 Task: Find connections with filter location Campo Grande with filter topic #Storytellingwith filter profile language Spanish with filter current company OYO with filter school P.S.N.A. College of Engineering and Technology, Dindigul with filter industry Natural Gas Distribution with filter service category Web Design with filter keywords title Sociologist
Action: Mouse moved to (708, 139)
Screenshot: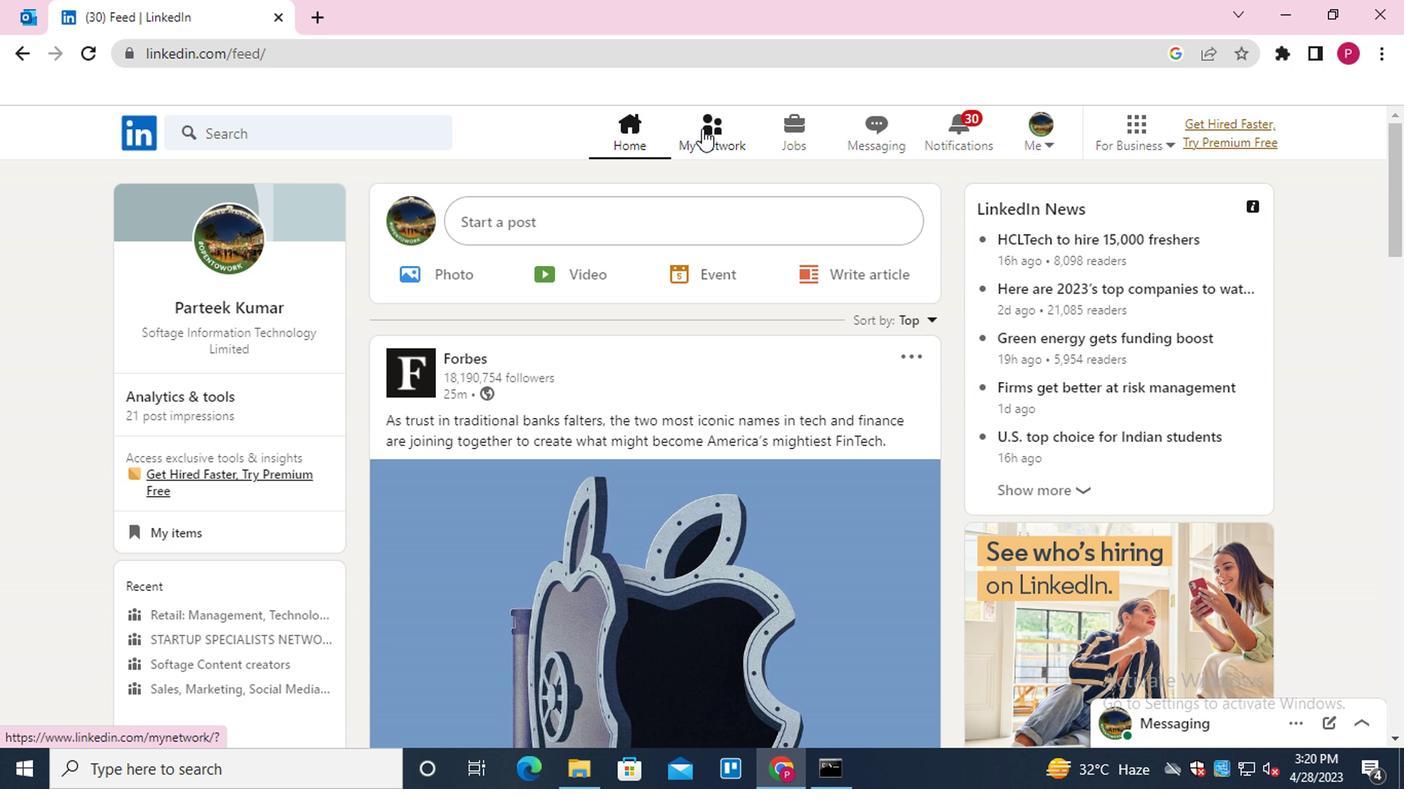 
Action: Mouse pressed left at (708, 139)
Screenshot: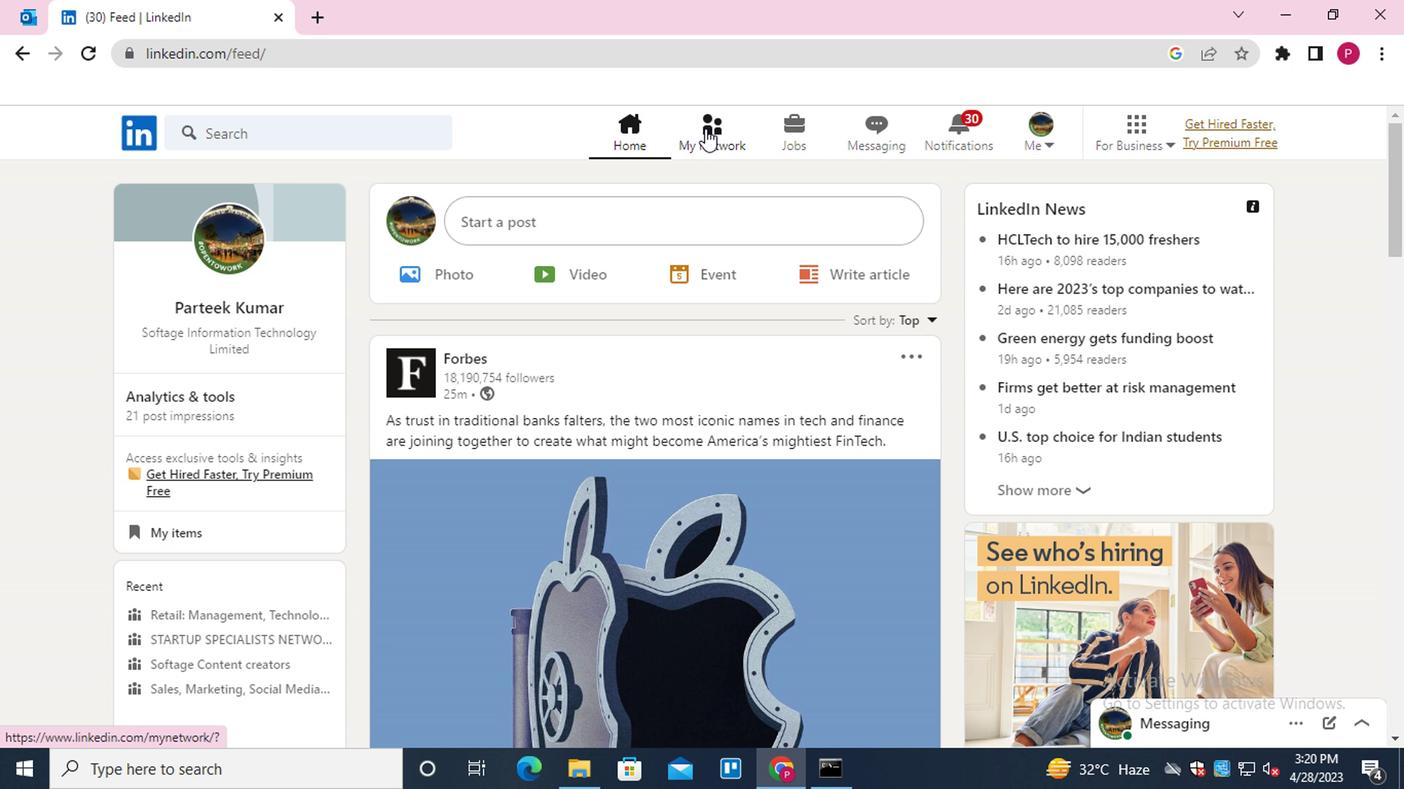 
Action: Mouse moved to (372, 245)
Screenshot: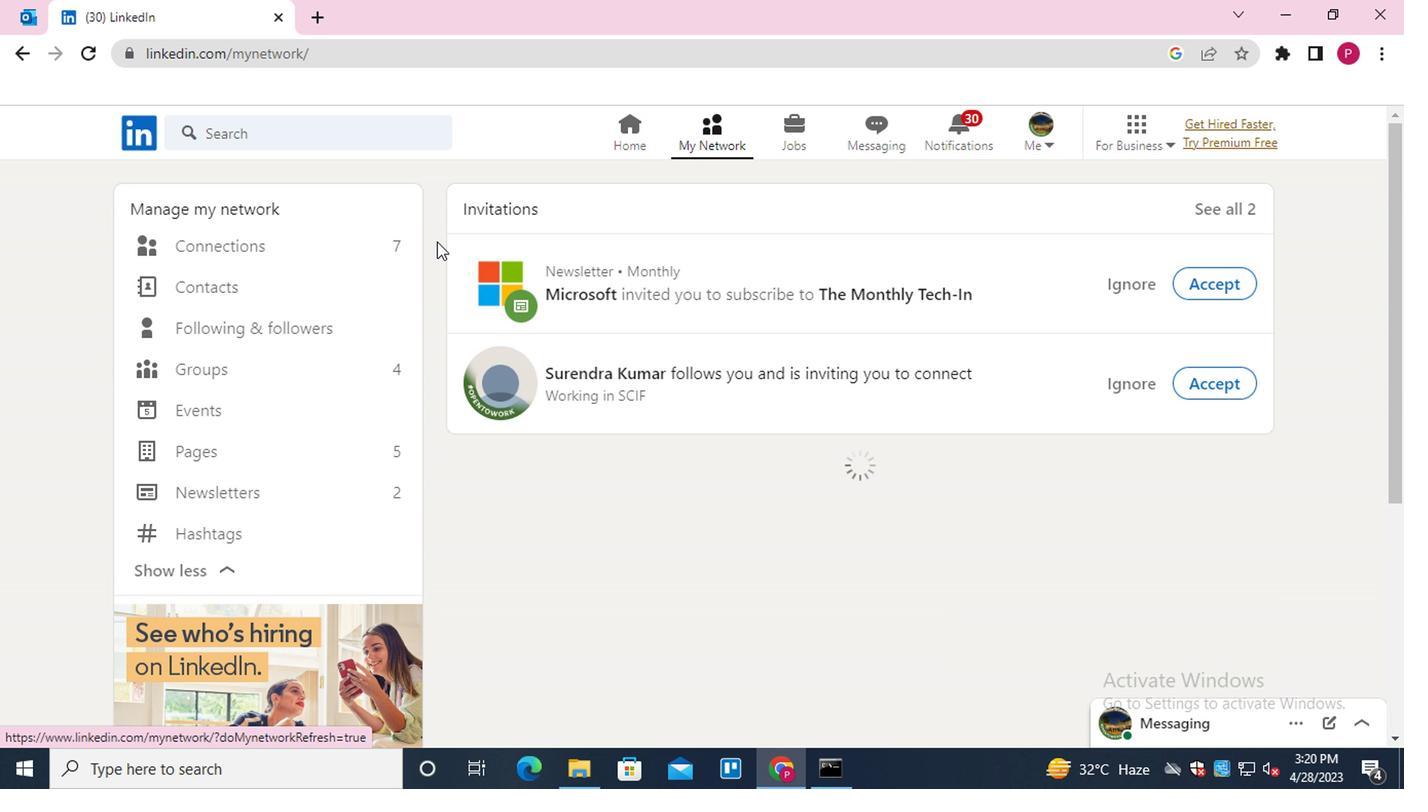 
Action: Mouse pressed left at (372, 245)
Screenshot: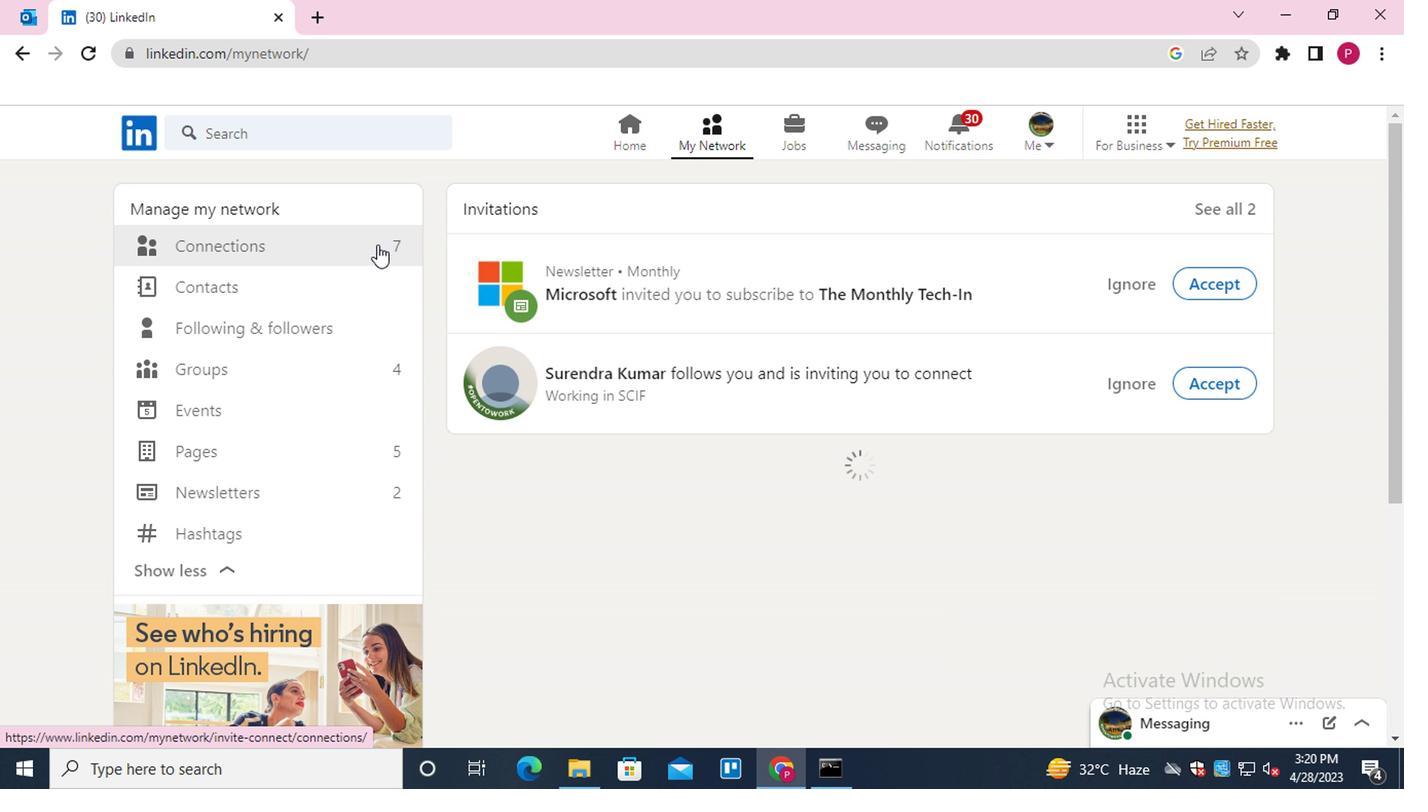 
Action: Mouse moved to (868, 250)
Screenshot: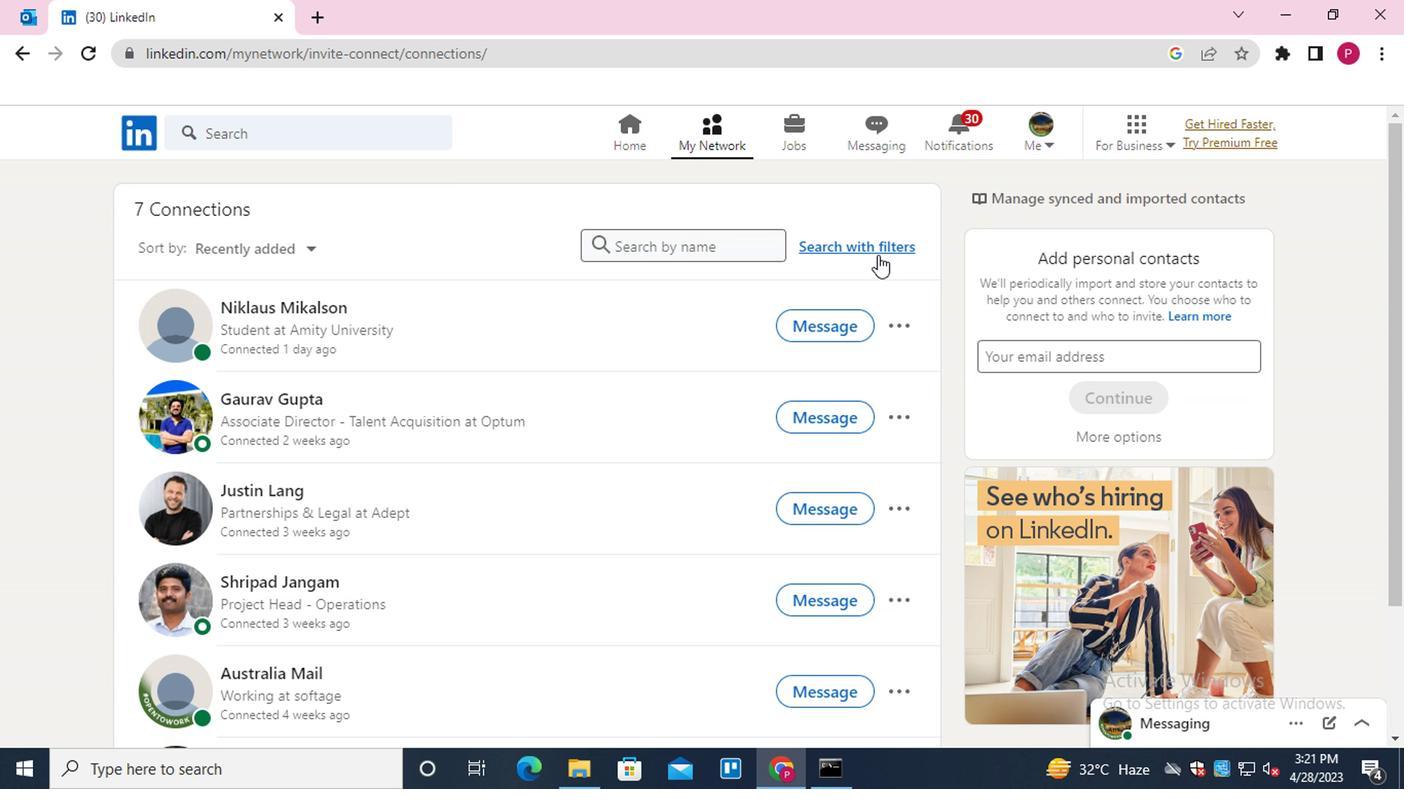 
Action: Mouse pressed left at (868, 250)
Screenshot: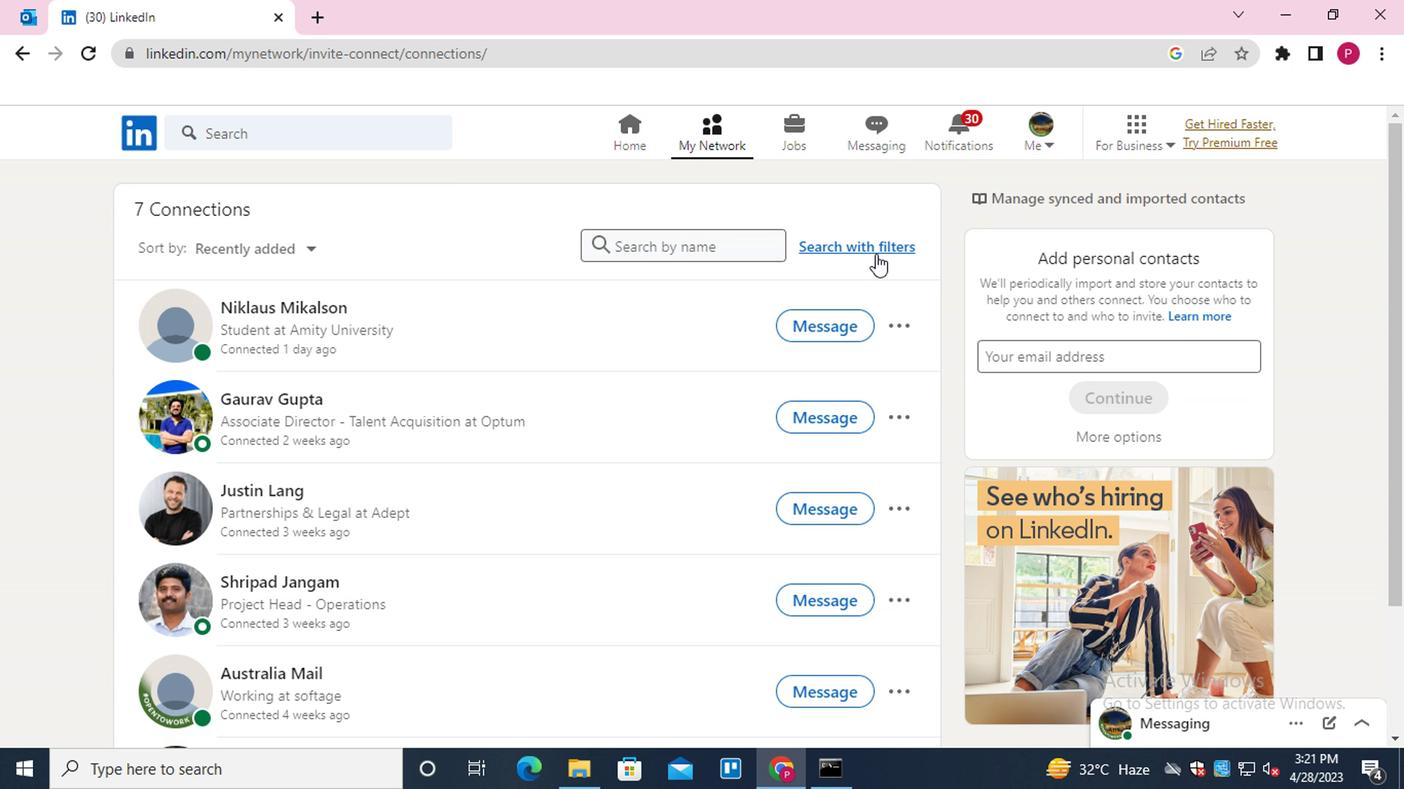 
Action: Mouse moved to (758, 196)
Screenshot: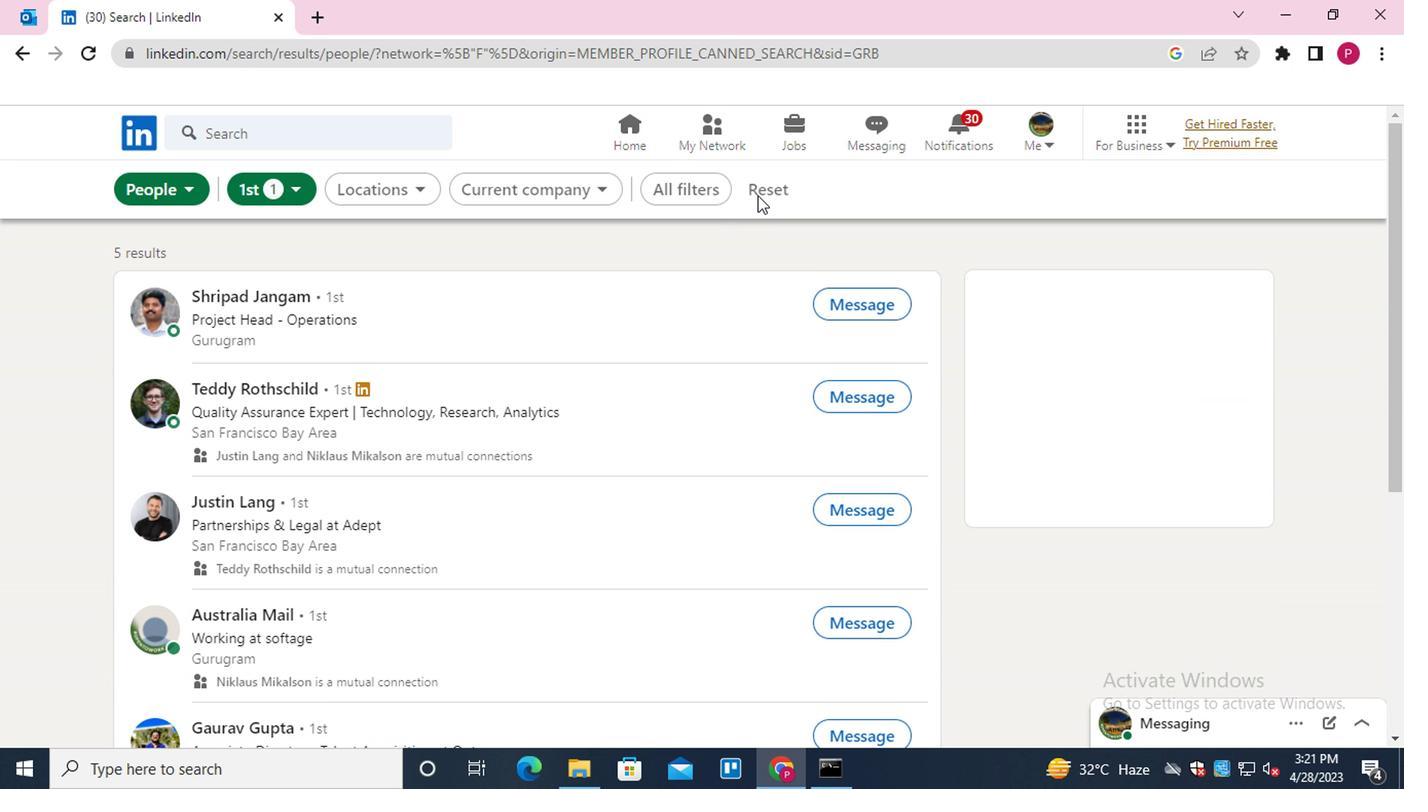 
Action: Mouse pressed left at (758, 196)
Screenshot: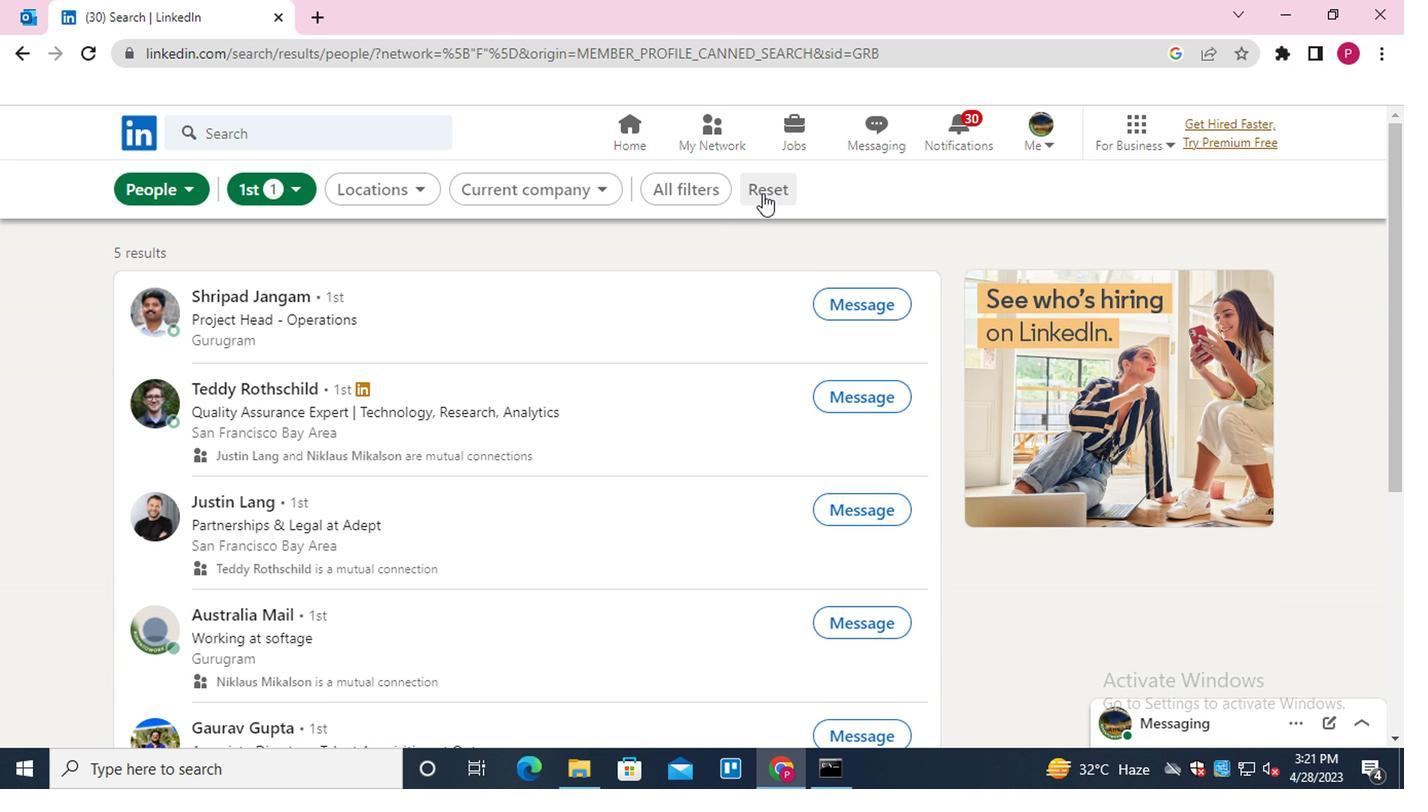 
Action: Mouse moved to (729, 188)
Screenshot: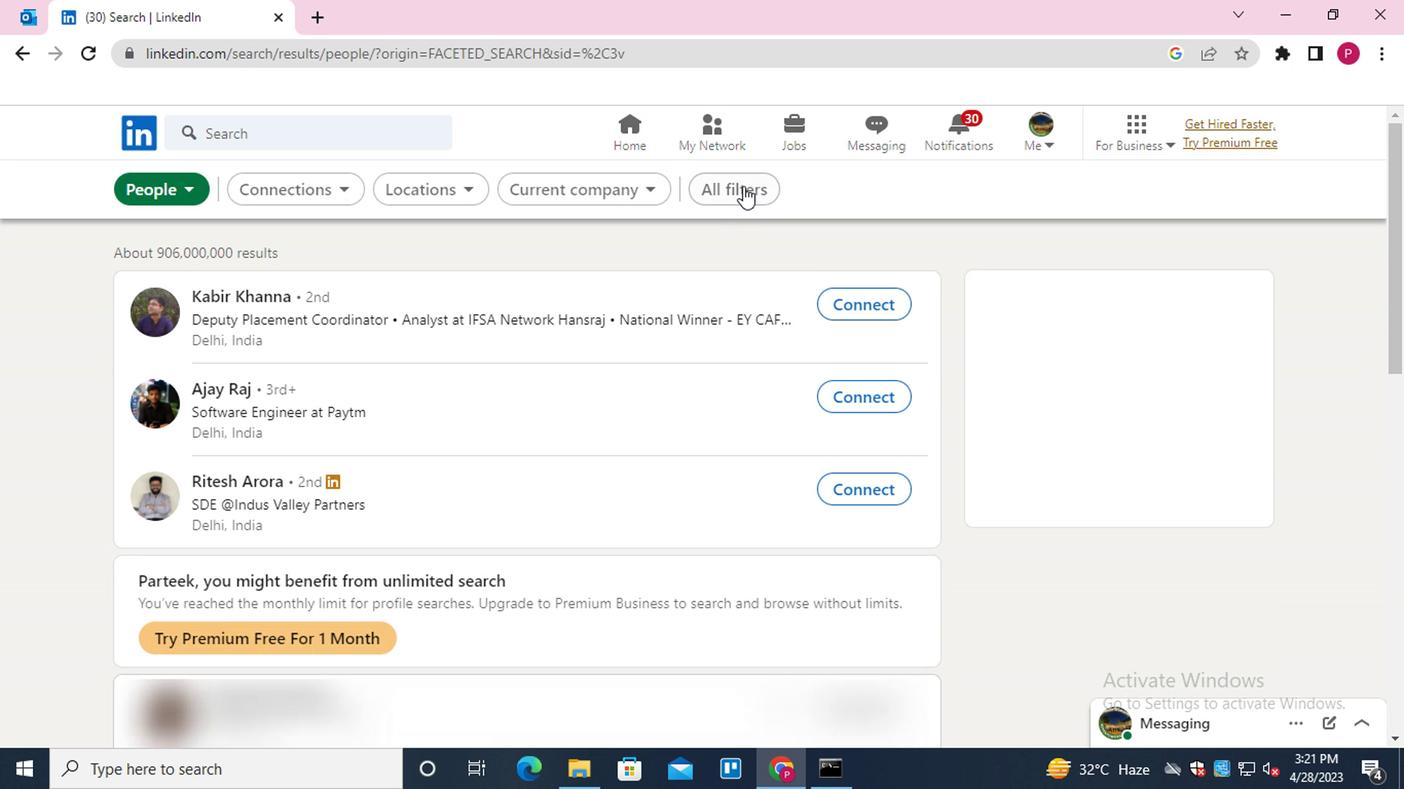
Action: Mouse pressed left at (729, 188)
Screenshot: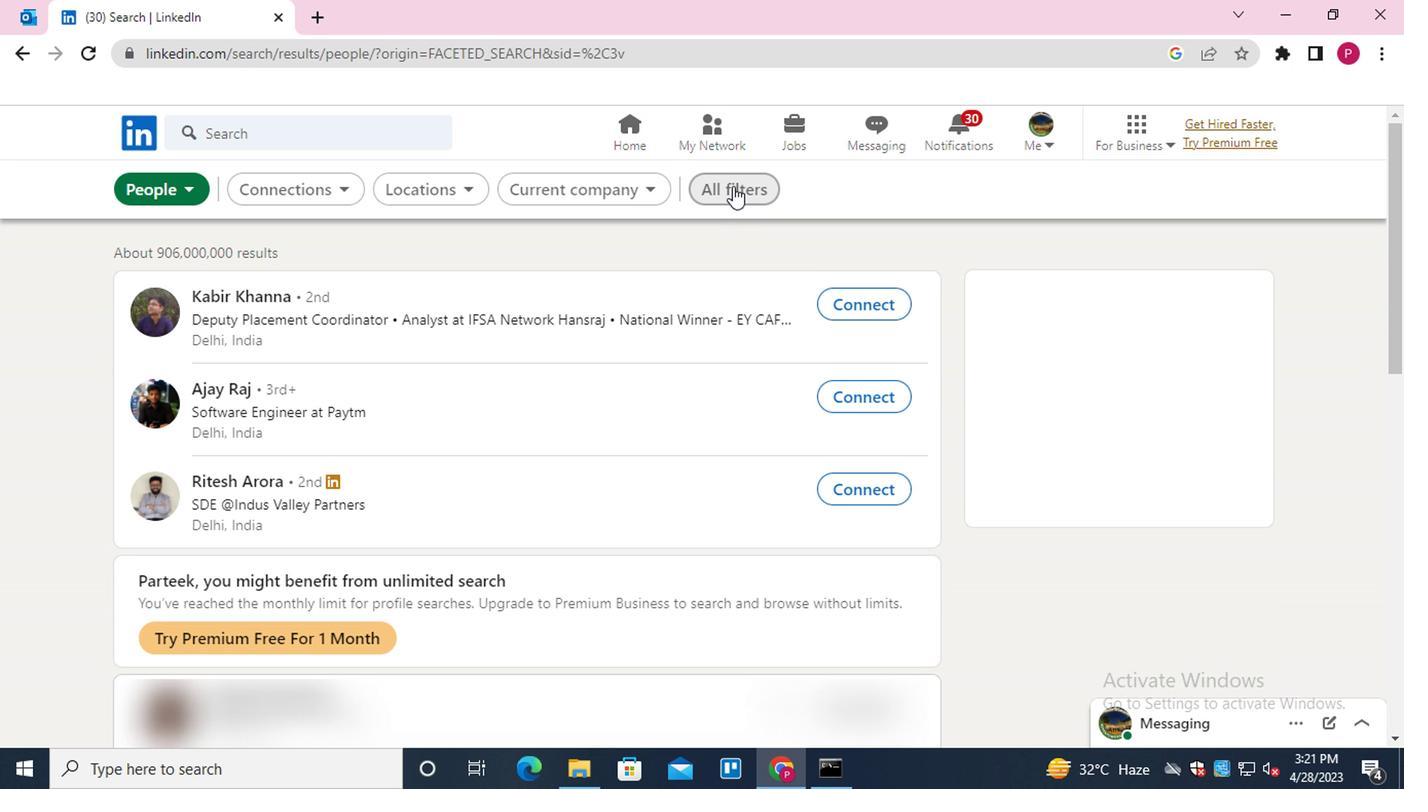 
Action: Mouse moved to (980, 384)
Screenshot: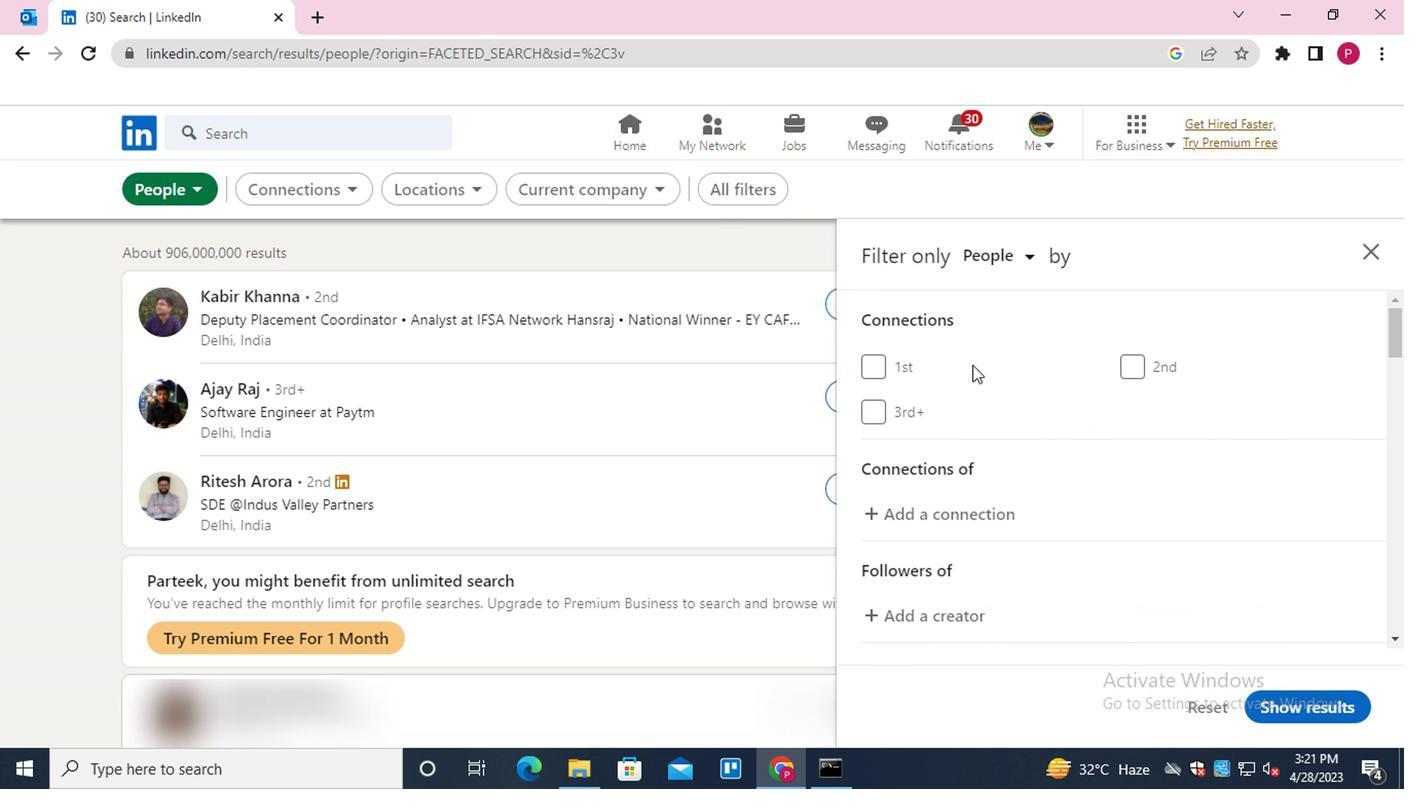 
Action: Mouse scrolled (980, 383) with delta (0, -1)
Screenshot: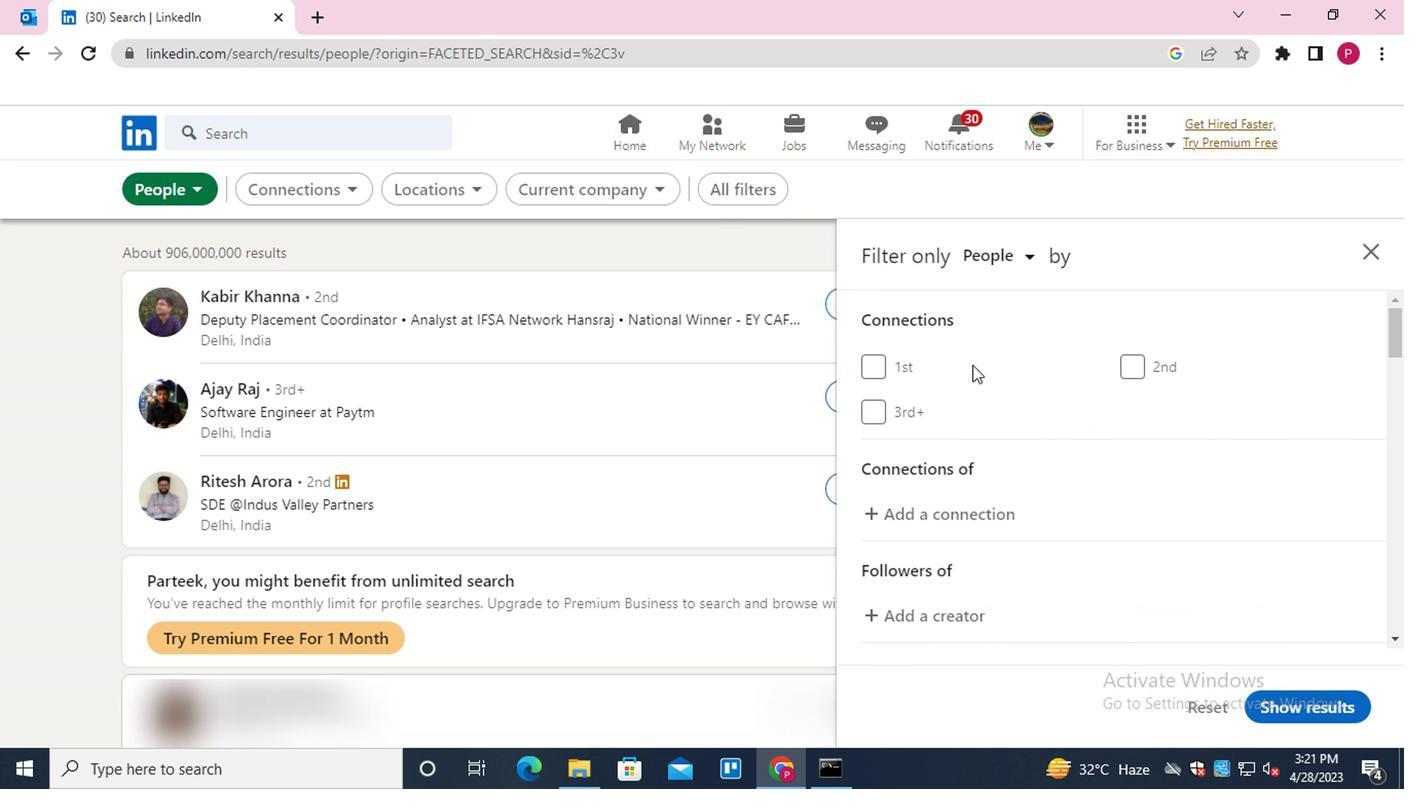 
Action: Mouse moved to (980, 387)
Screenshot: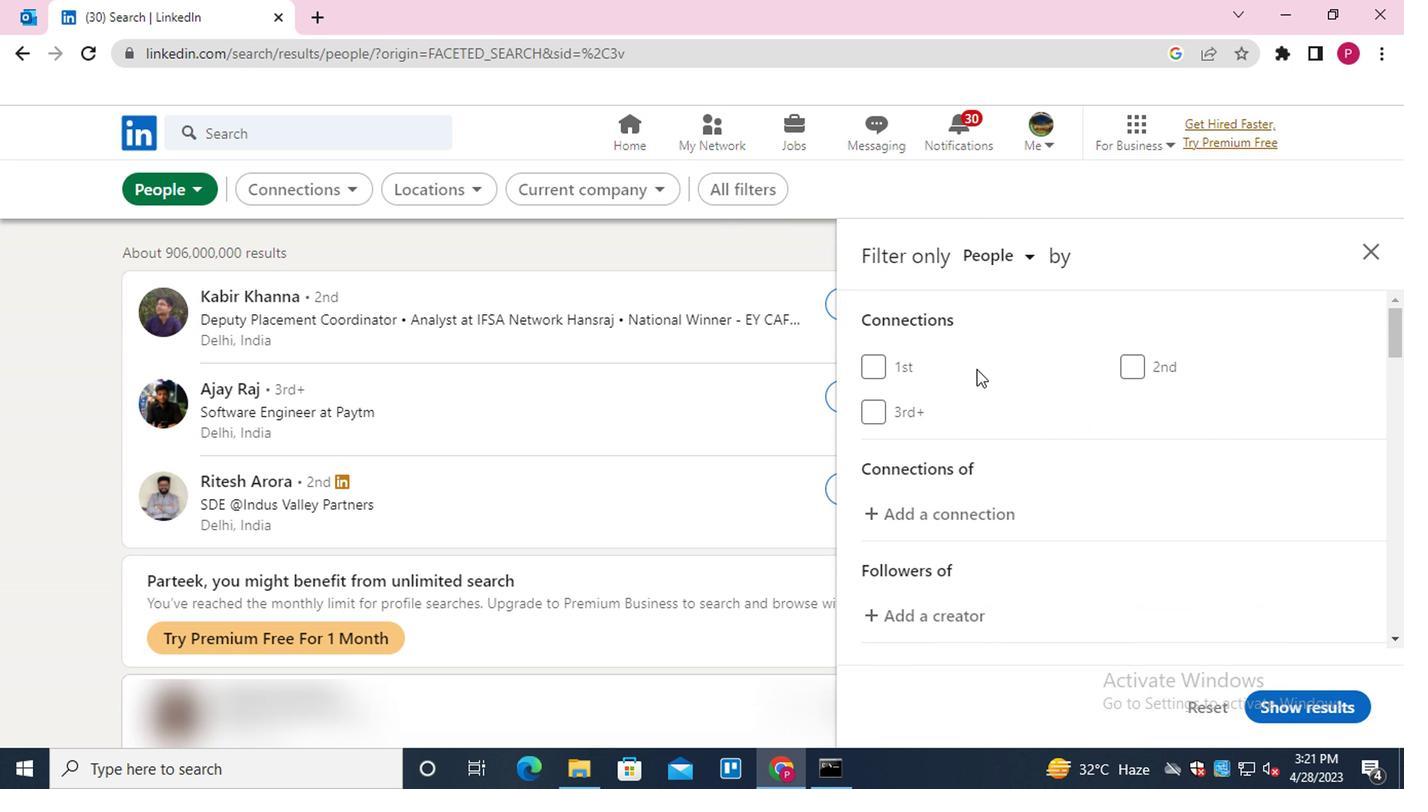 
Action: Mouse scrolled (980, 386) with delta (0, -1)
Screenshot: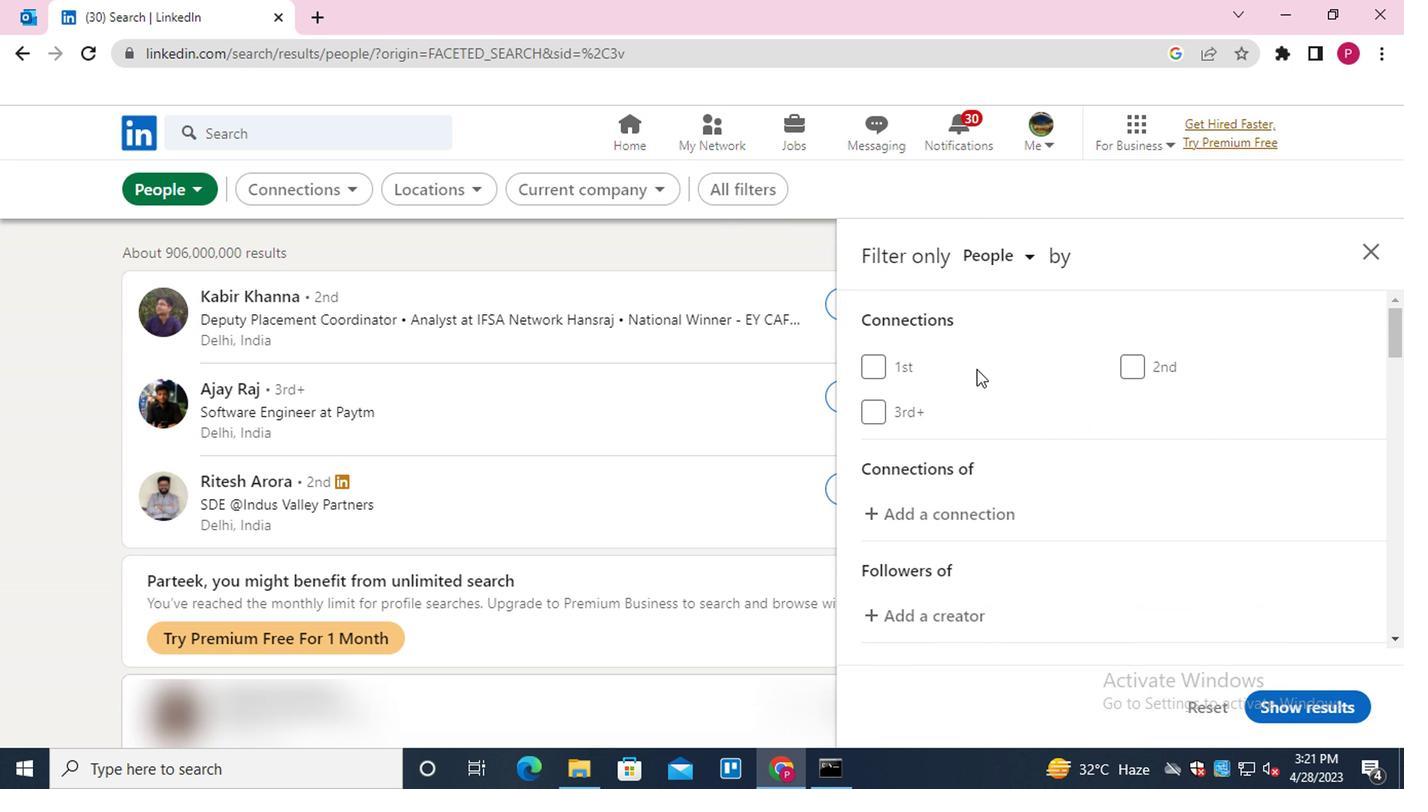 
Action: Mouse moved to (980, 388)
Screenshot: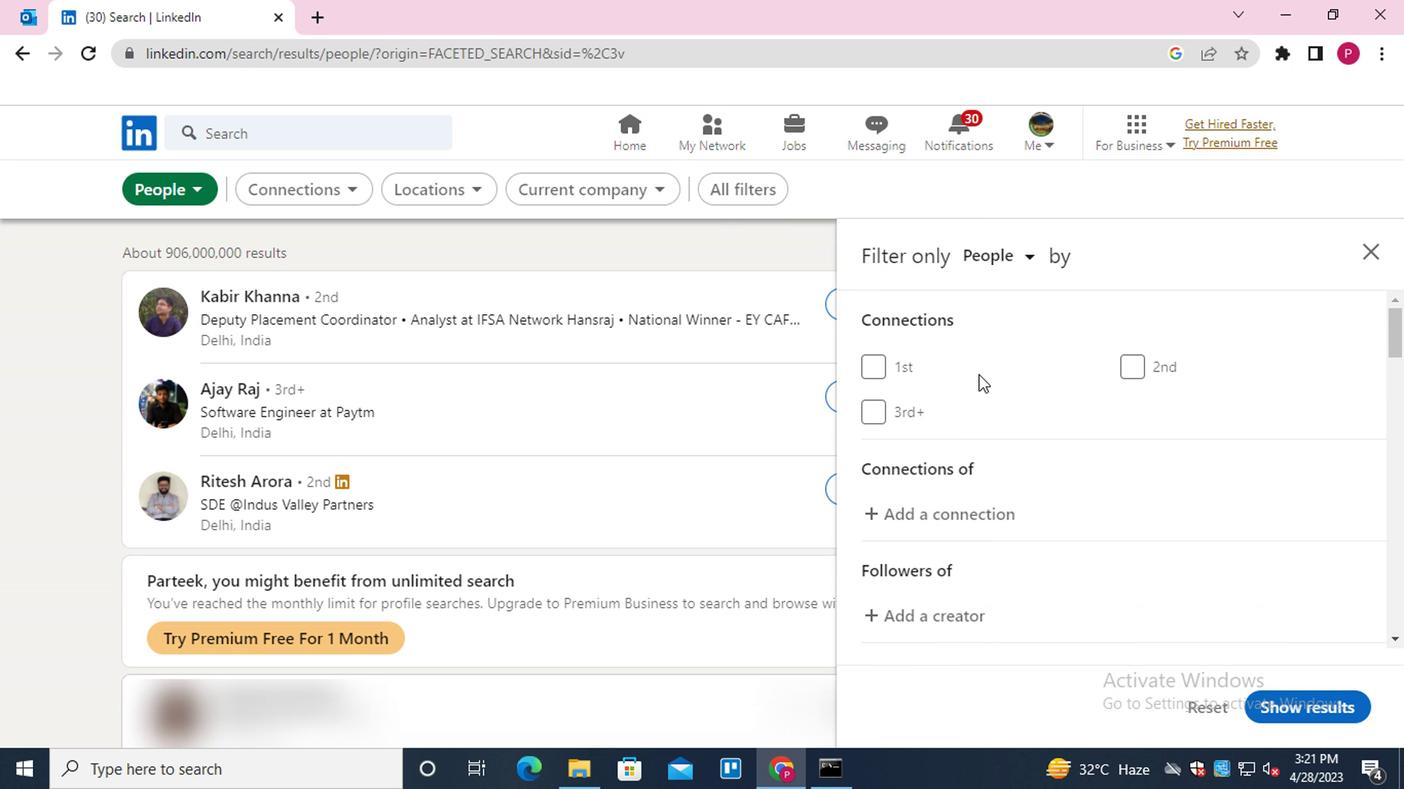 
Action: Mouse scrolled (980, 387) with delta (0, 0)
Screenshot: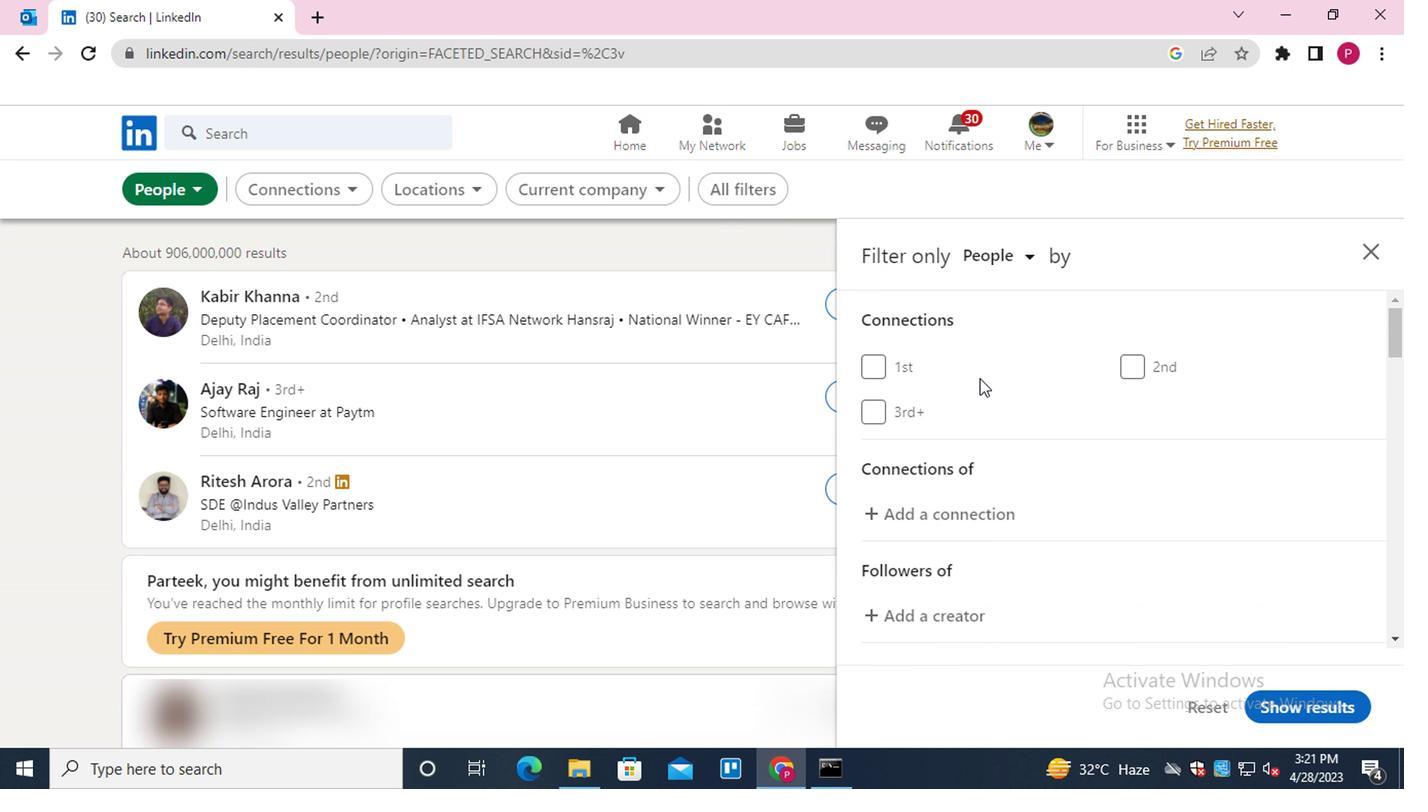 
Action: Mouse moved to (1198, 491)
Screenshot: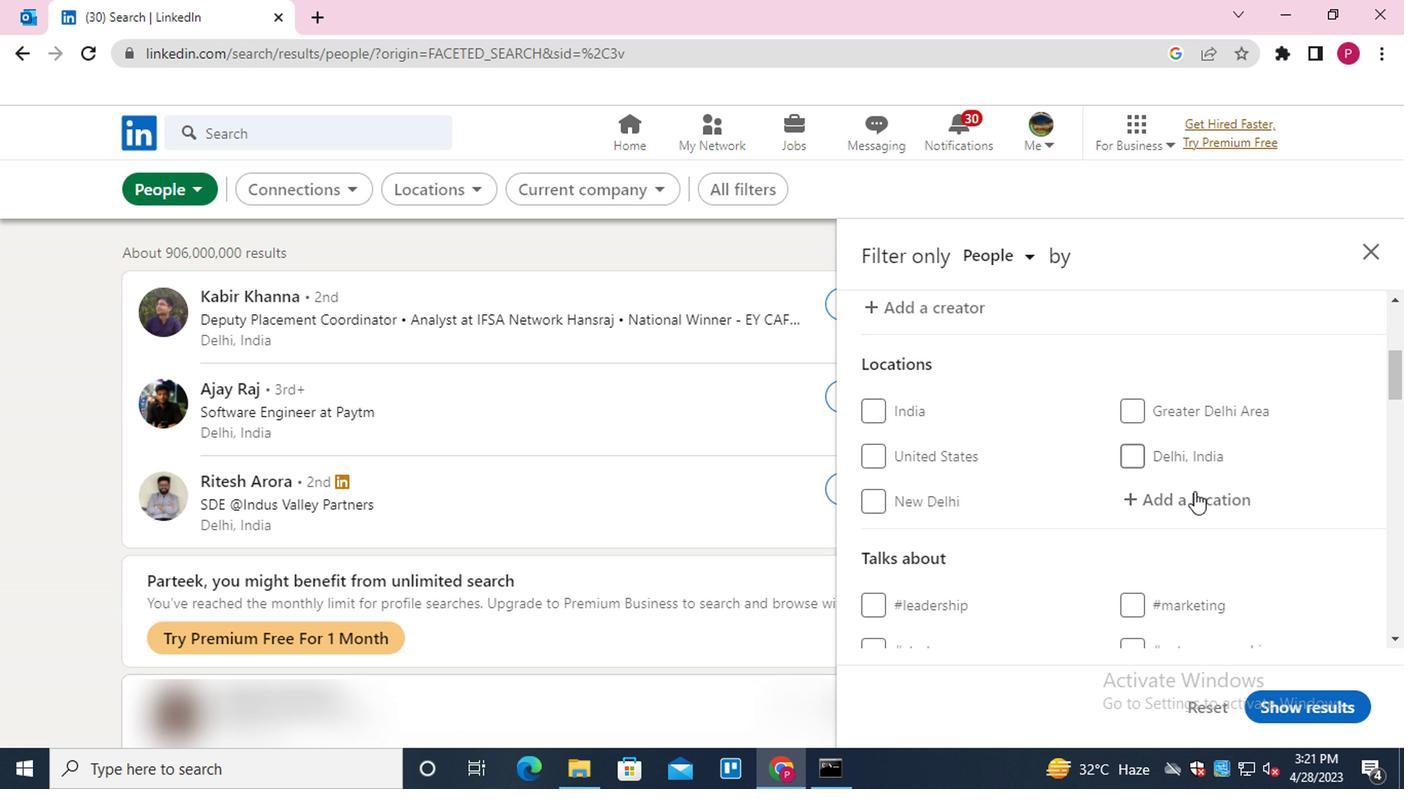 
Action: Mouse pressed left at (1198, 491)
Screenshot: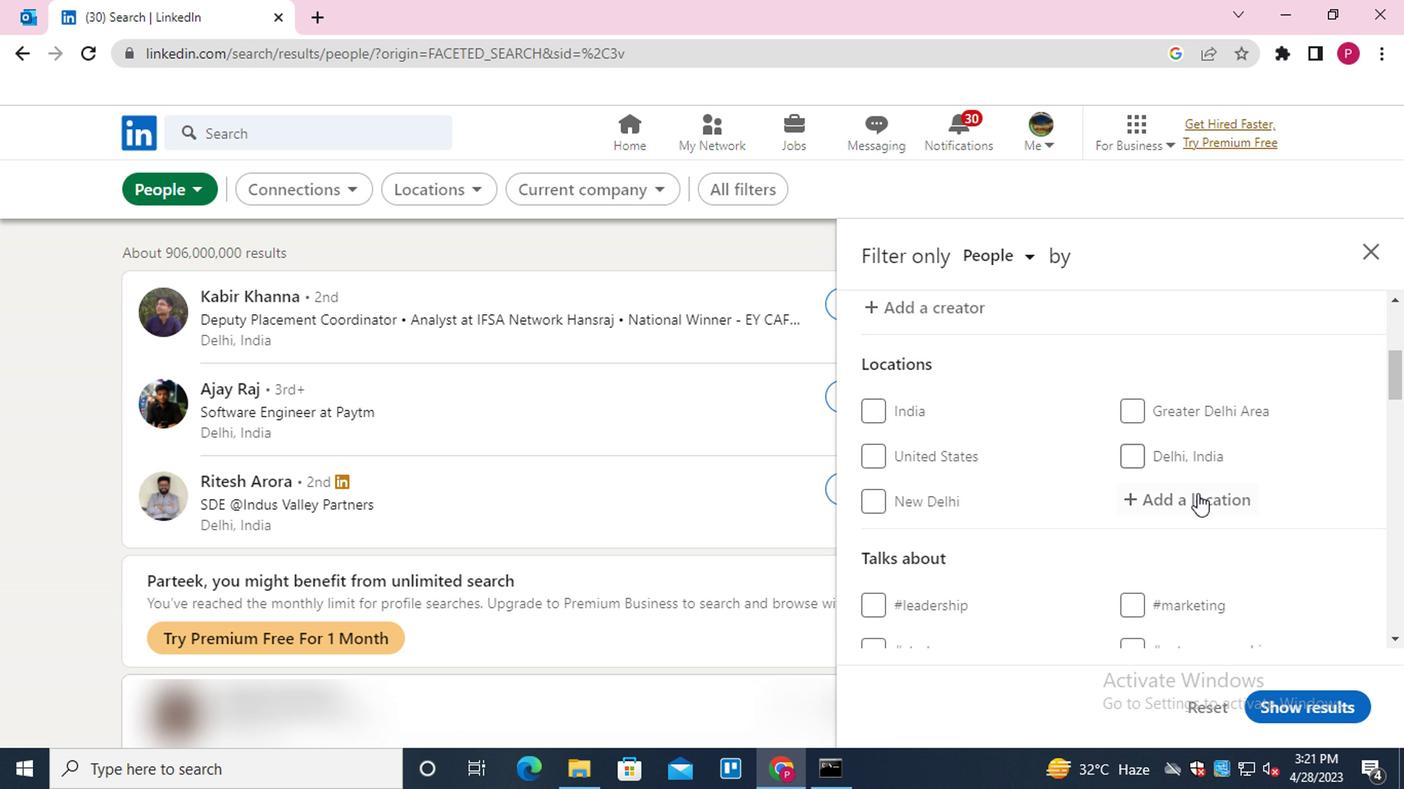 
Action: Key pressed <Key.shift>CAMPO<Key.space><Key.shift><Key.shift><Key.shift><Key.shift><Key.shift><Key.shift><Key.shift><Key.shift><Key.shift><Key.shift><Key.shift><Key.shift>GRANDE<Key.down><Key.enter>
Screenshot: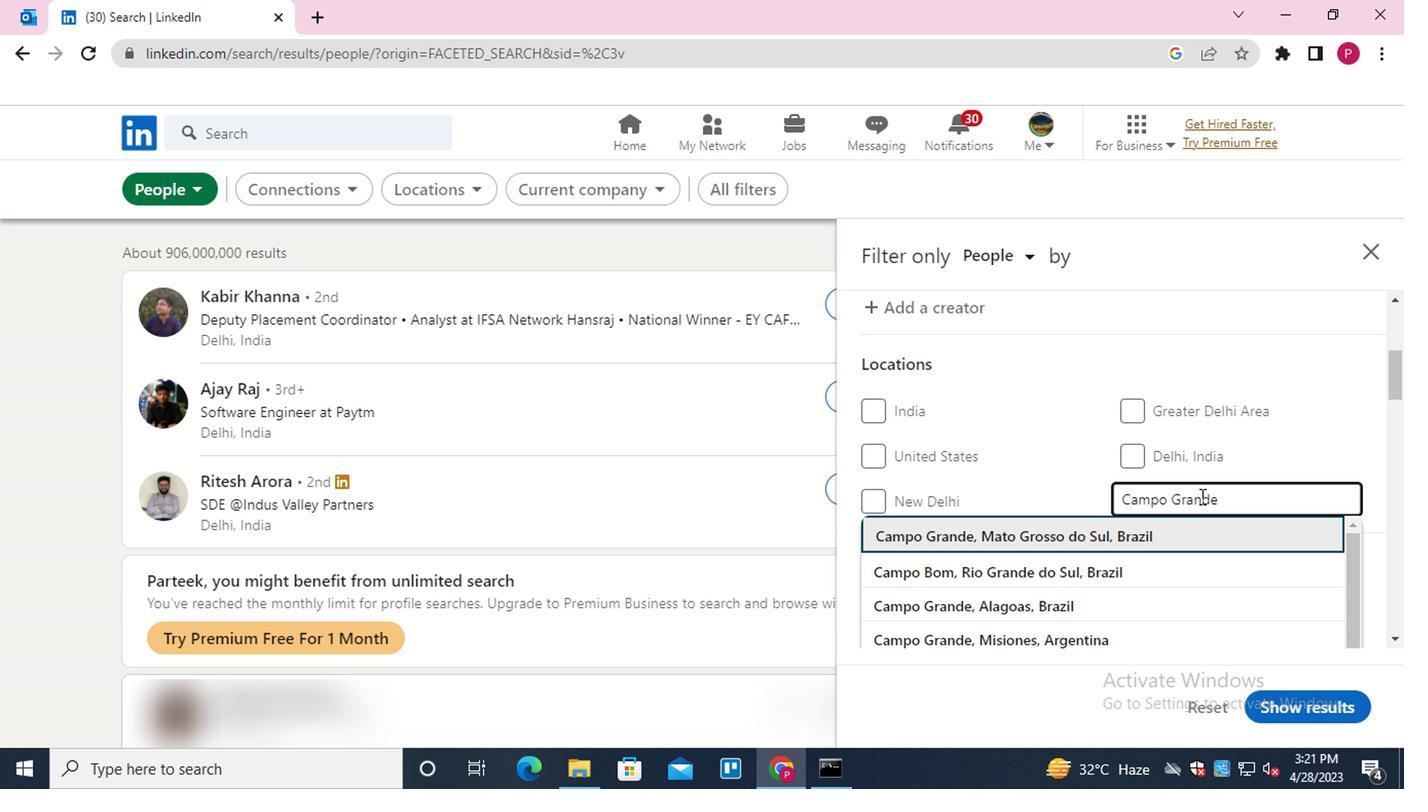 
Action: Mouse moved to (1195, 495)
Screenshot: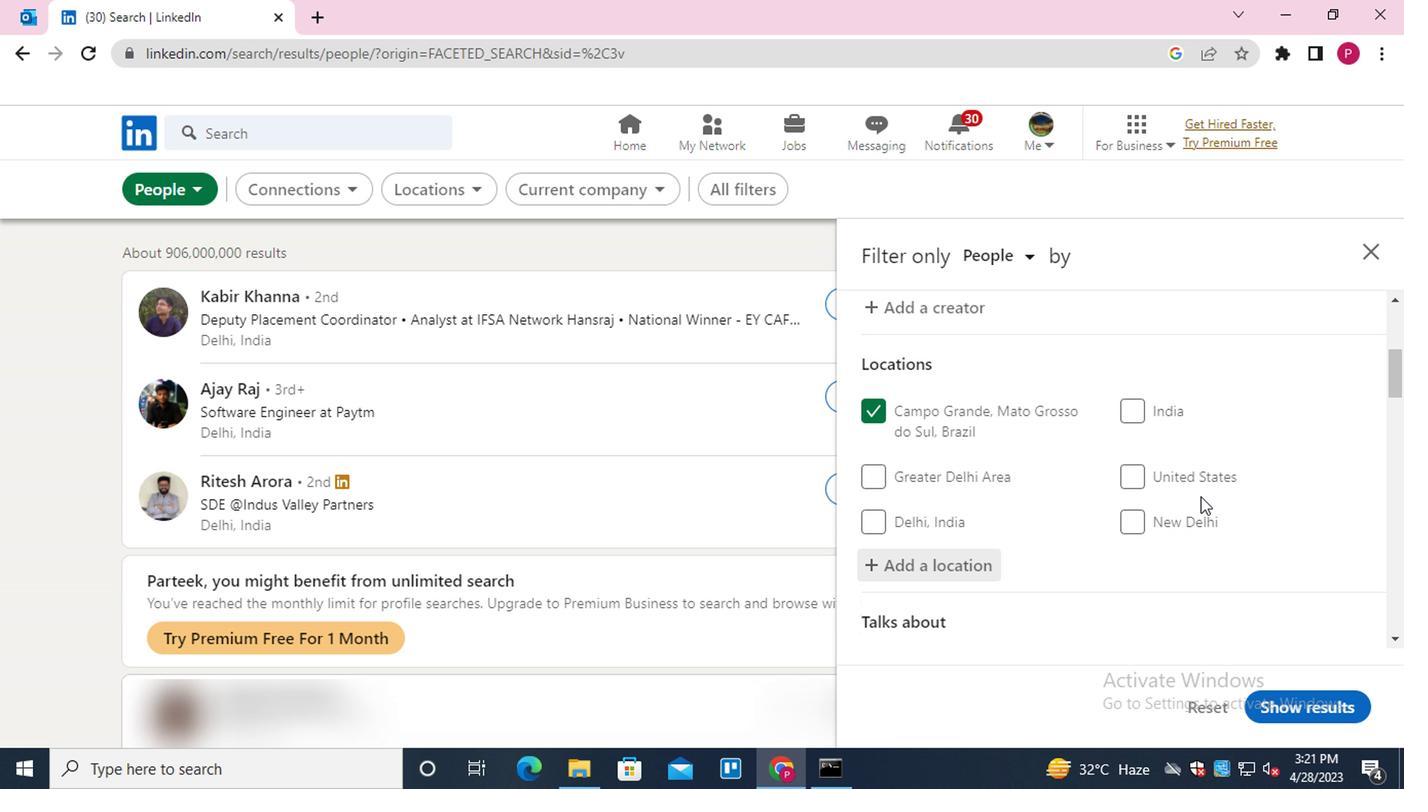 
Action: Mouse scrolled (1195, 494) with delta (0, -1)
Screenshot: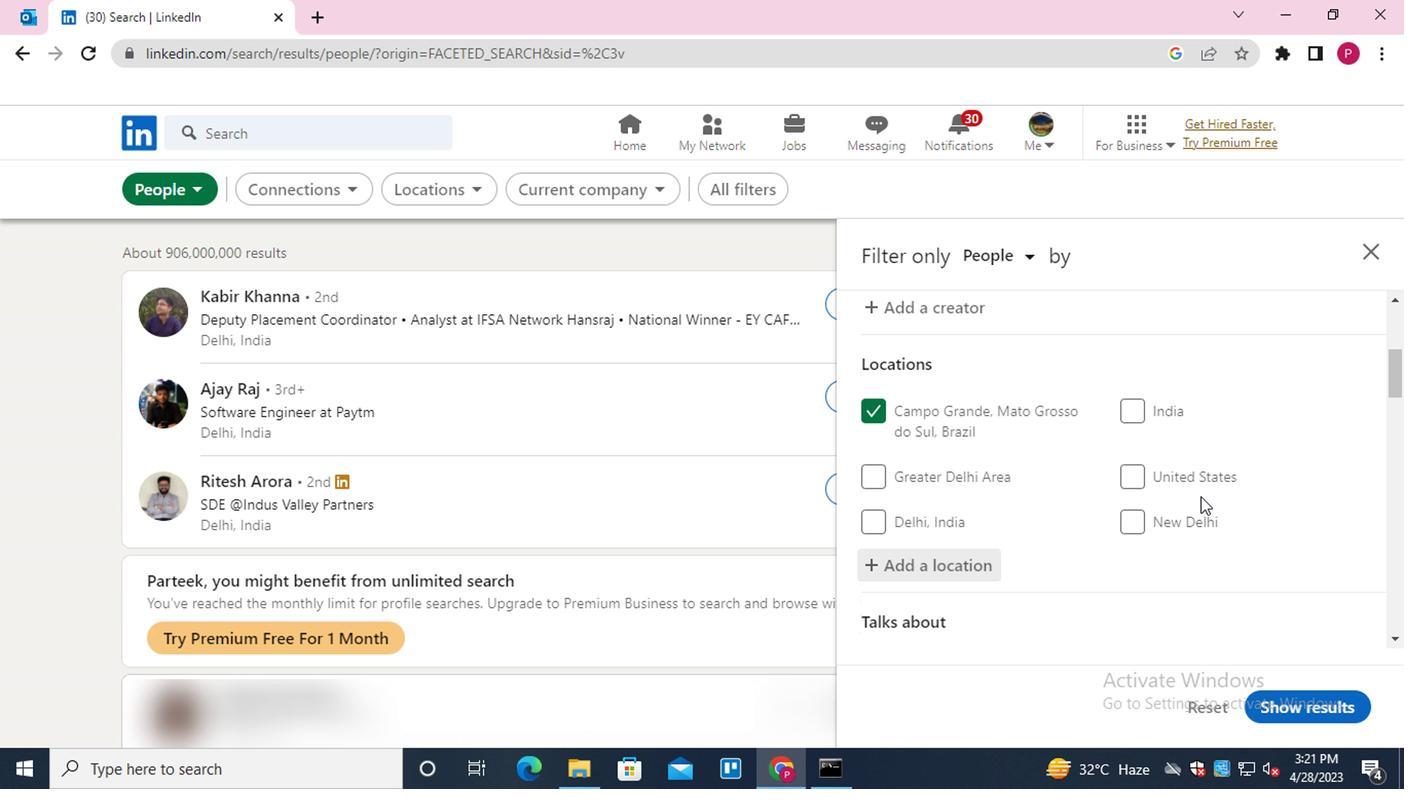 
Action: Mouse scrolled (1195, 494) with delta (0, -1)
Screenshot: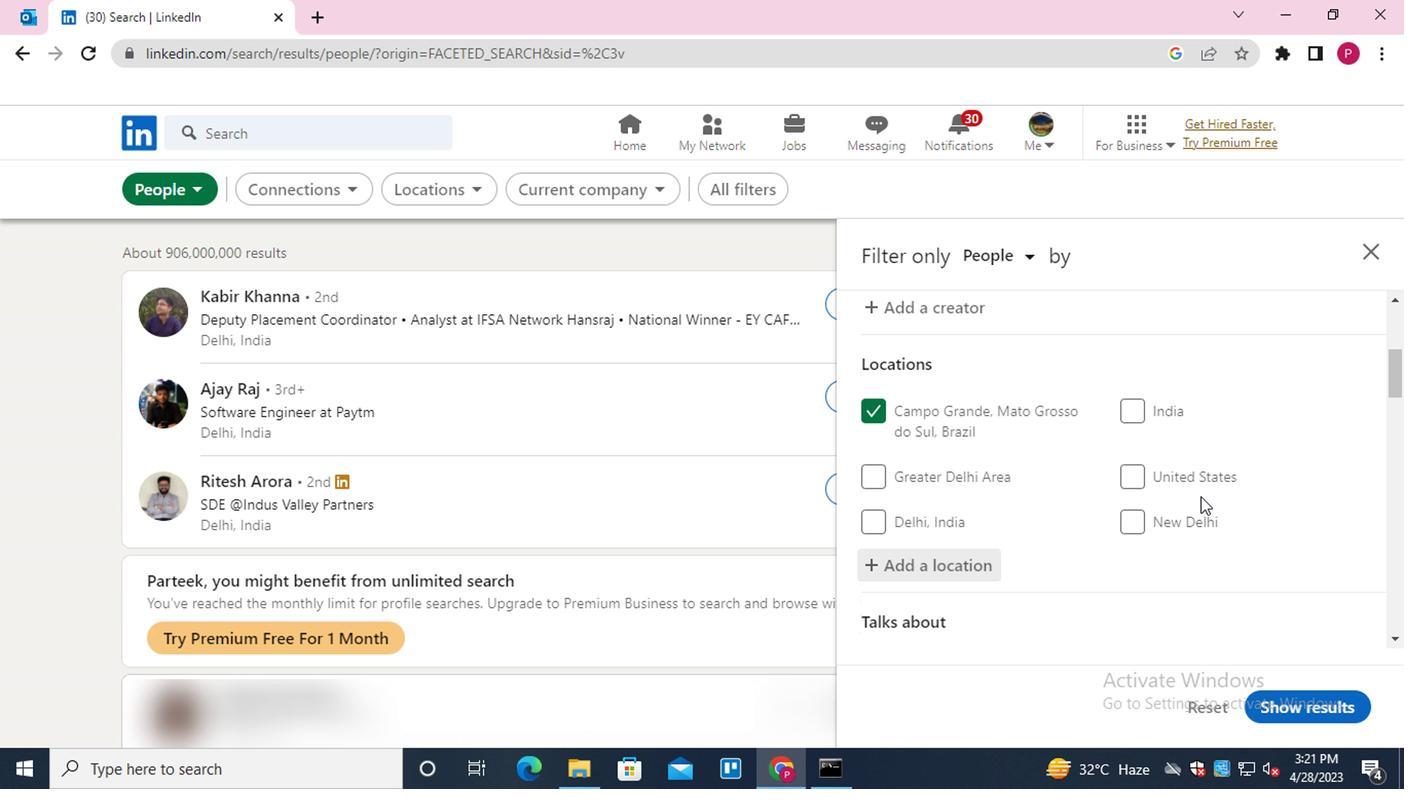 
Action: Mouse scrolled (1195, 494) with delta (0, -1)
Screenshot: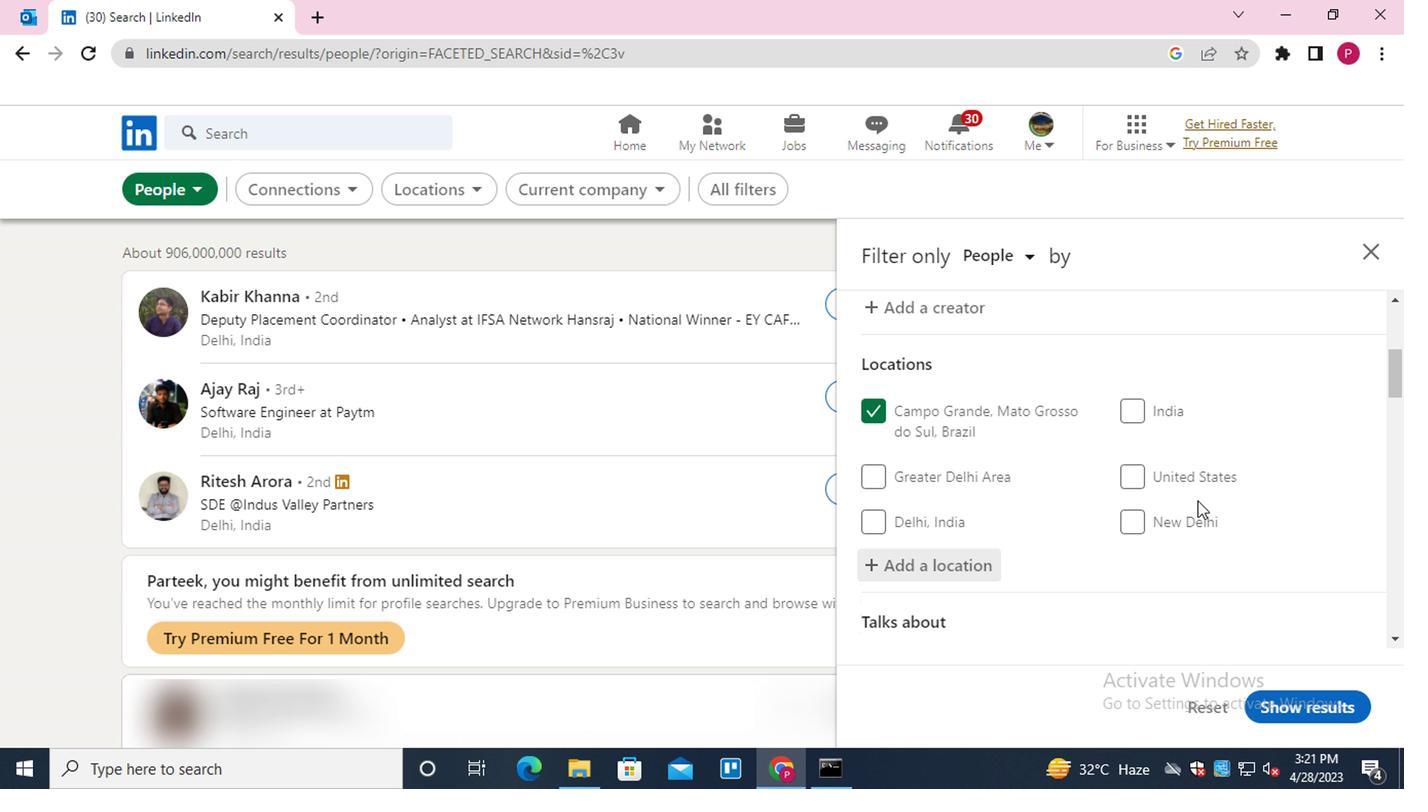 
Action: Mouse moved to (1180, 447)
Screenshot: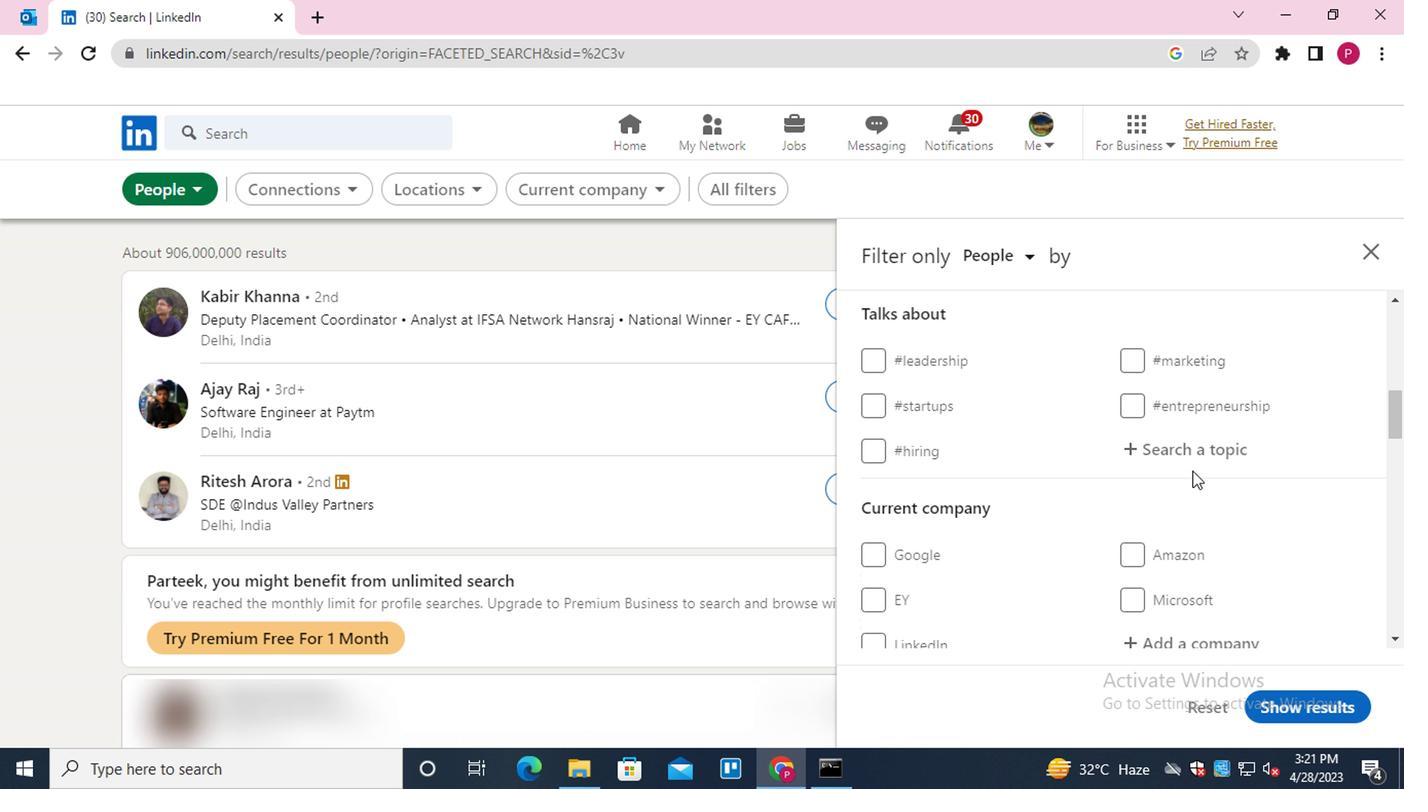 
Action: Mouse pressed left at (1180, 447)
Screenshot: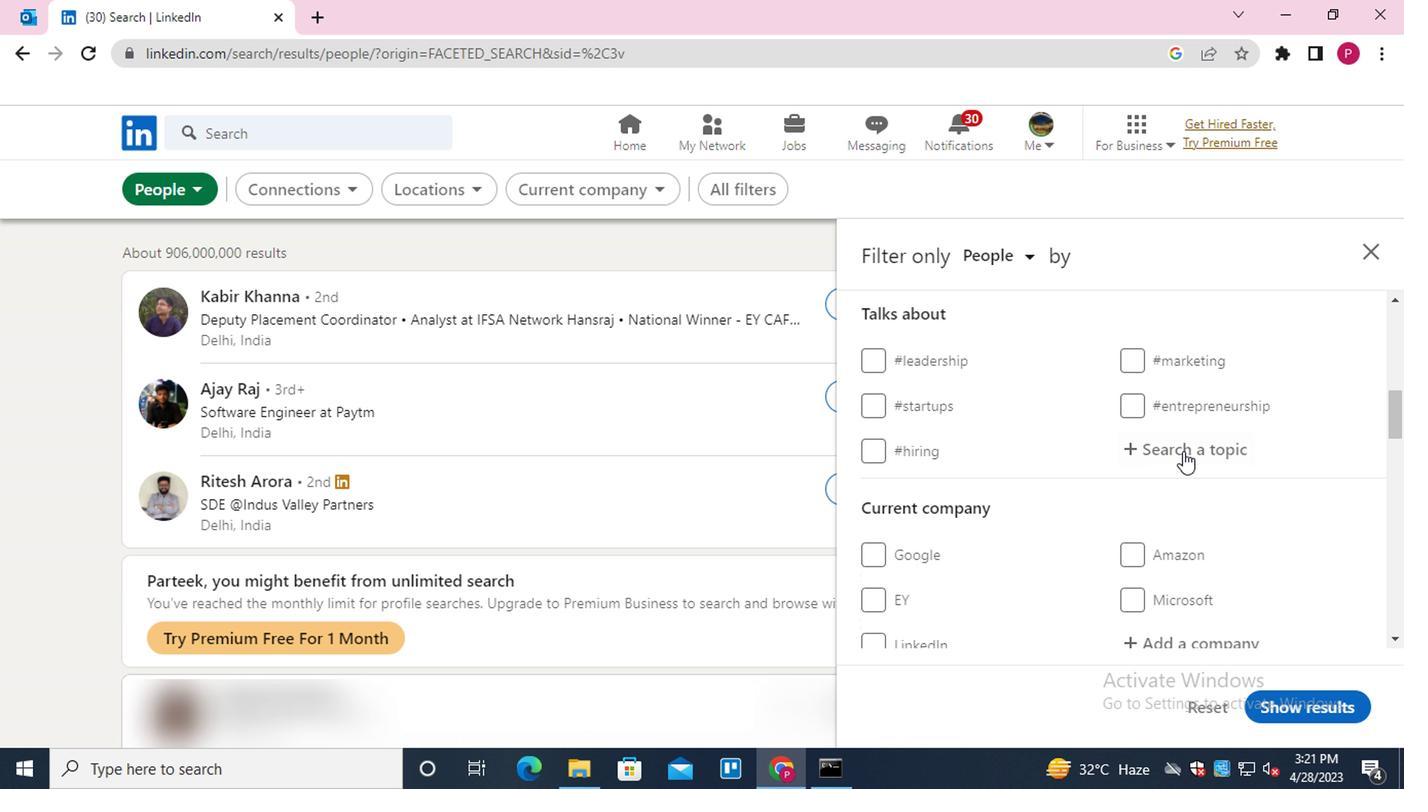 
Action: Key pressed STORYTELLING<Key.down><Key.enter>
Screenshot: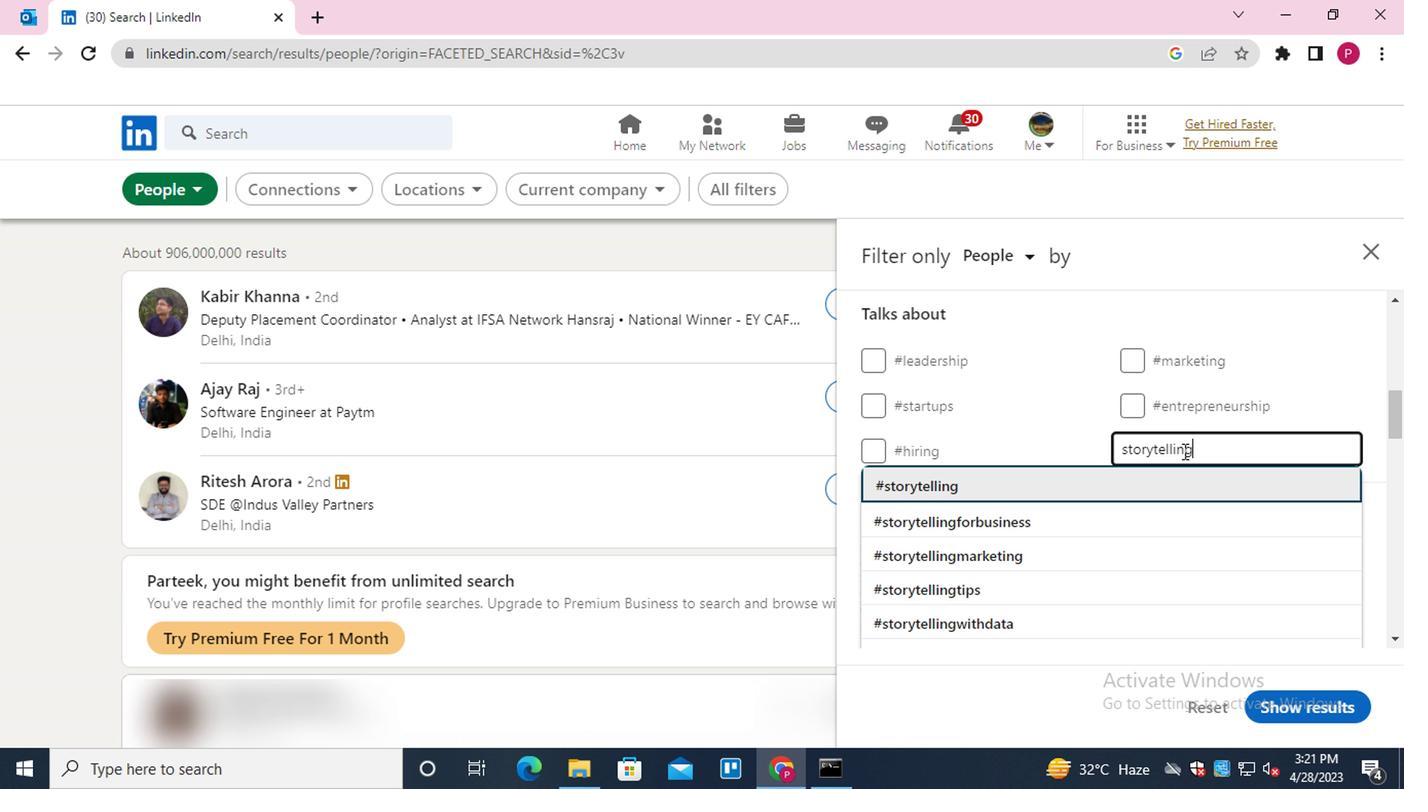 
Action: Mouse scrolled (1180, 446) with delta (0, 0)
Screenshot: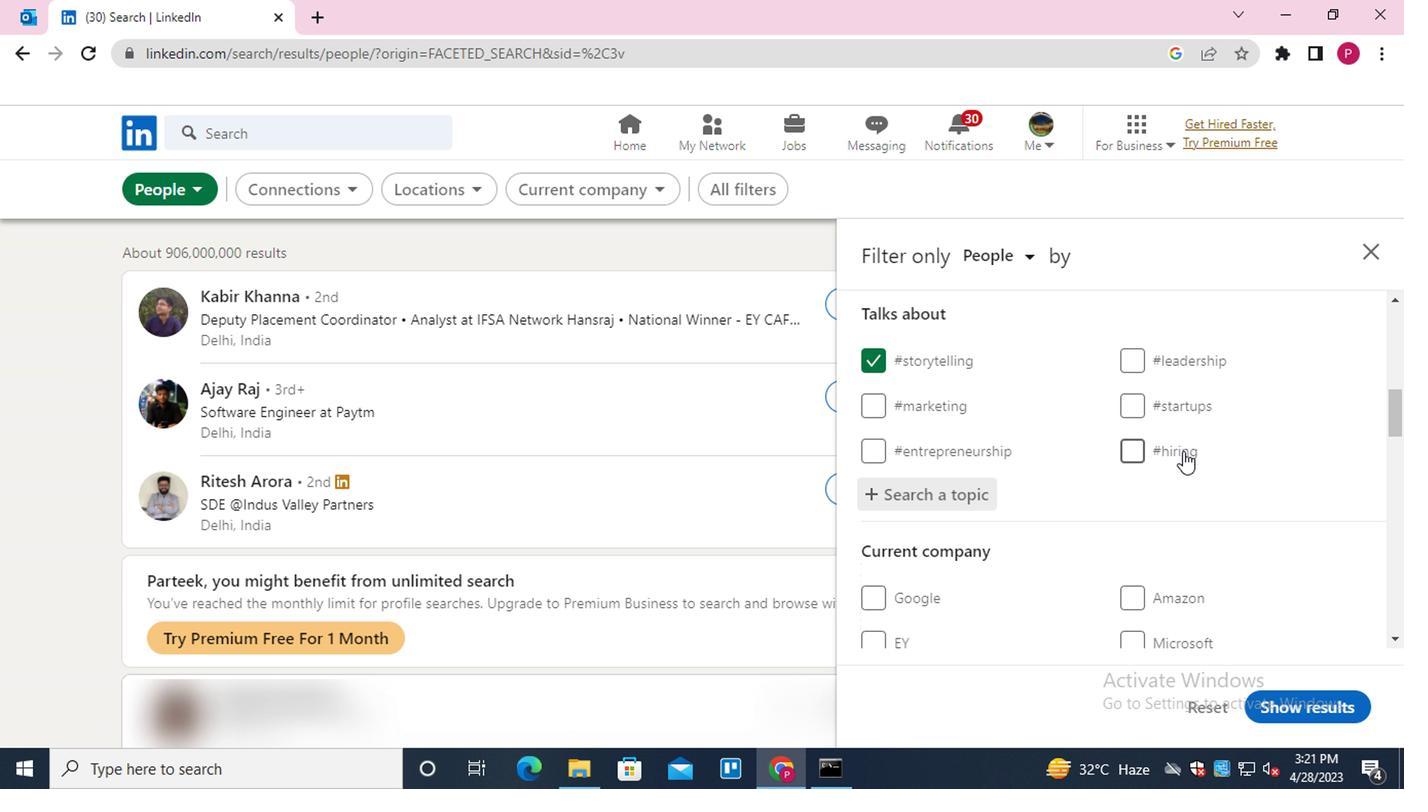 
Action: Mouse scrolled (1180, 446) with delta (0, 0)
Screenshot: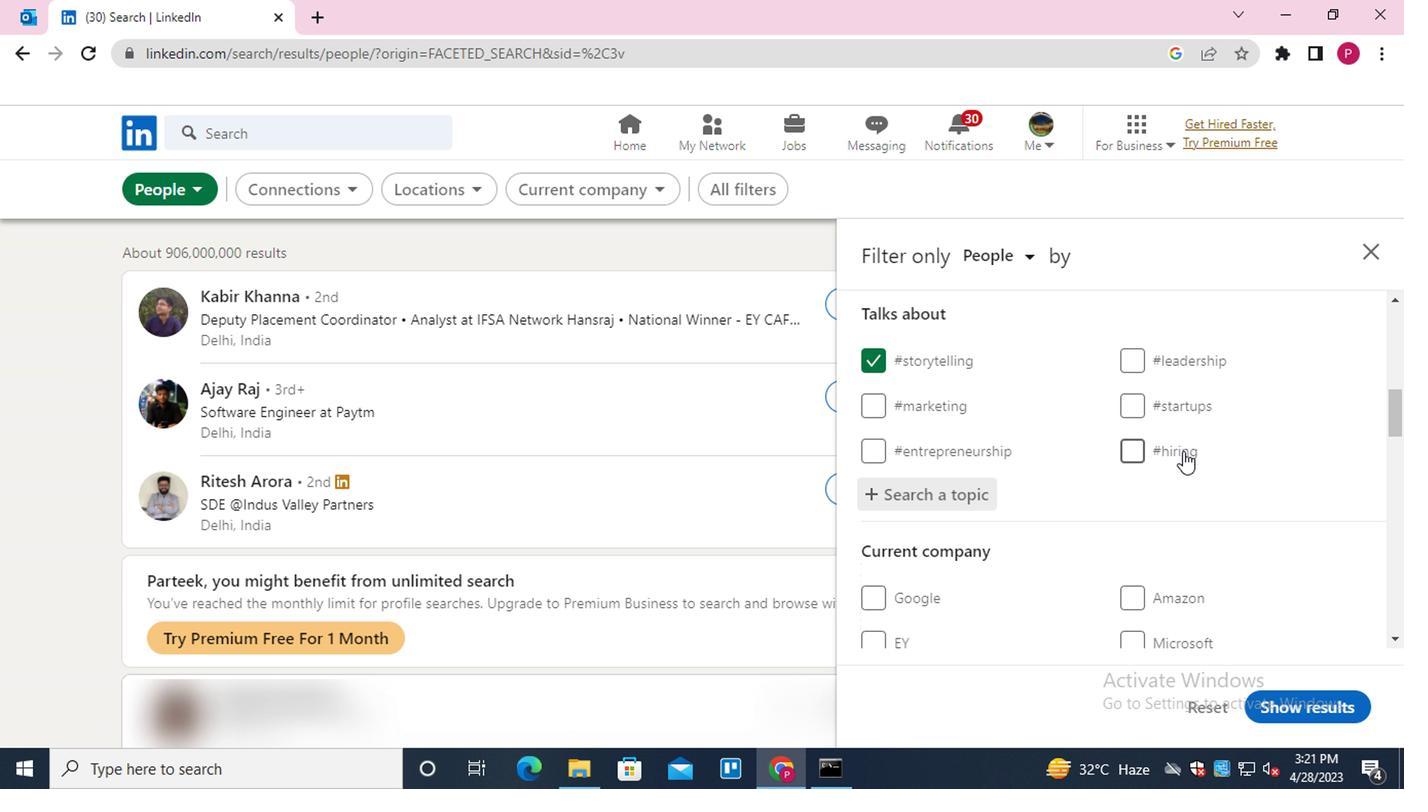 
Action: Mouse scrolled (1180, 446) with delta (0, 0)
Screenshot: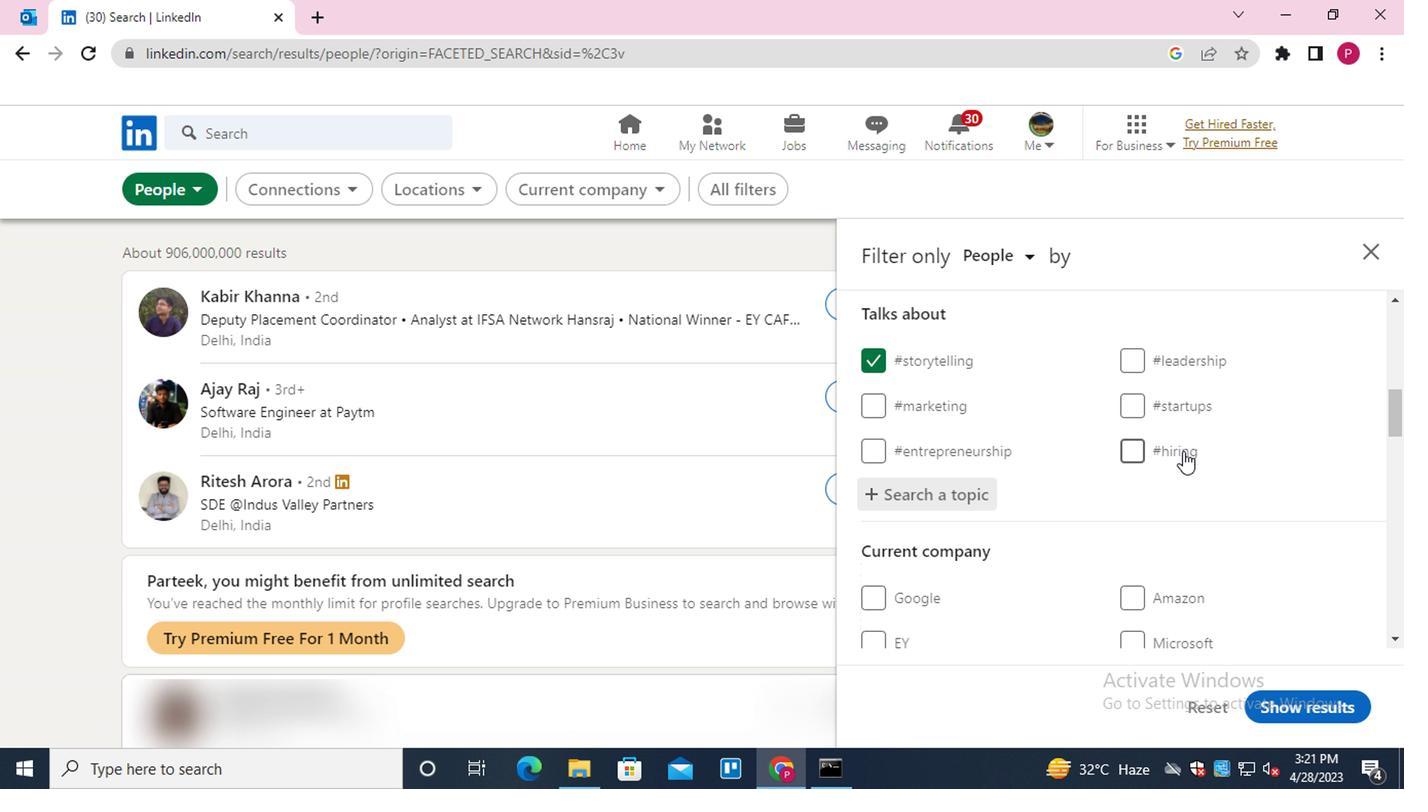 
Action: Mouse moved to (1130, 486)
Screenshot: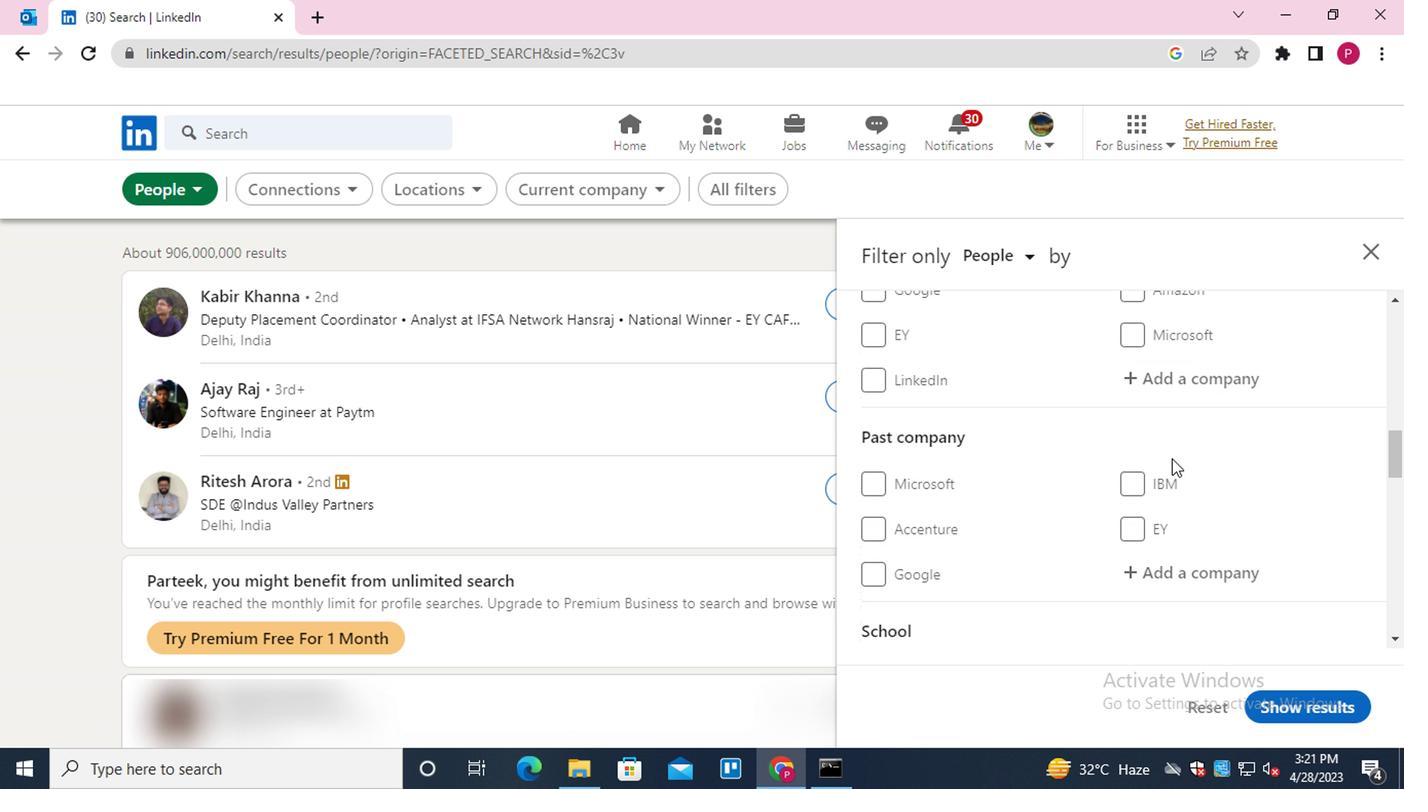 
Action: Mouse scrolled (1130, 485) with delta (0, 0)
Screenshot: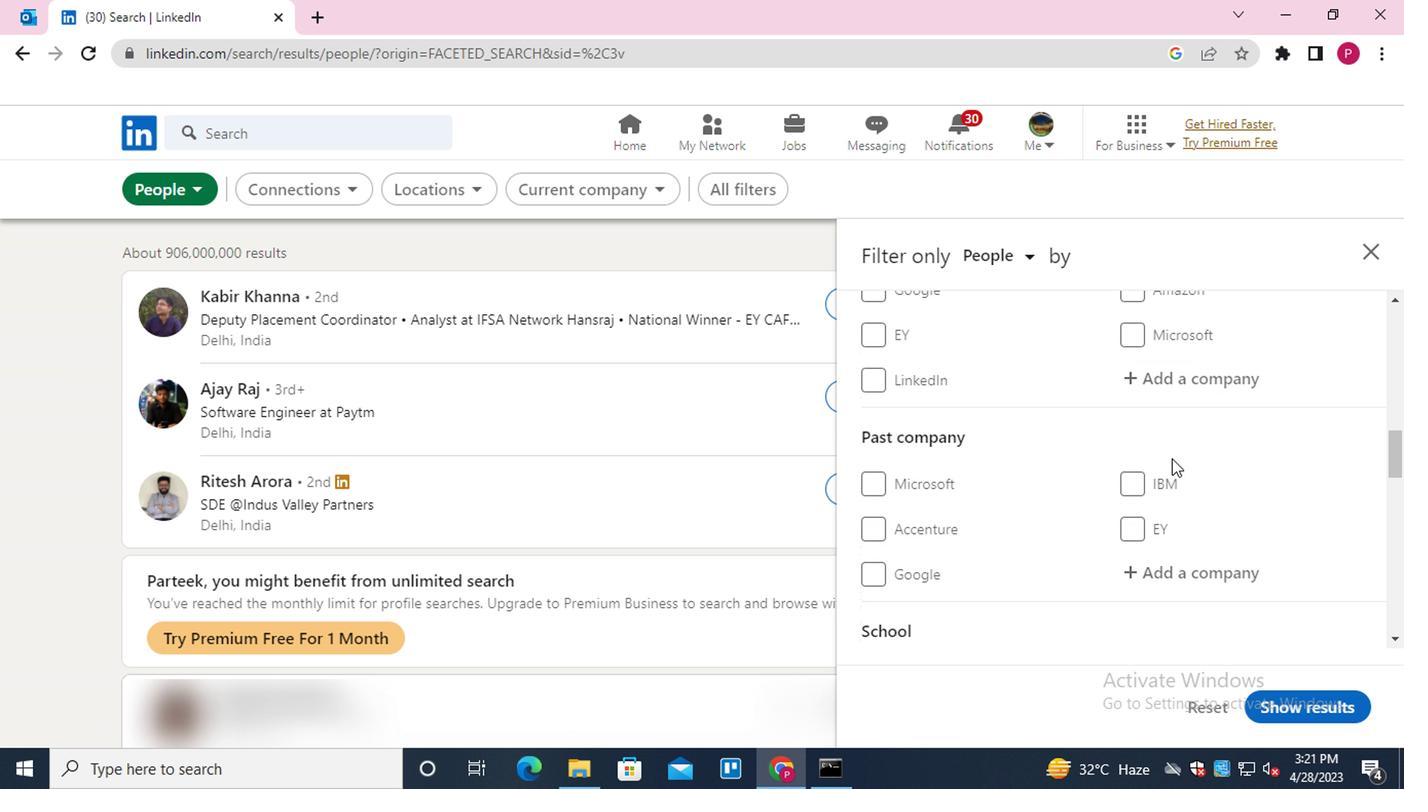 
Action: Mouse moved to (1117, 498)
Screenshot: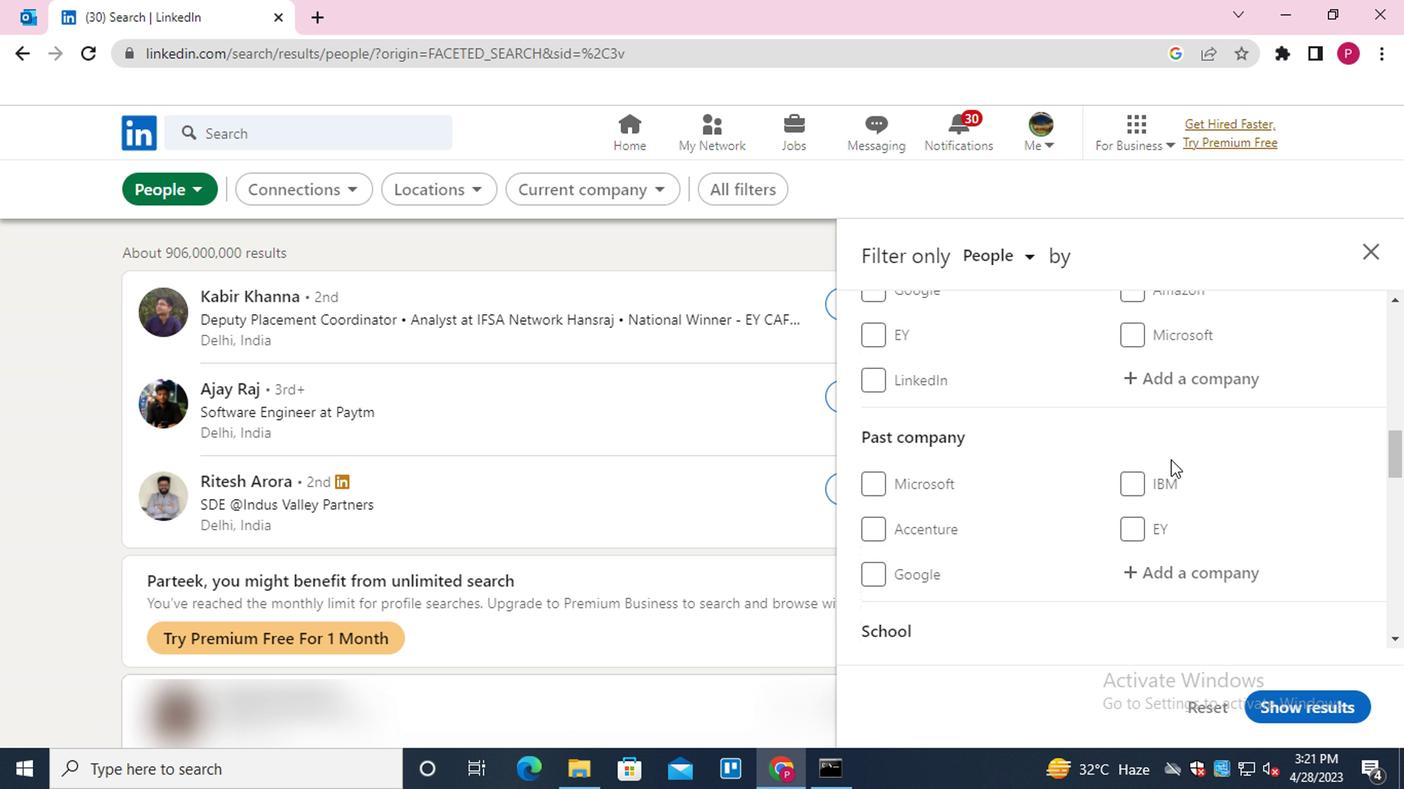 
Action: Mouse scrolled (1117, 496) with delta (0, -1)
Screenshot: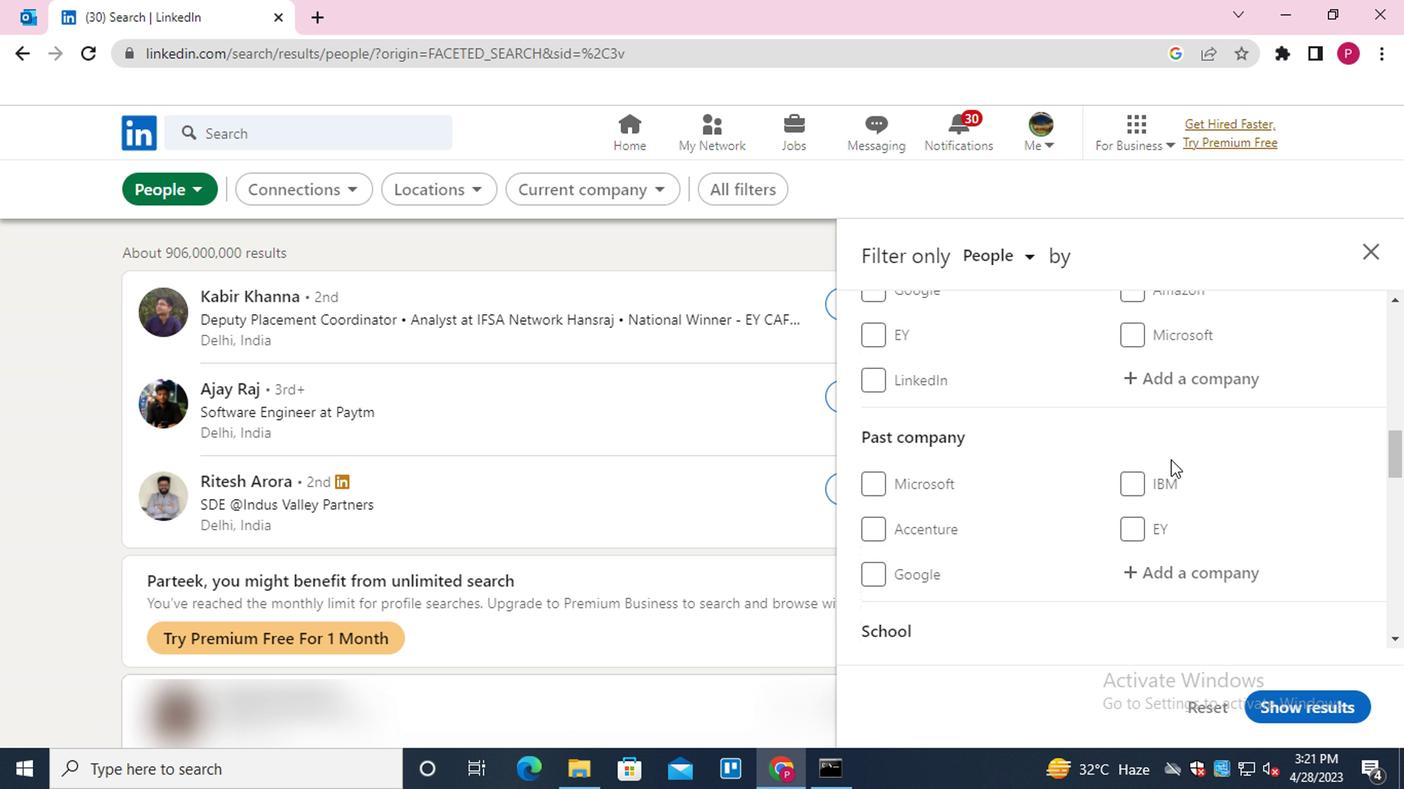 
Action: Mouse moved to (1108, 506)
Screenshot: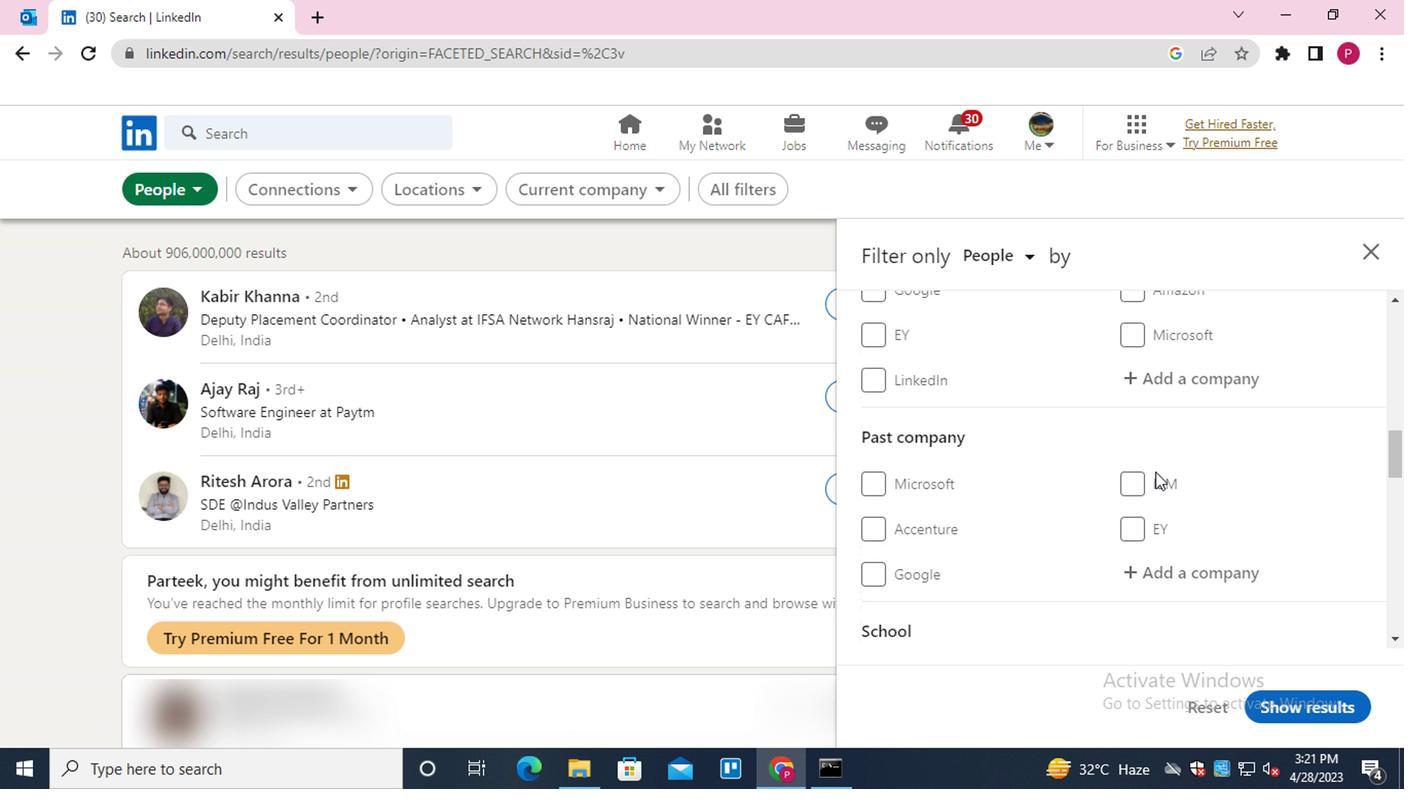 
Action: Mouse scrolled (1108, 504) with delta (0, -1)
Screenshot: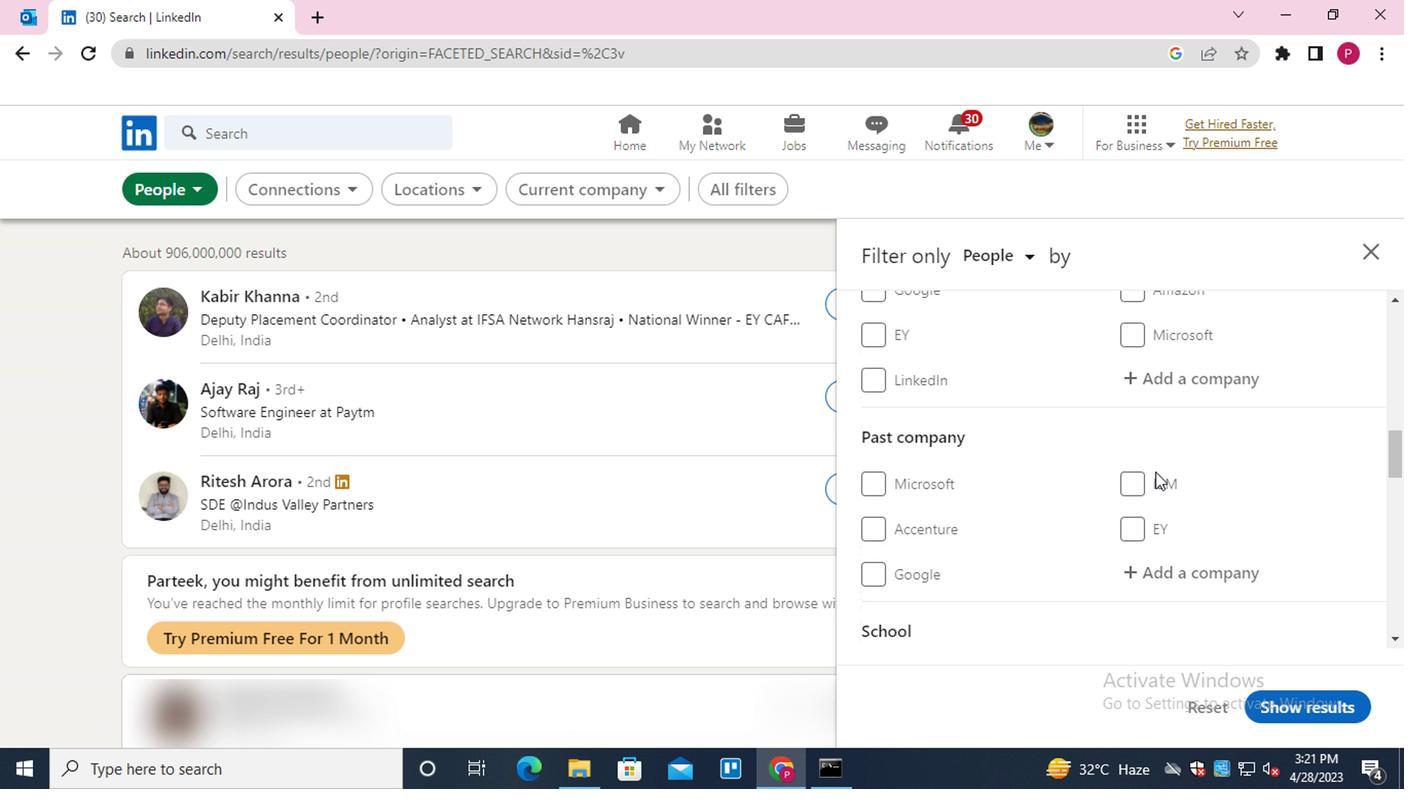 
Action: Mouse moved to (1104, 509)
Screenshot: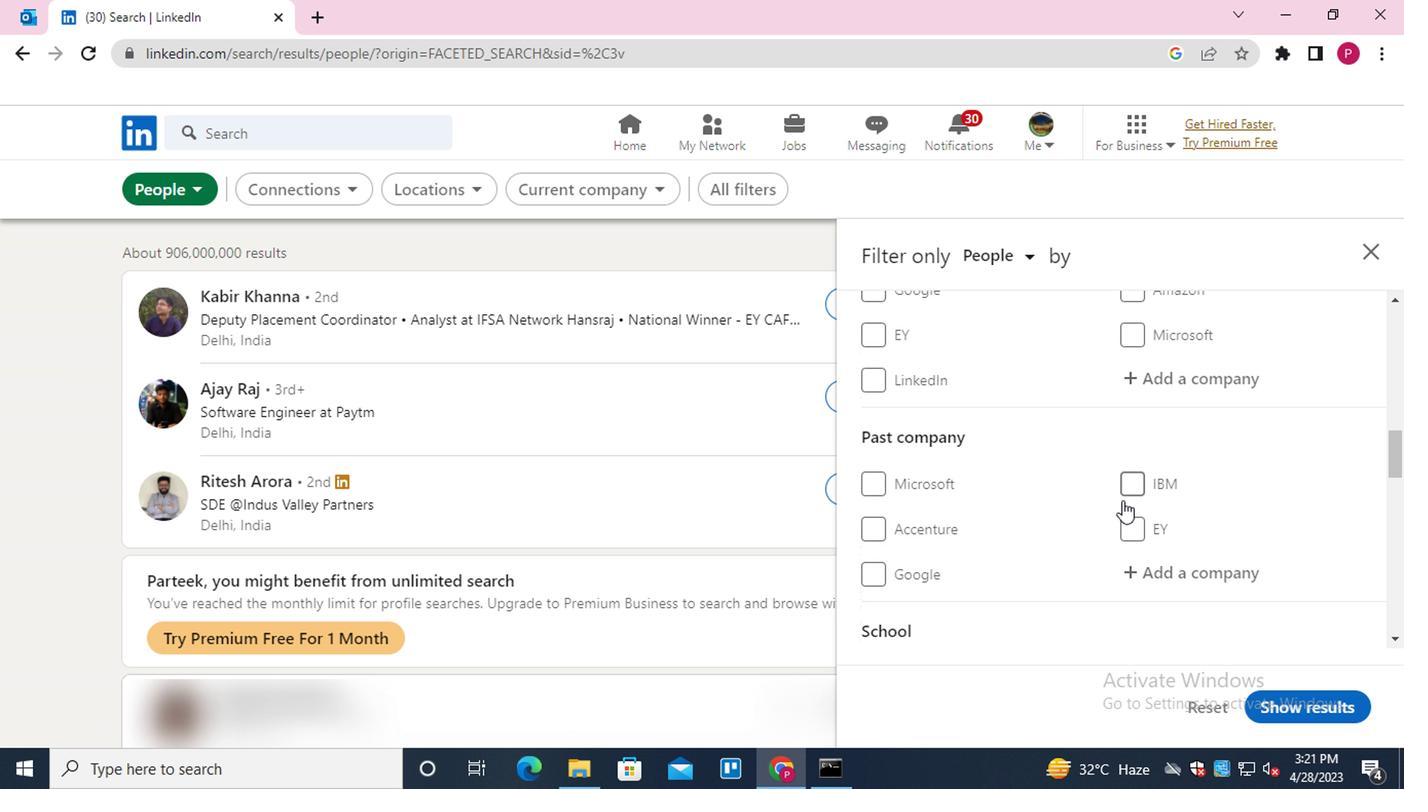 
Action: Mouse scrolled (1104, 509) with delta (0, 0)
Screenshot: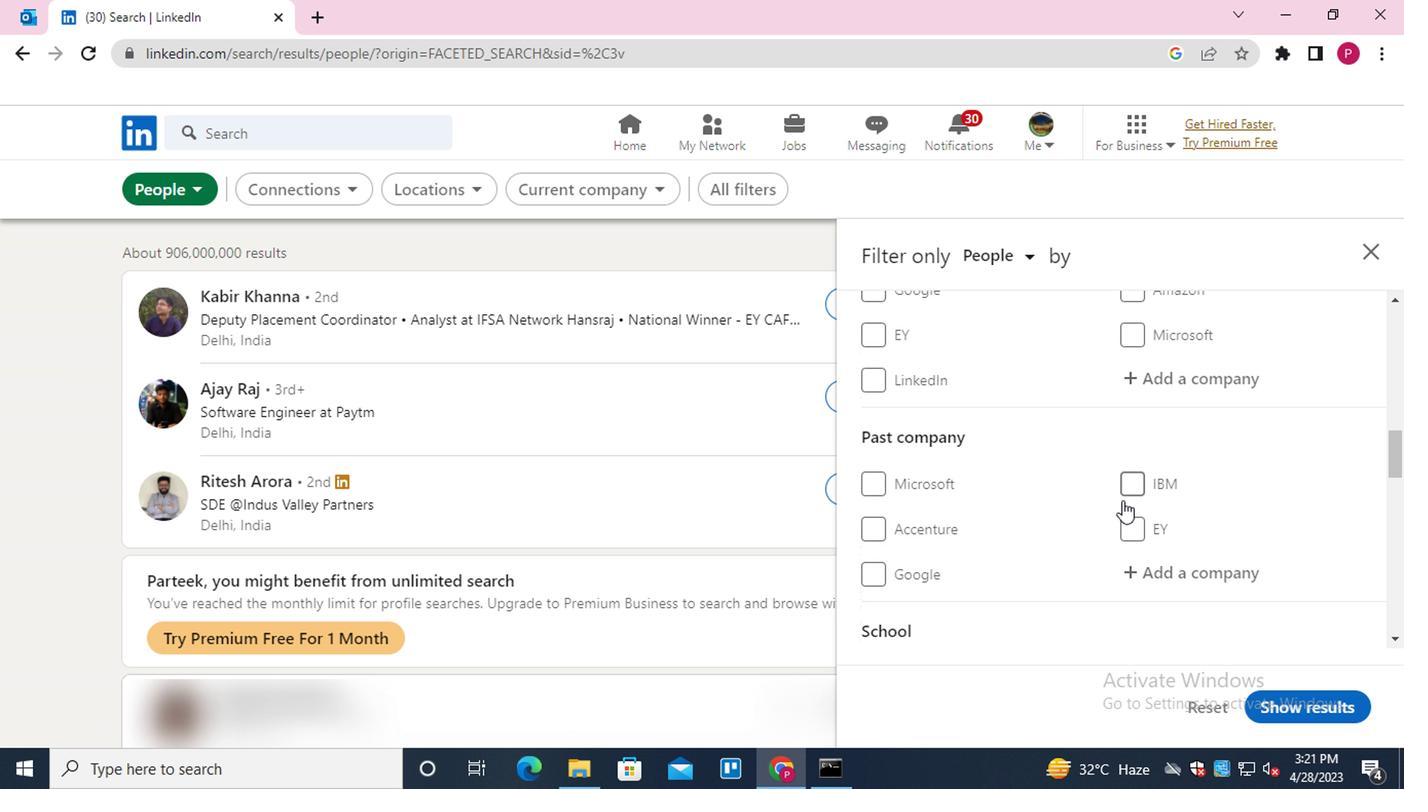 
Action: Mouse moved to (1089, 520)
Screenshot: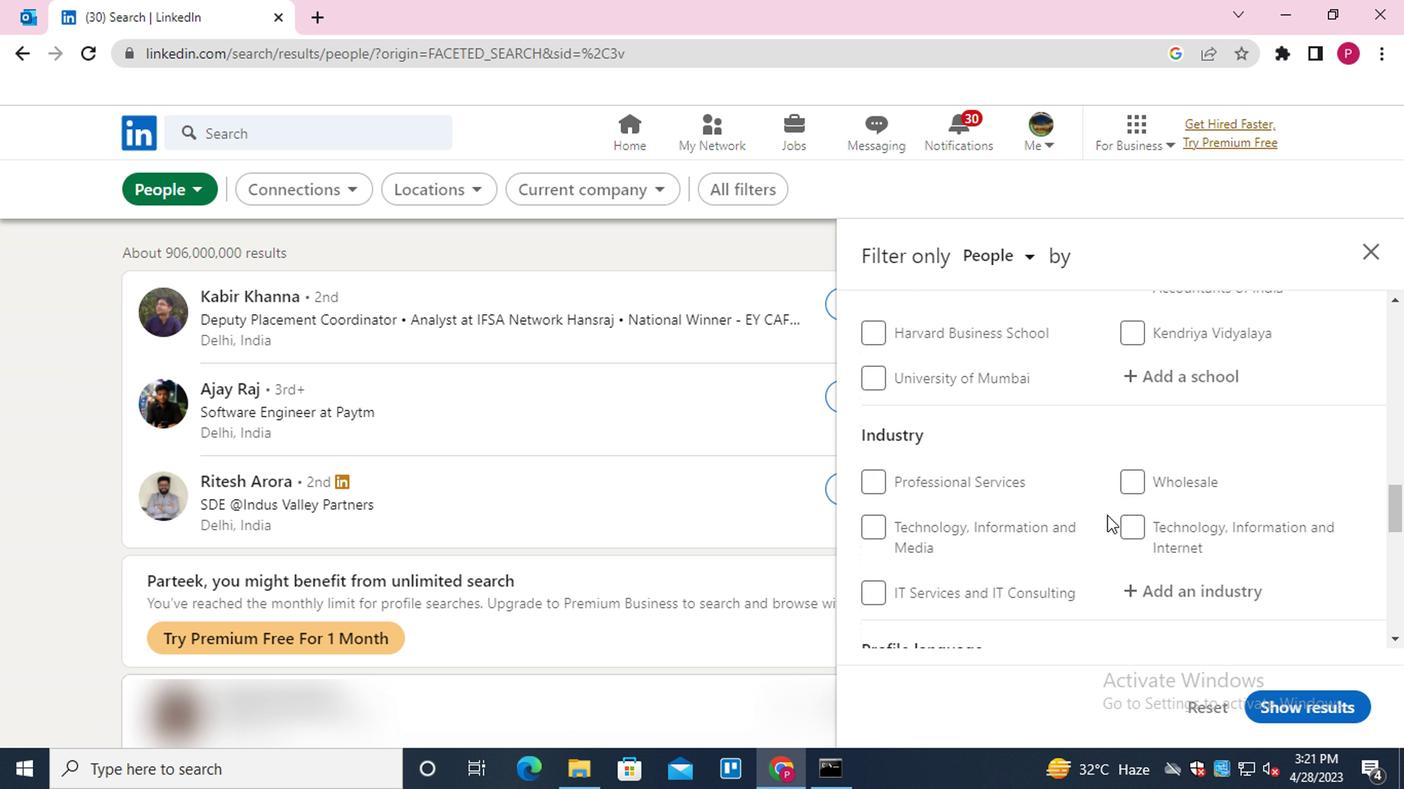 
Action: Mouse scrolled (1089, 520) with delta (0, 0)
Screenshot: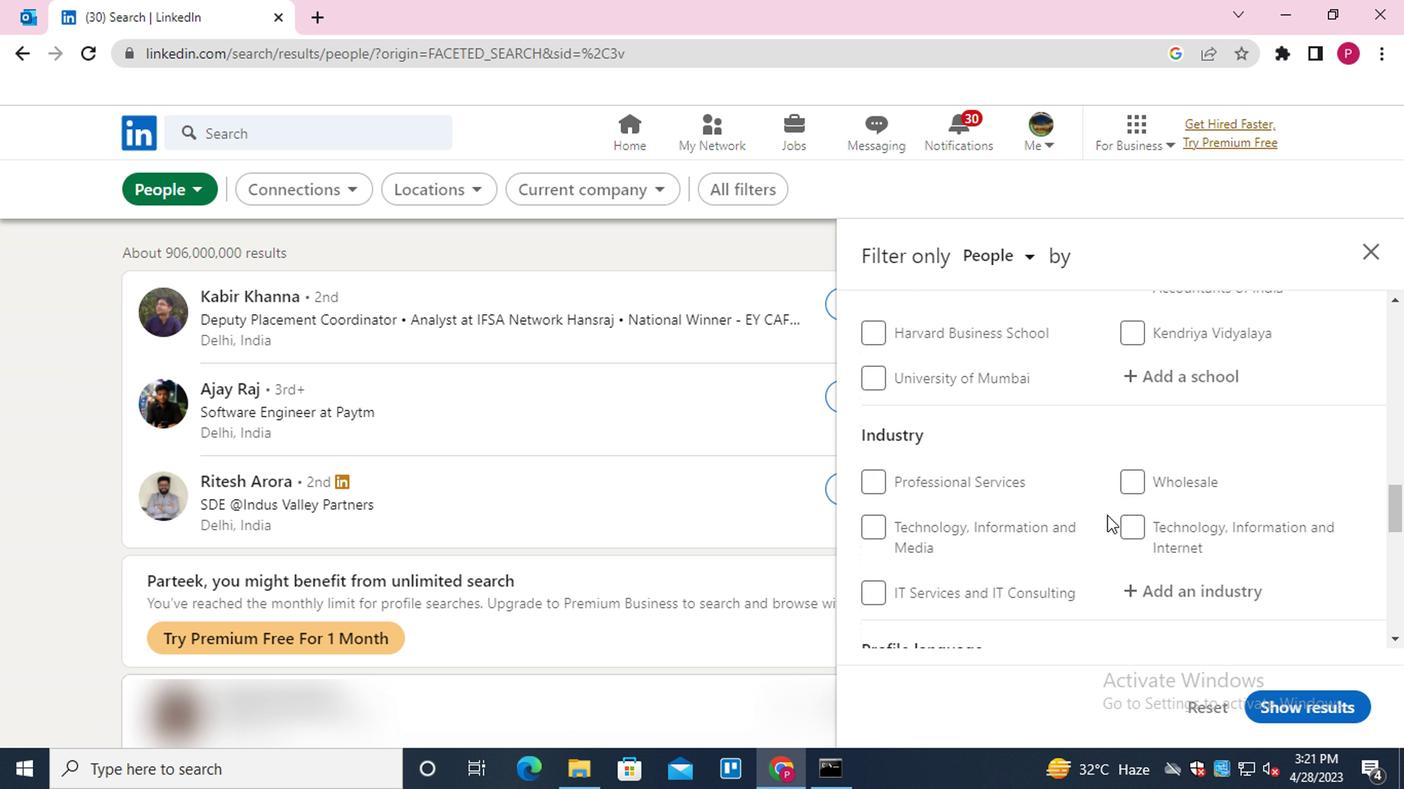 
Action: Mouse moved to (1087, 521)
Screenshot: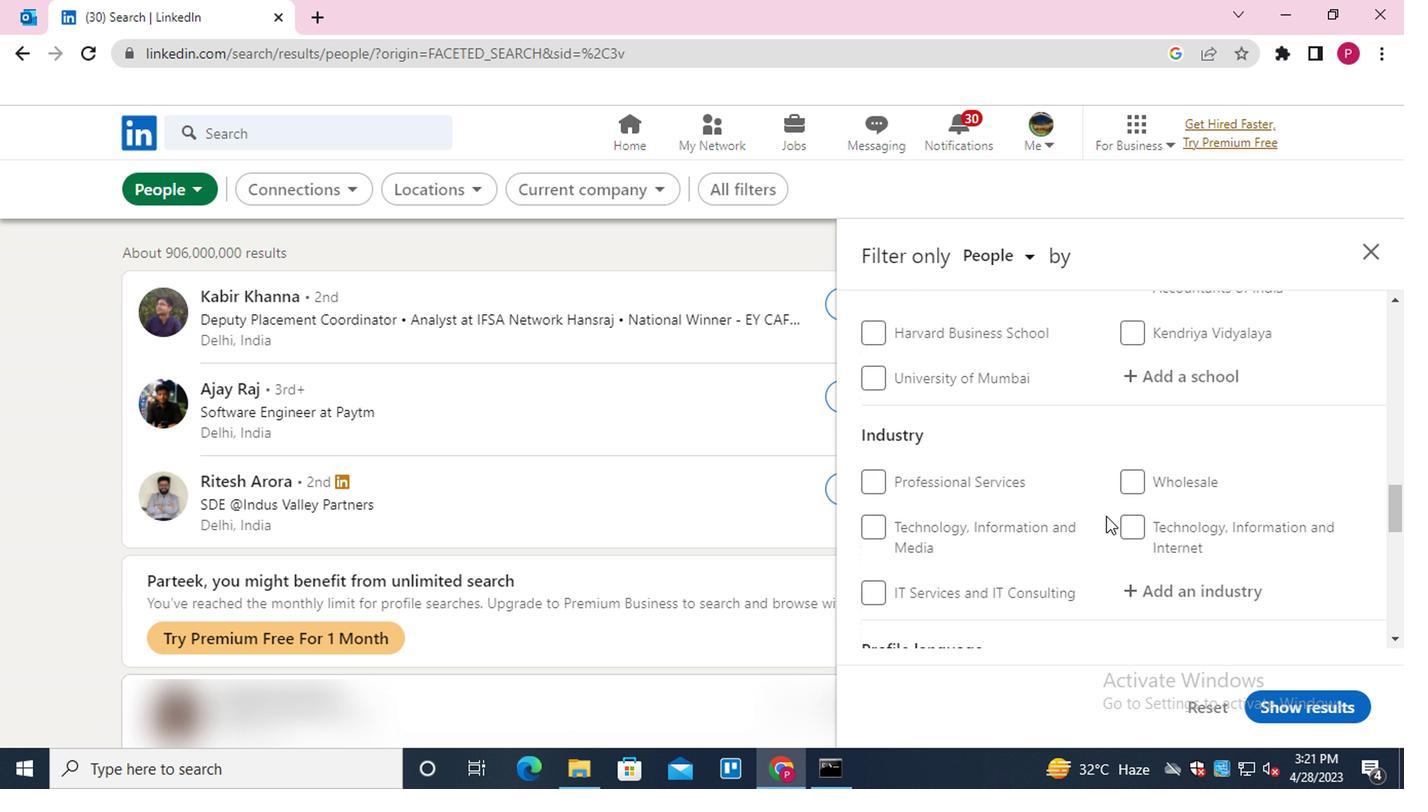 
Action: Mouse scrolled (1087, 520) with delta (0, 0)
Screenshot: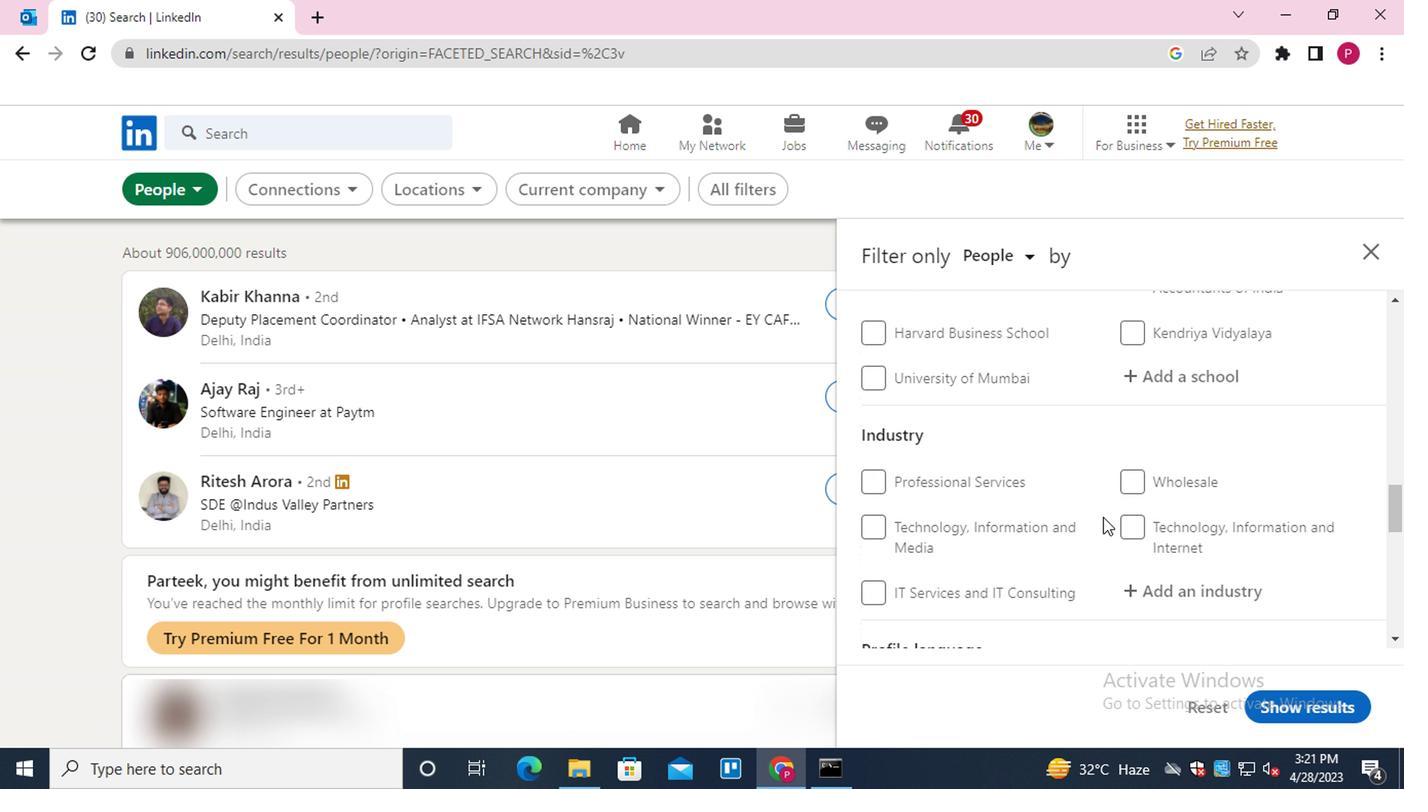 
Action: Mouse moved to (1087, 522)
Screenshot: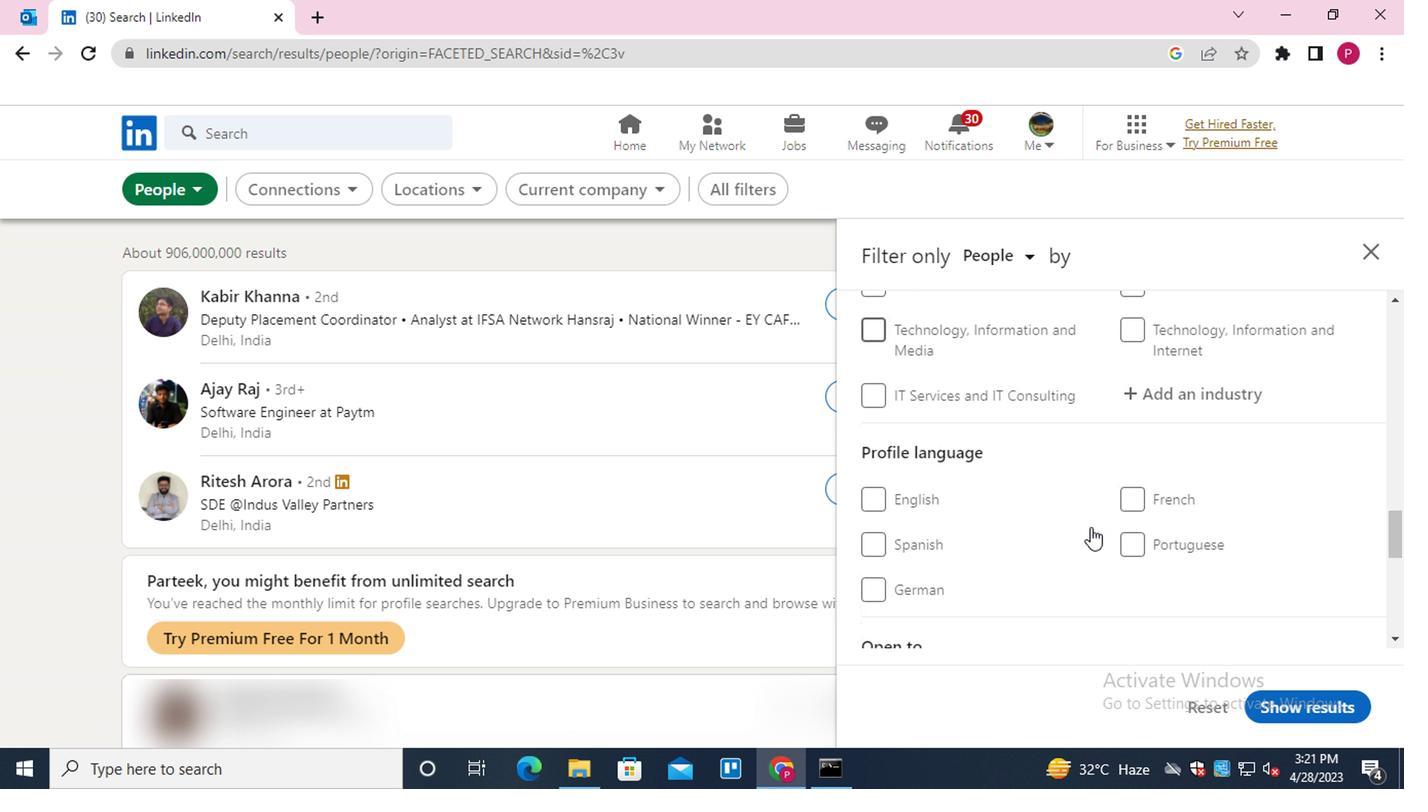 
Action: Mouse scrolled (1087, 521) with delta (0, -1)
Screenshot: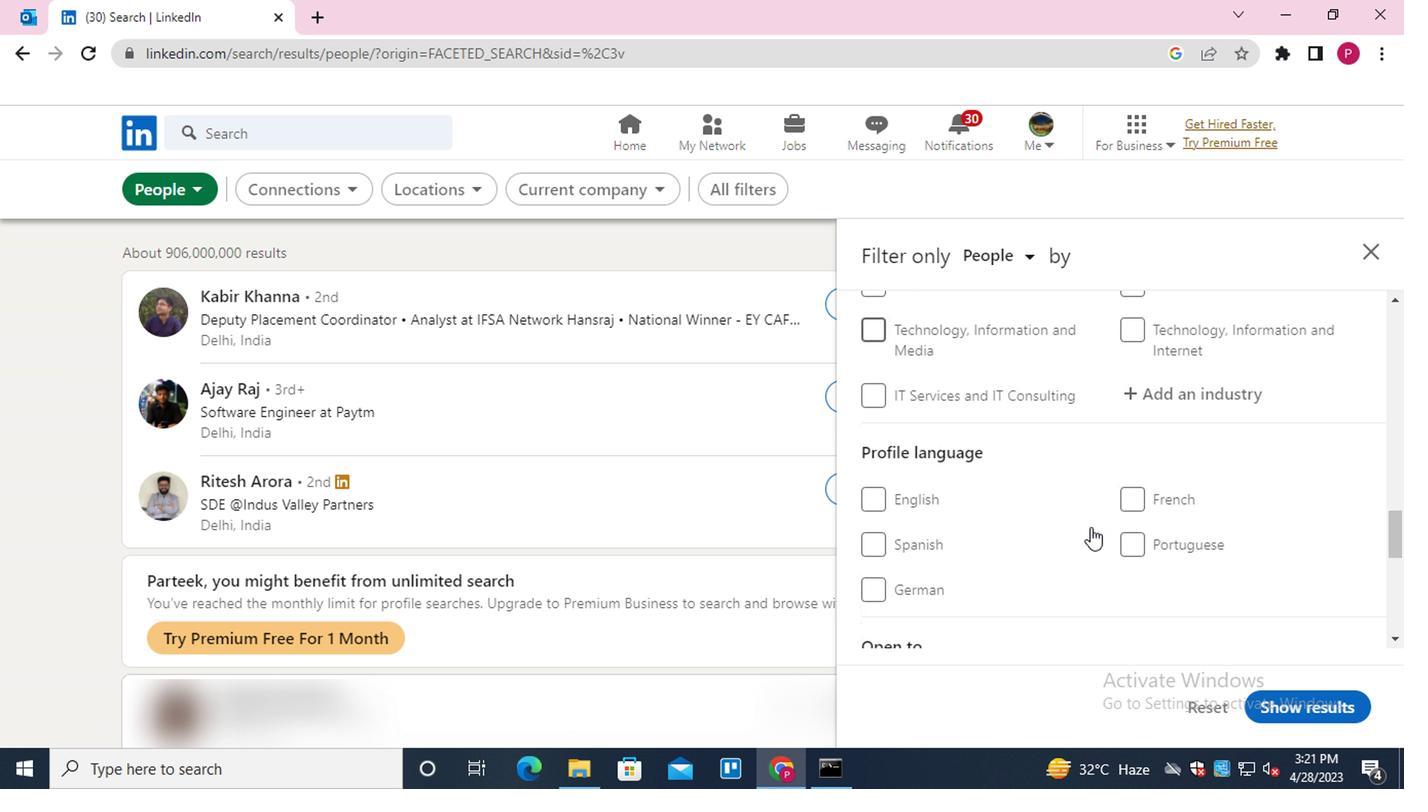 
Action: Mouse moved to (876, 431)
Screenshot: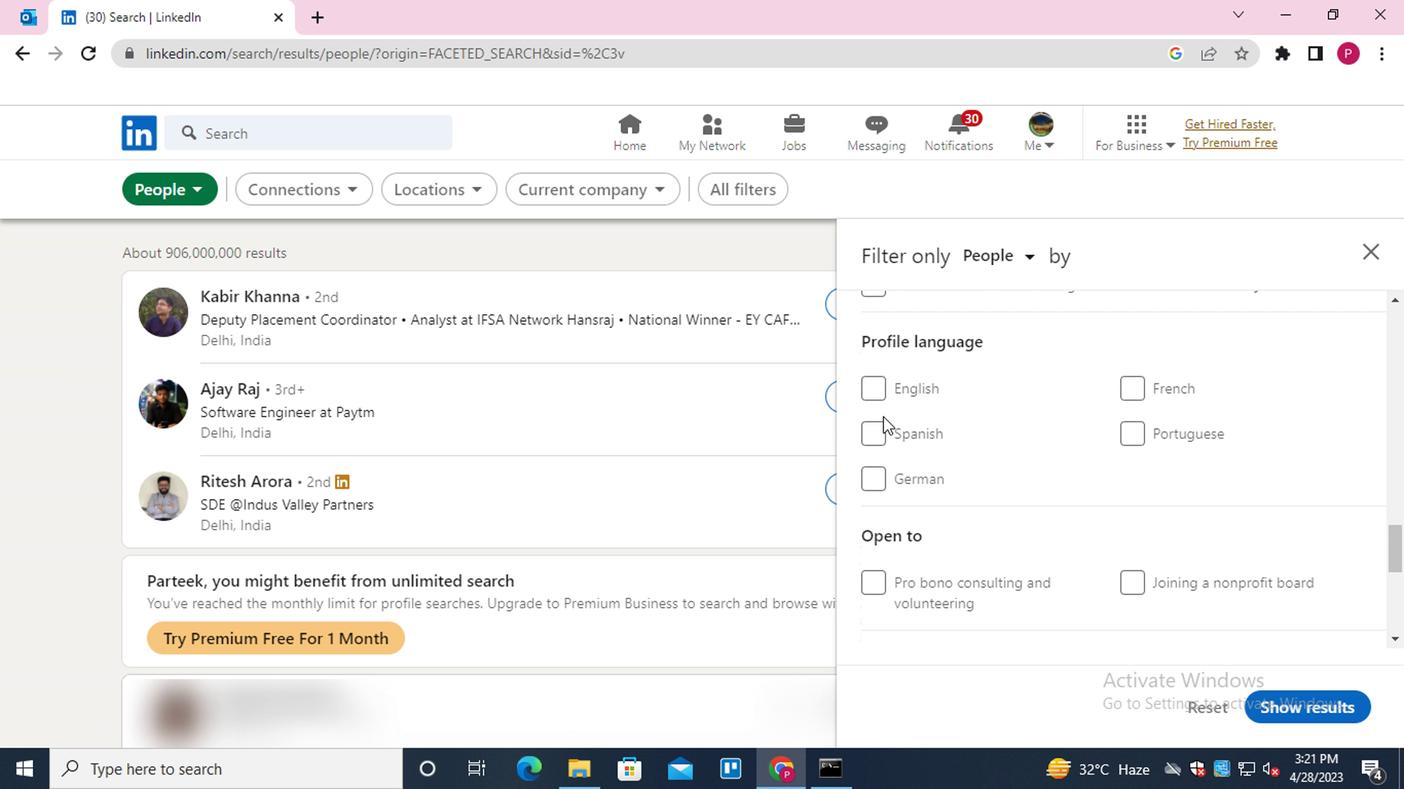 
Action: Mouse pressed left at (876, 431)
Screenshot: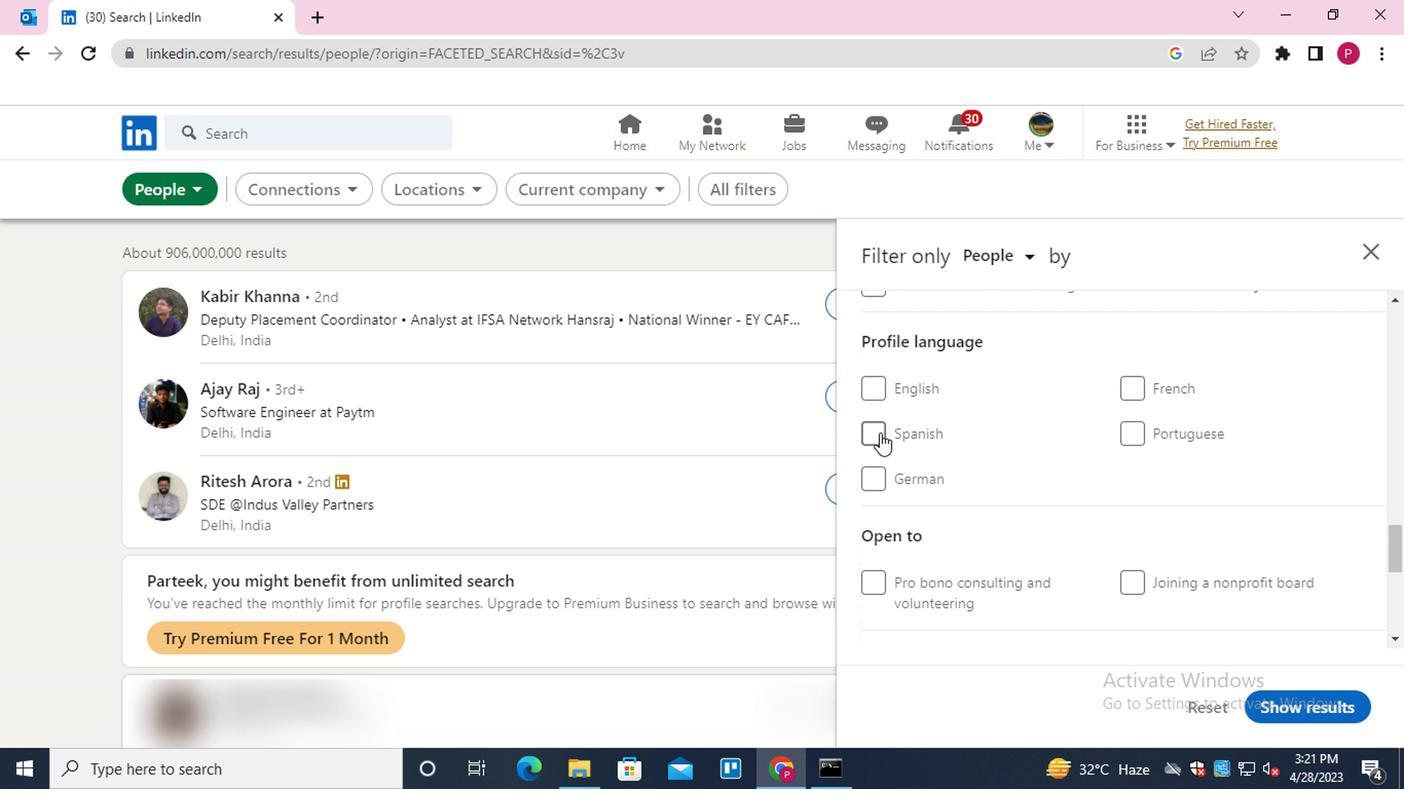 
Action: Mouse moved to (906, 443)
Screenshot: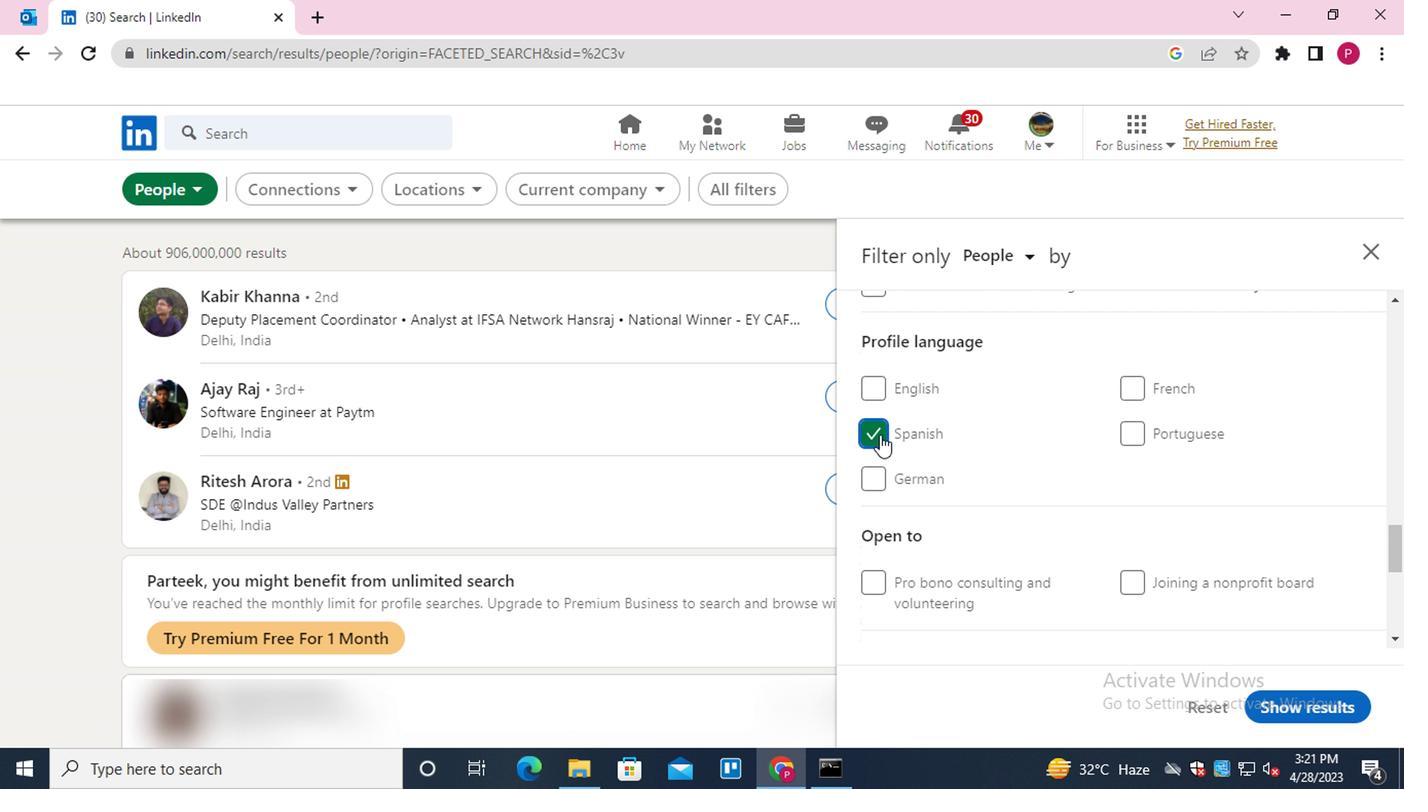 
Action: Mouse scrolled (906, 444) with delta (0, 0)
Screenshot: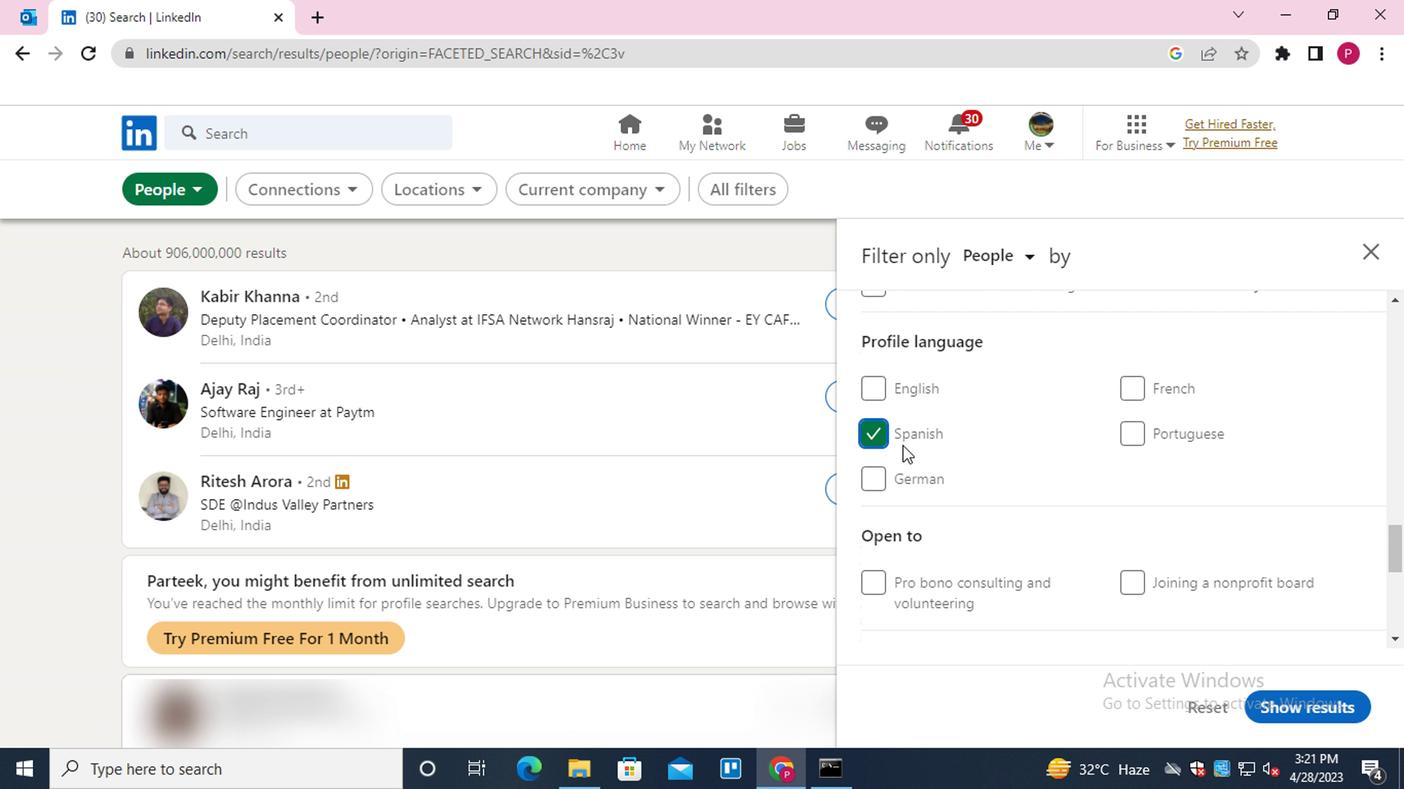 
Action: Mouse scrolled (906, 444) with delta (0, 0)
Screenshot: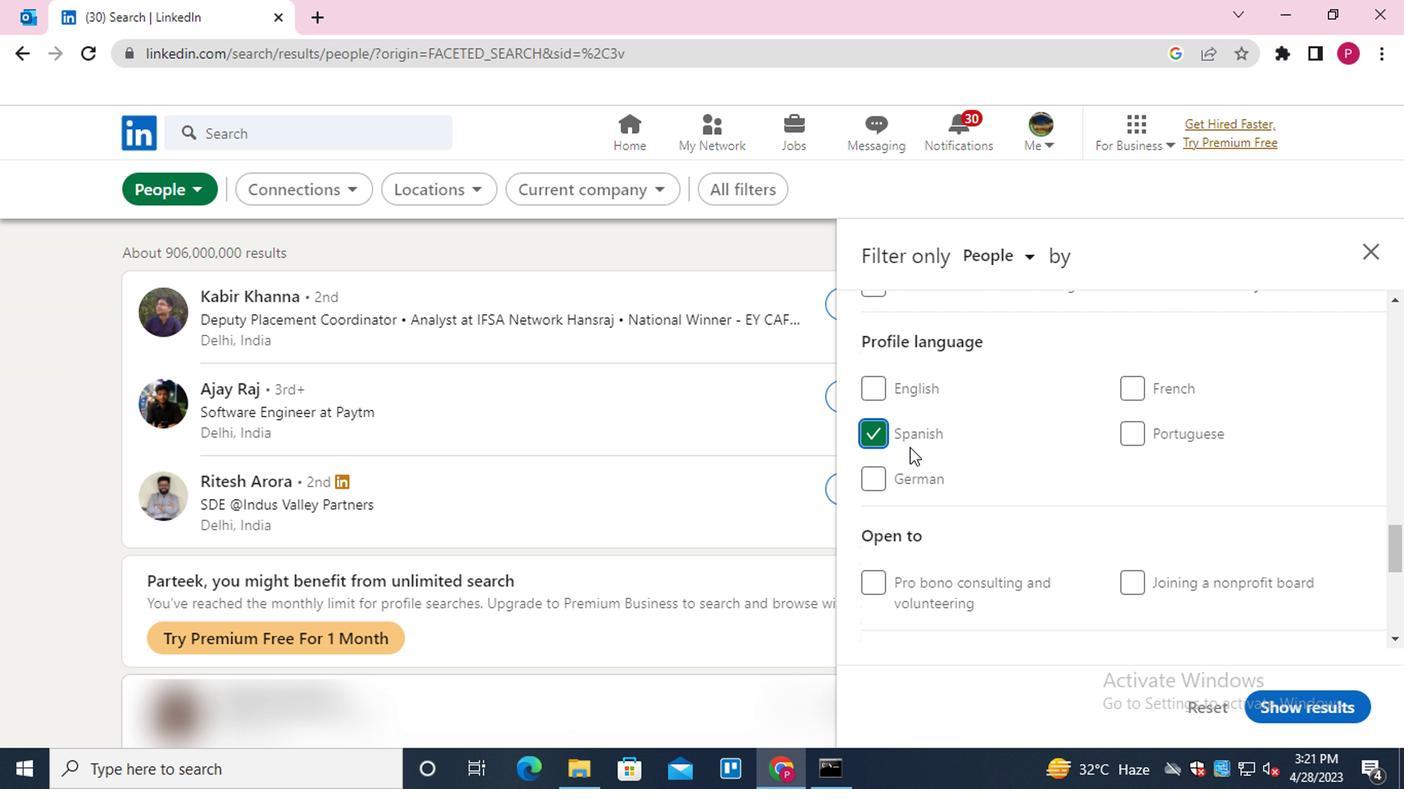 
Action: Mouse scrolled (906, 444) with delta (0, 0)
Screenshot: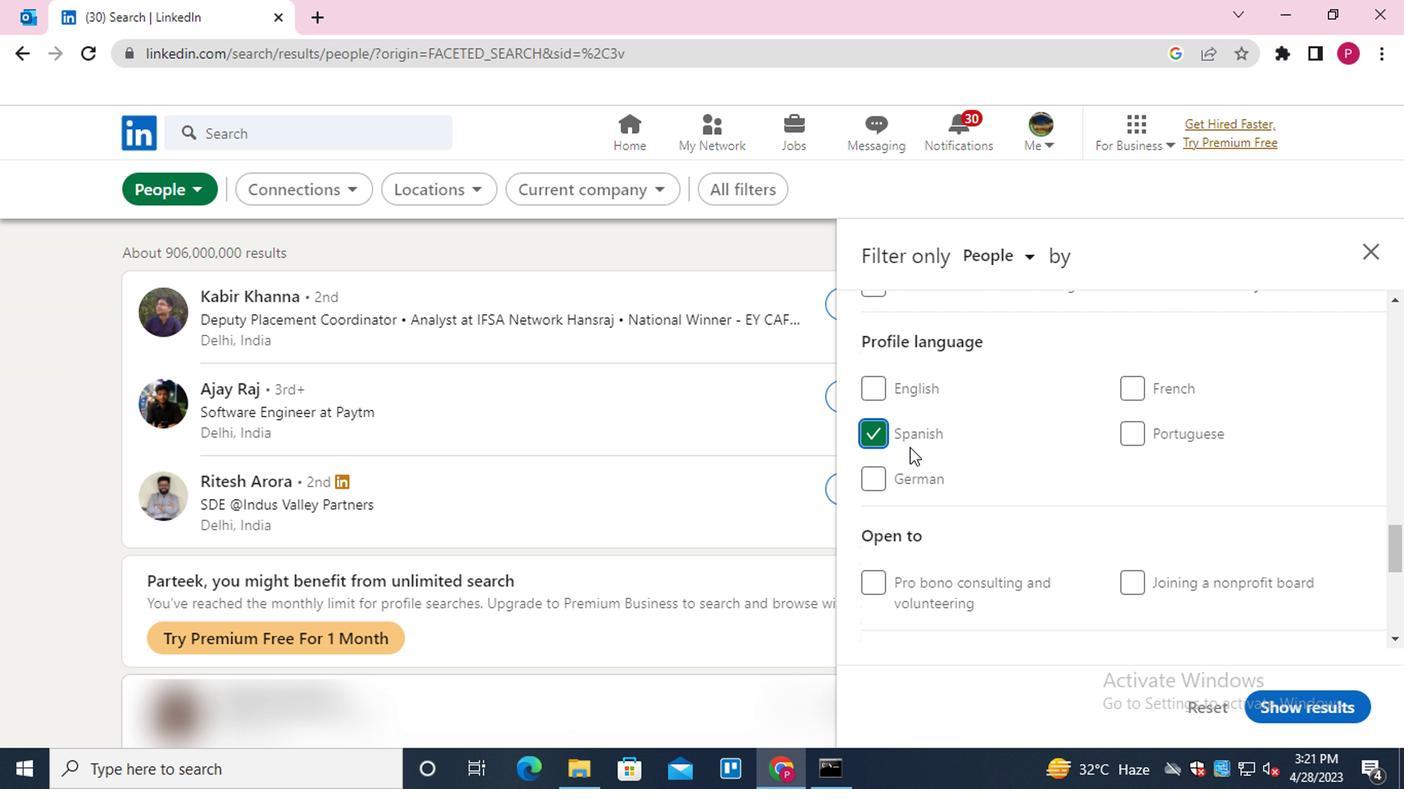 
Action: Mouse scrolled (906, 444) with delta (0, 0)
Screenshot: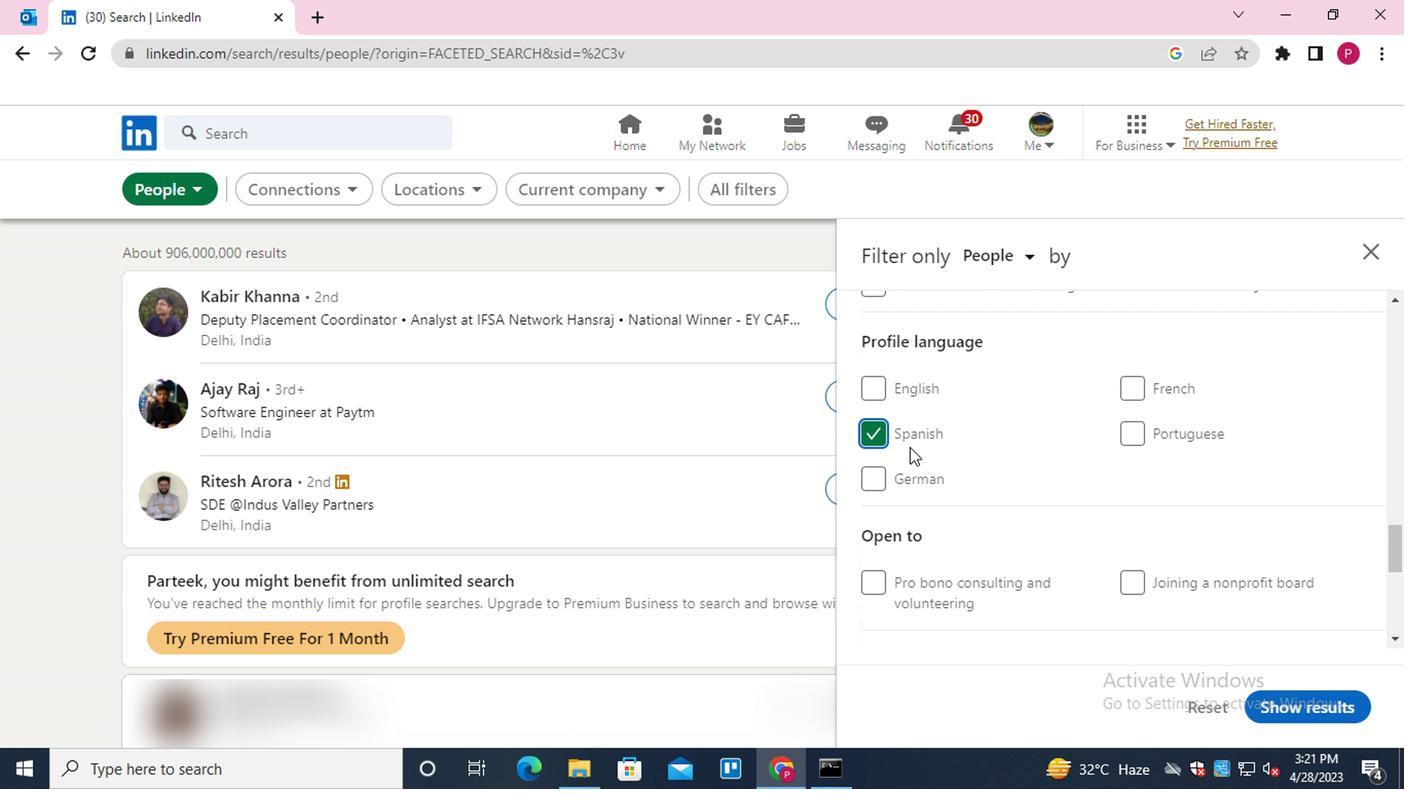 
Action: Mouse scrolled (906, 444) with delta (0, 0)
Screenshot: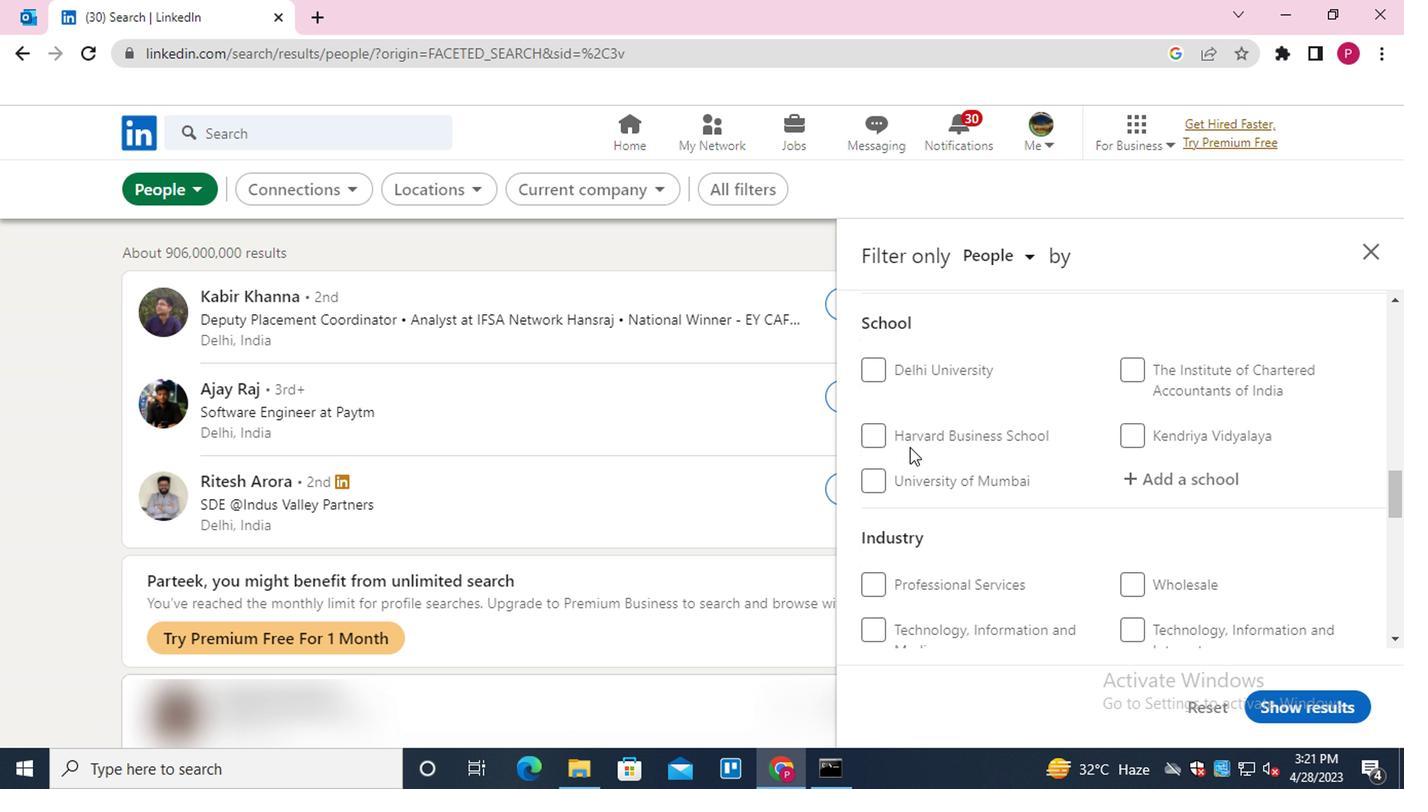 
Action: Mouse scrolled (906, 444) with delta (0, 0)
Screenshot: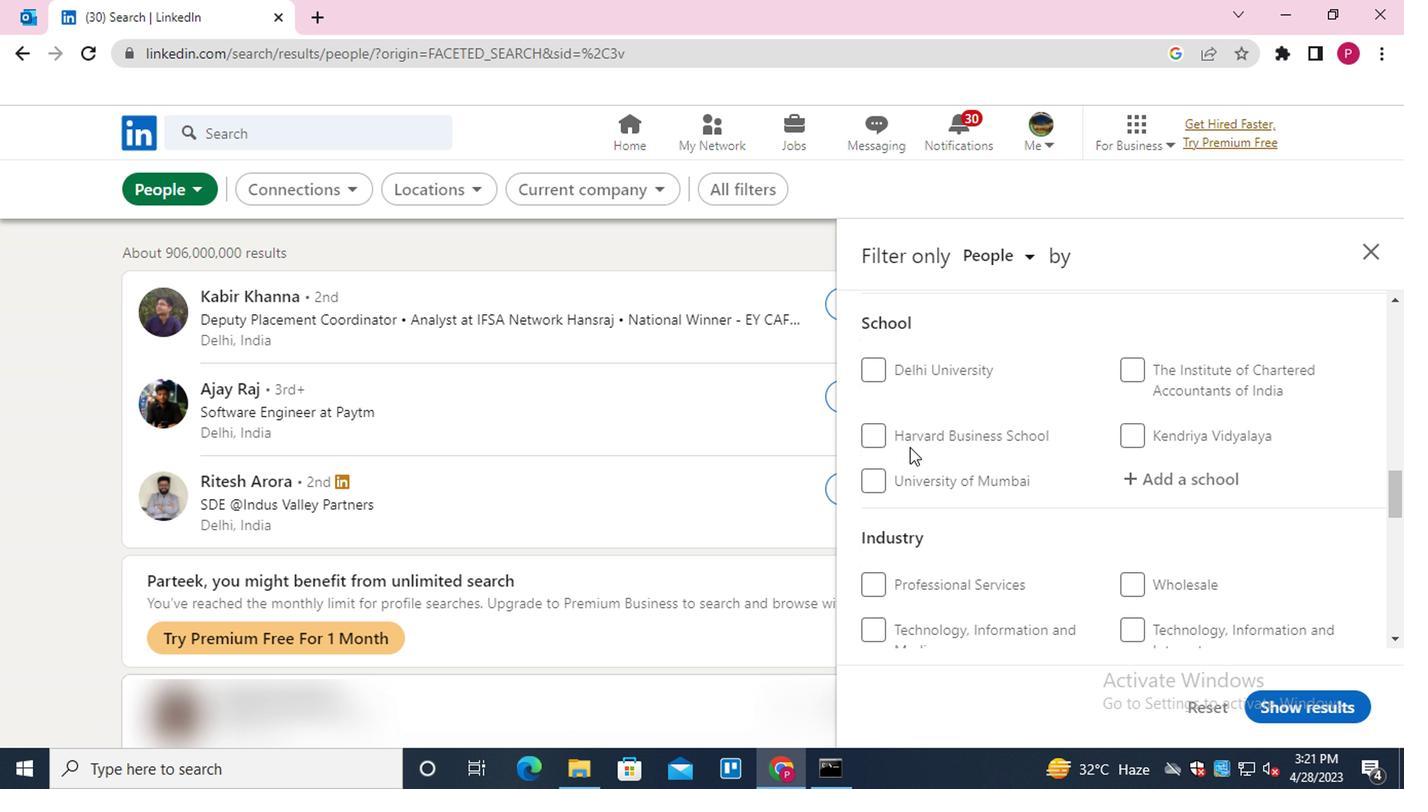 
Action: Mouse scrolled (906, 444) with delta (0, 0)
Screenshot: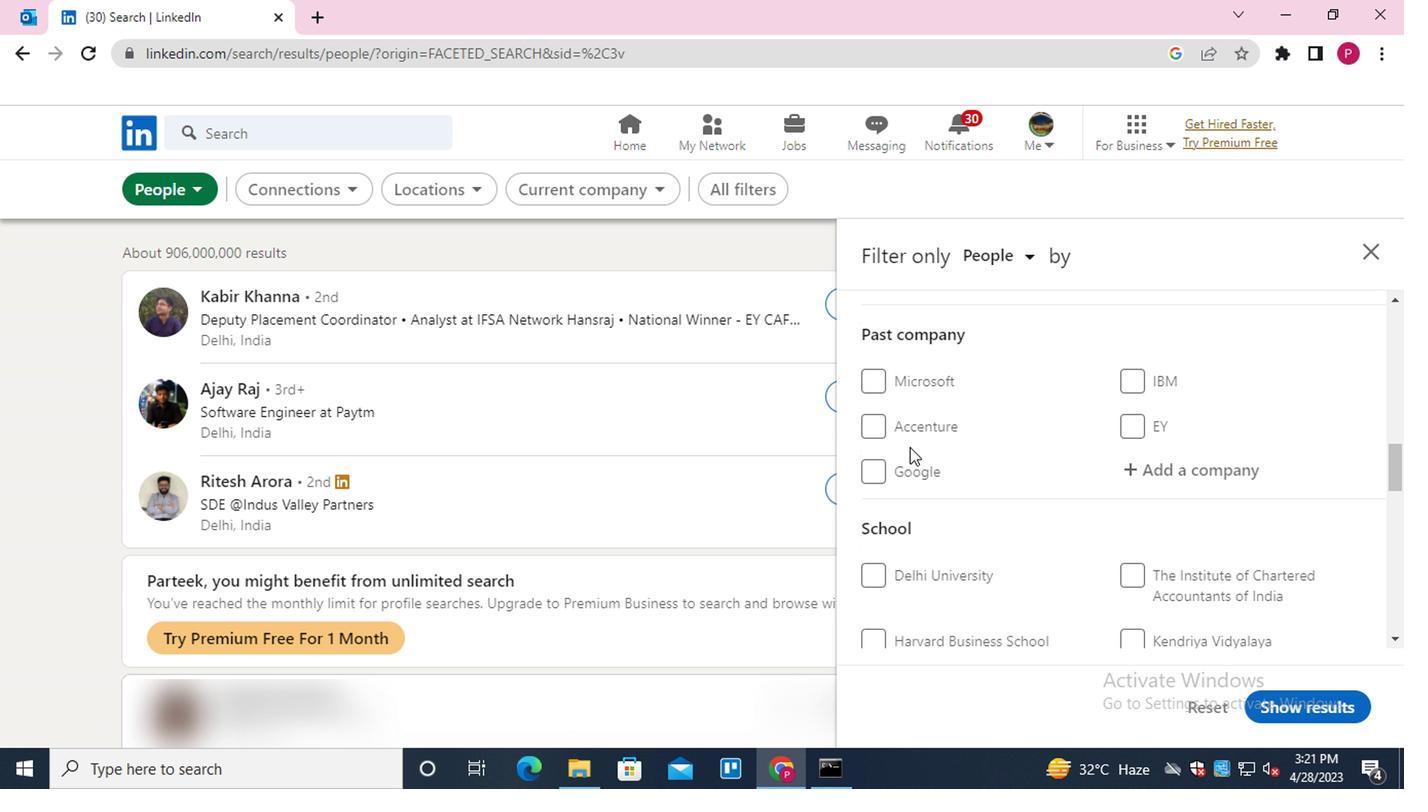 
Action: Mouse scrolled (906, 444) with delta (0, 0)
Screenshot: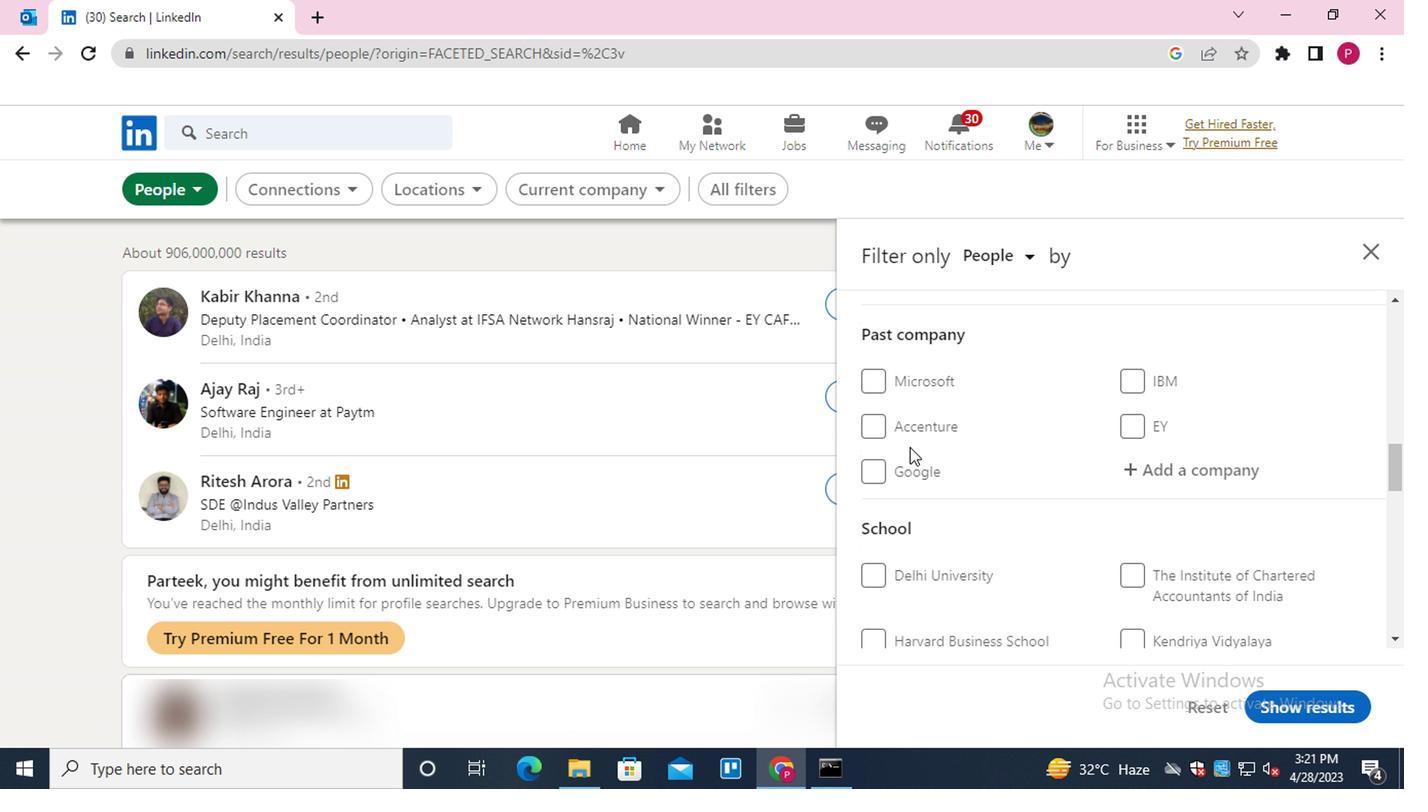 
Action: Mouse moved to (1162, 472)
Screenshot: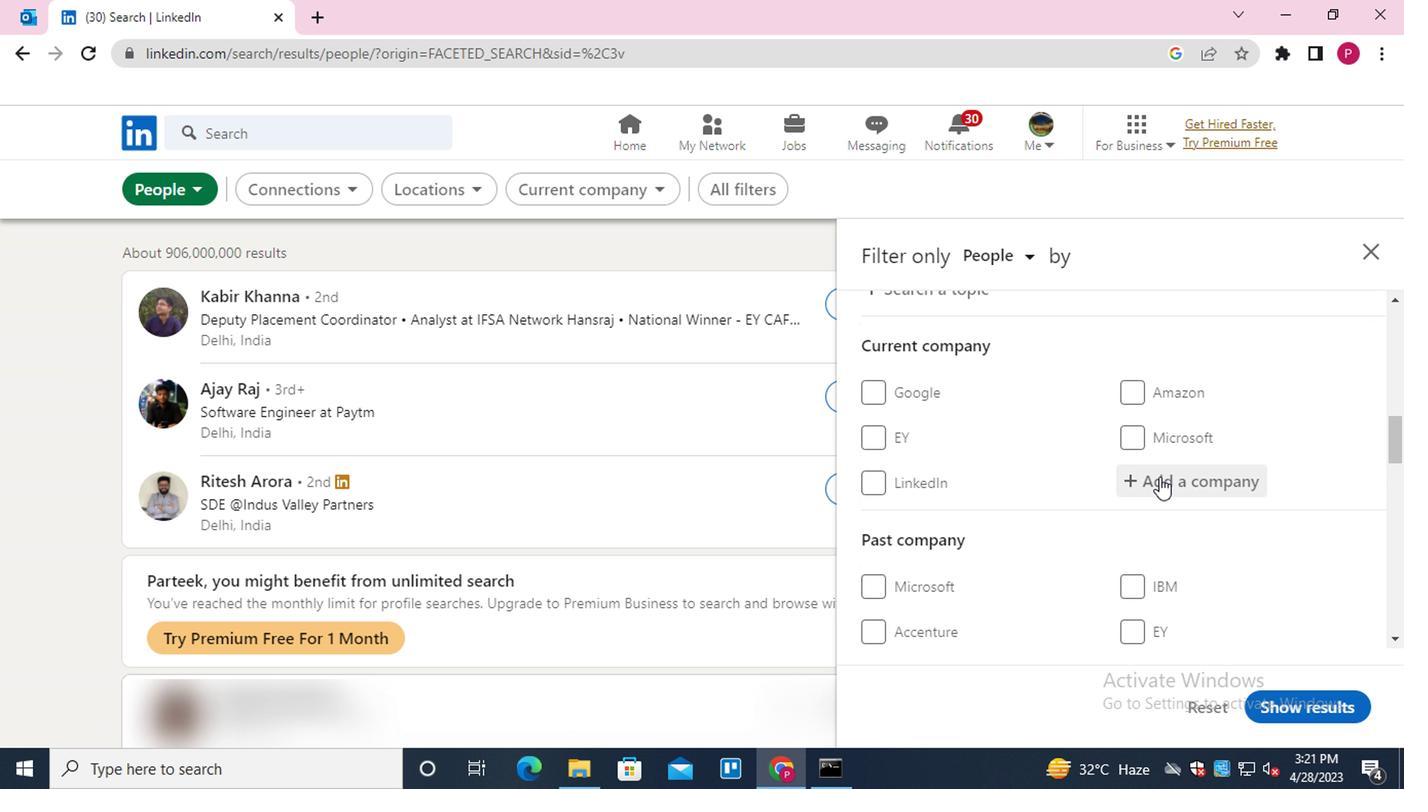 
Action: Mouse pressed left at (1162, 472)
Screenshot: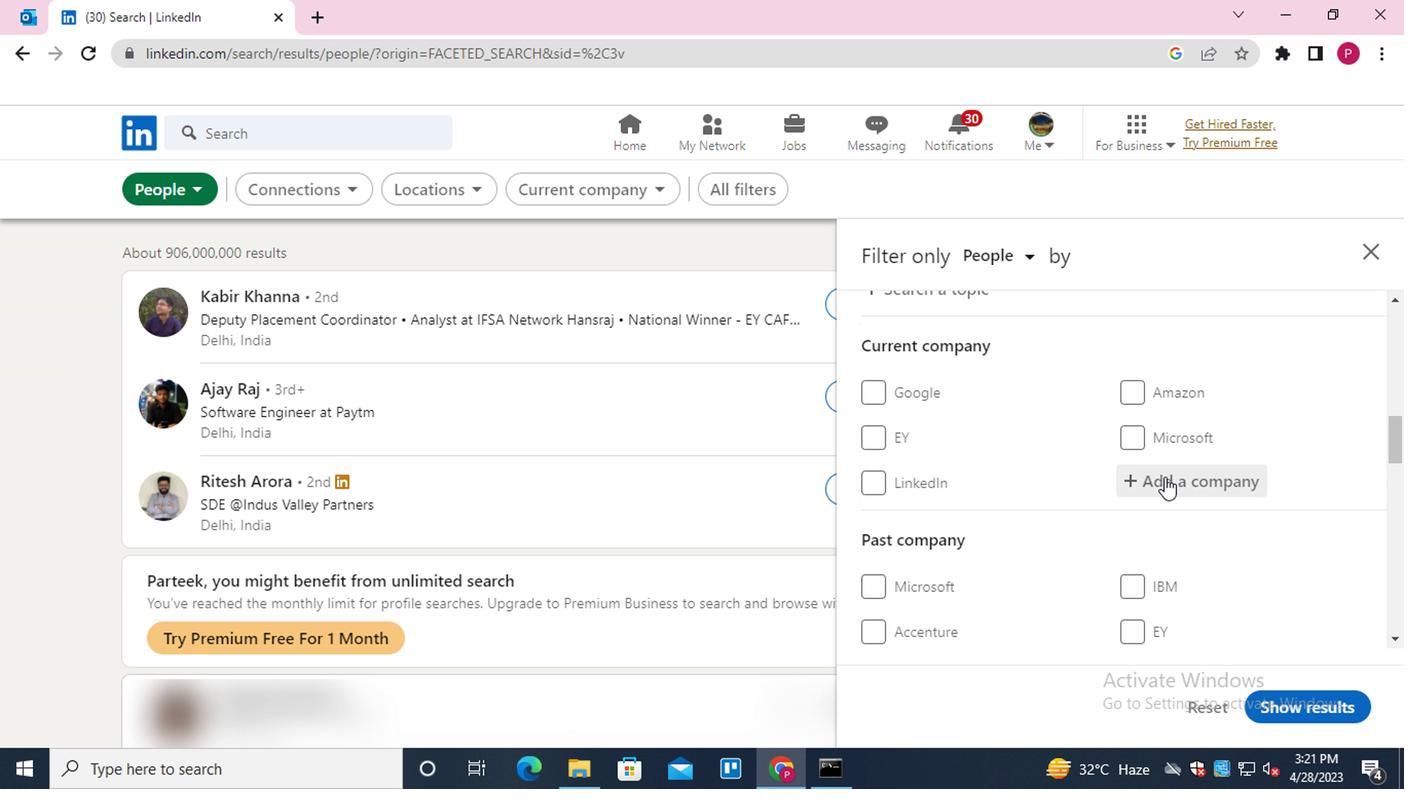 
Action: Mouse moved to (1160, 477)
Screenshot: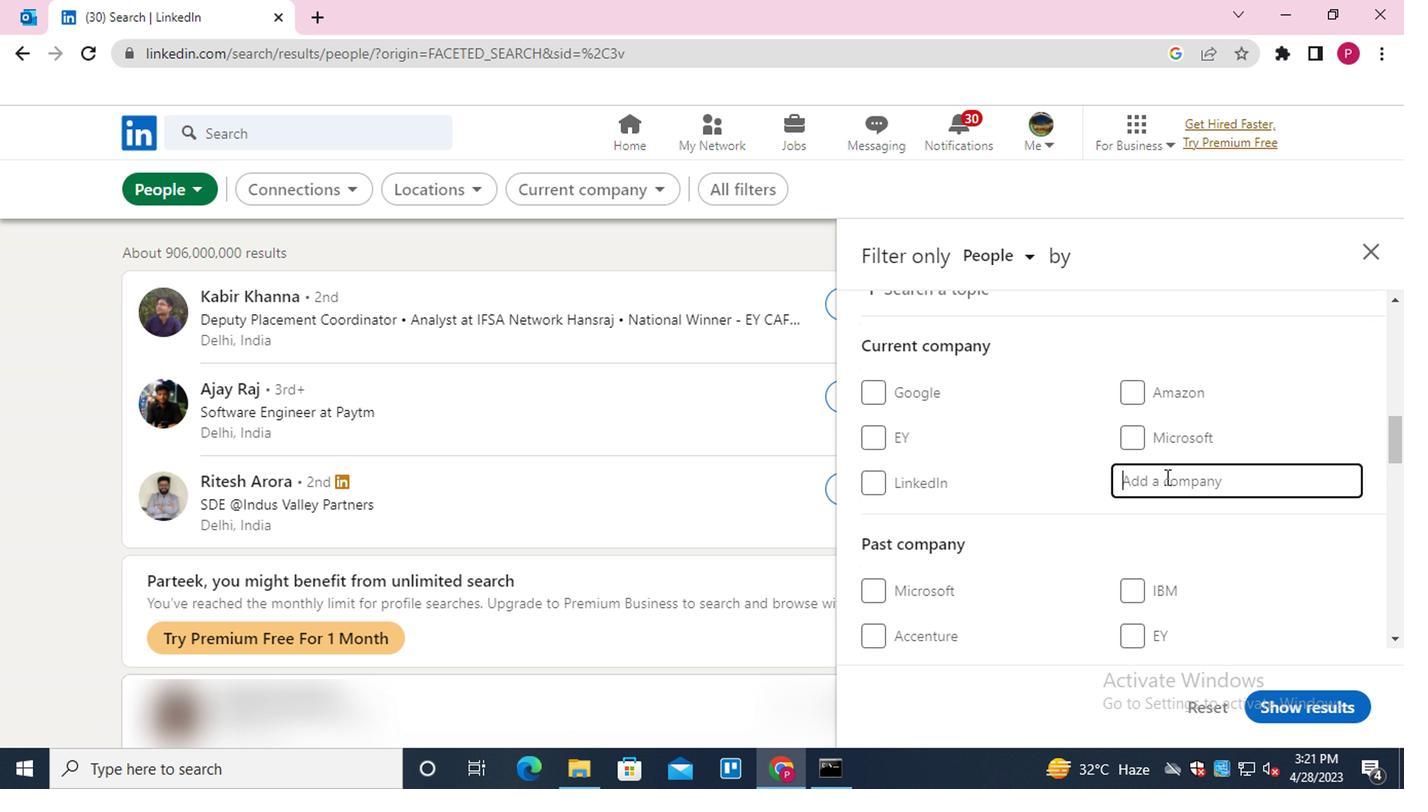 
Action: Key pressed <Key.shift>OYO<Key.down><Key.enter>
Screenshot: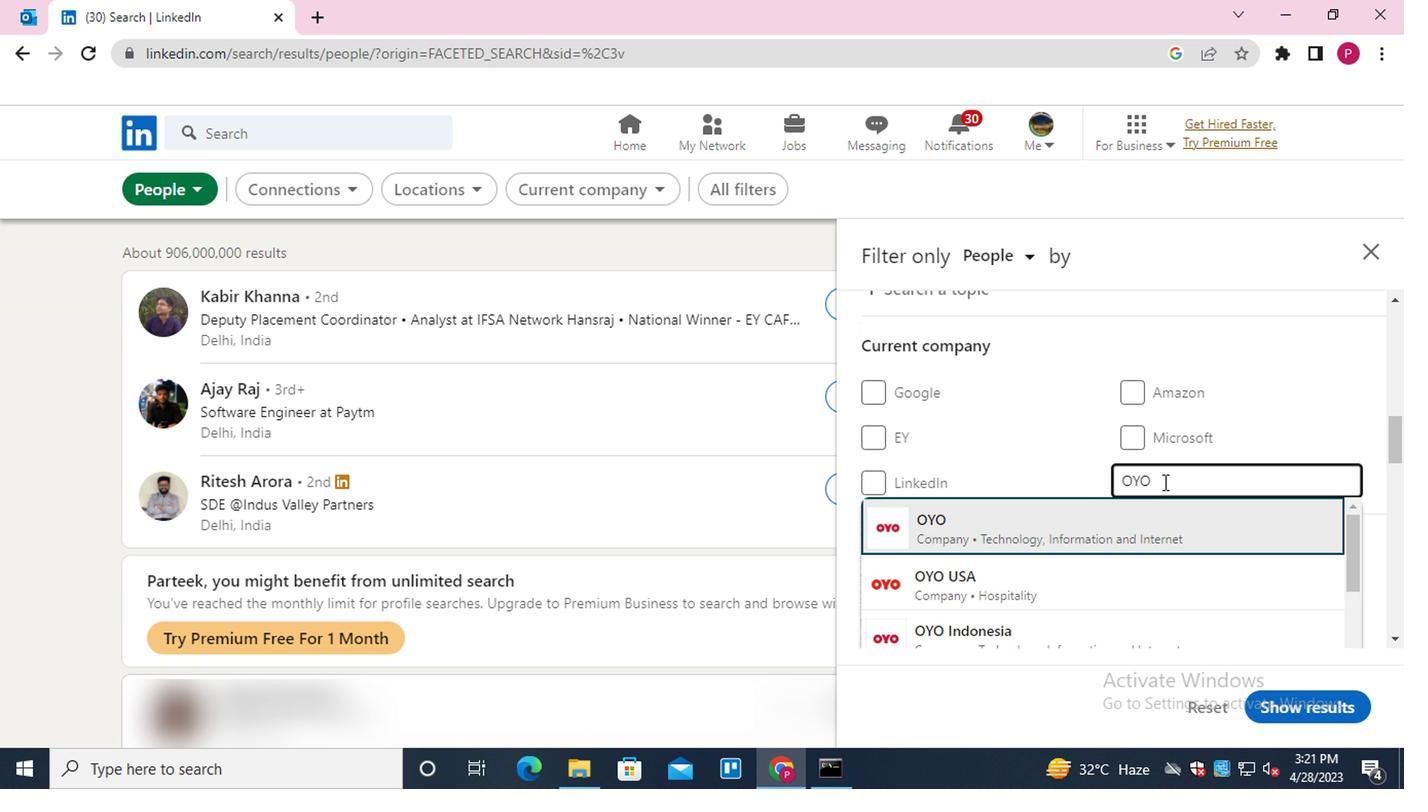 
Action: Mouse moved to (1110, 541)
Screenshot: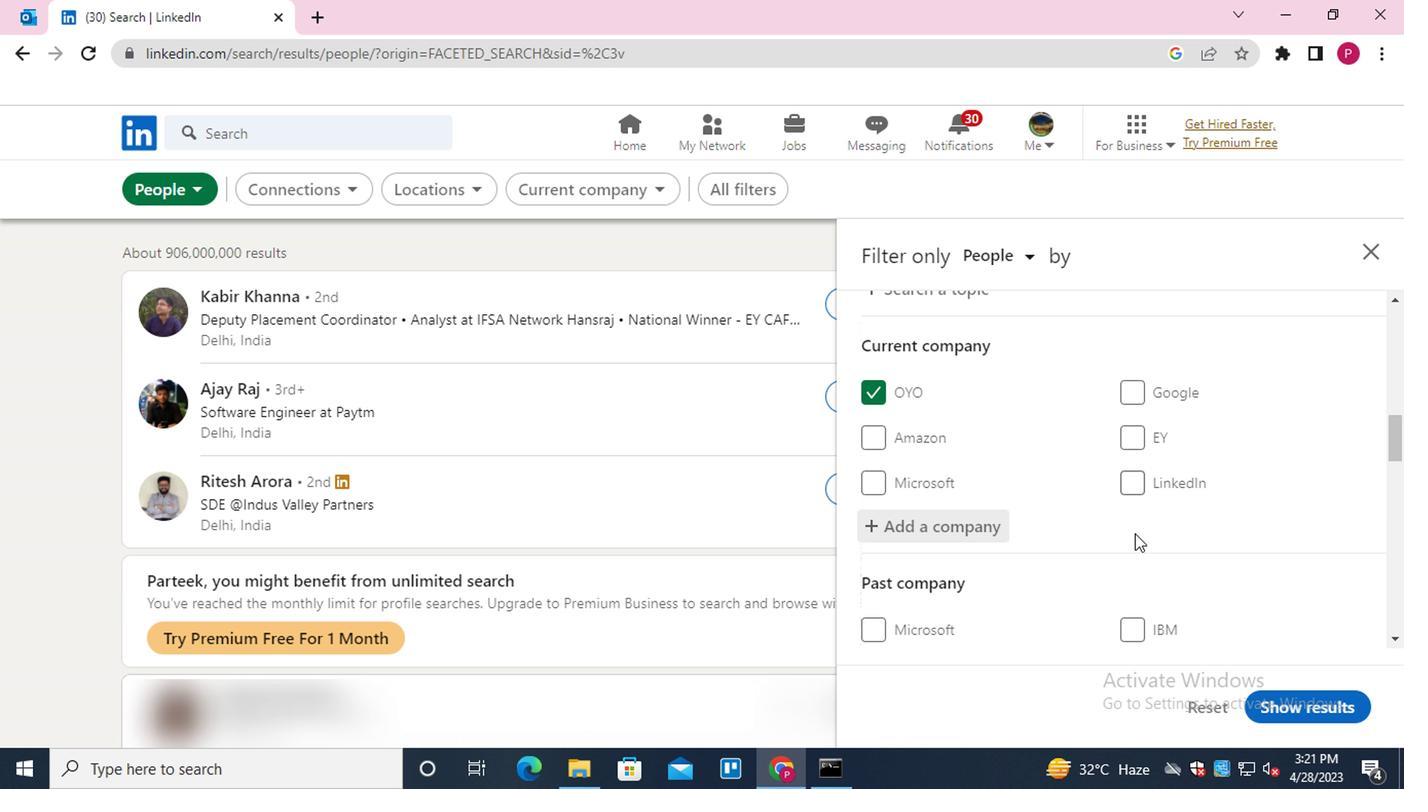 
Action: Mouse scrolled (1110, 540) with delta (0, -1)
Screenshot: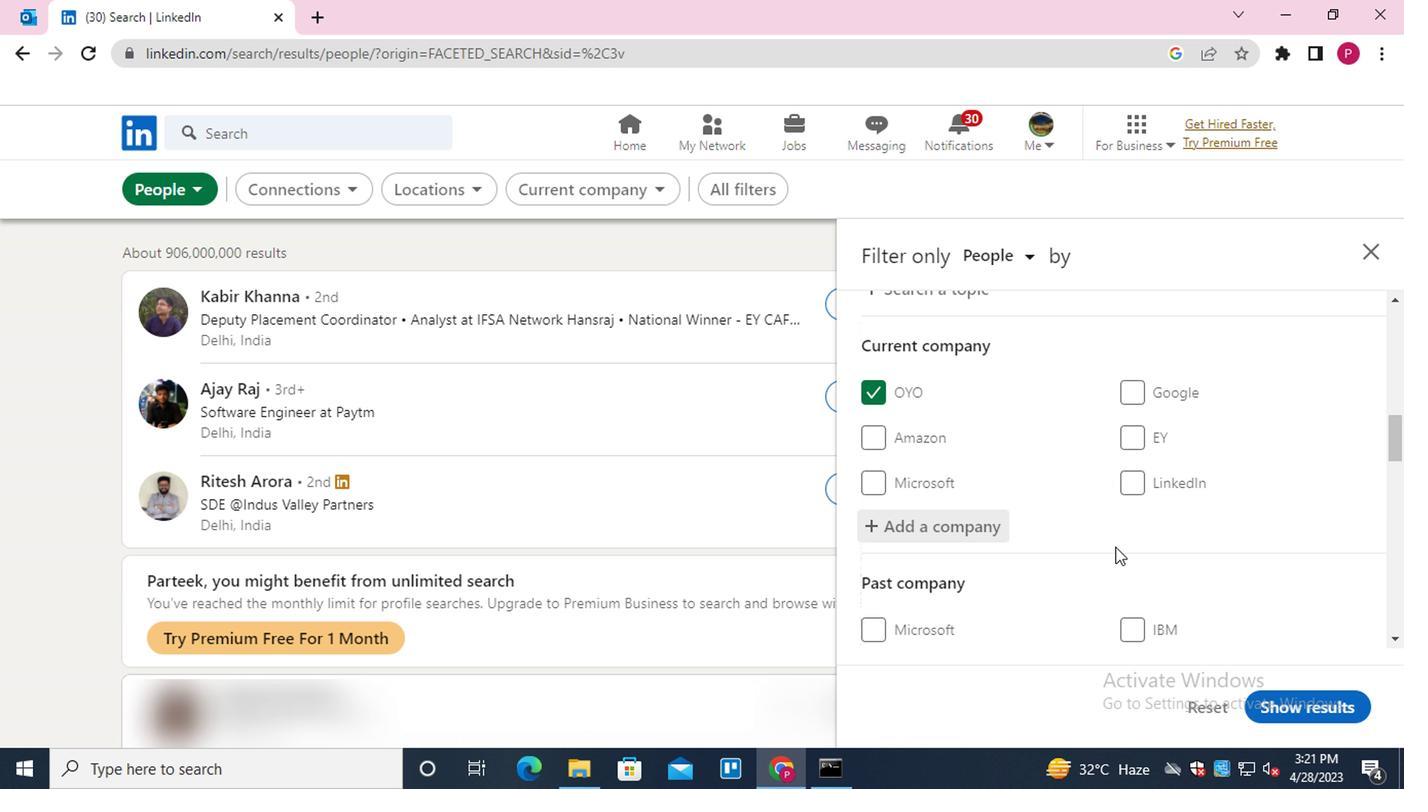
Action: Mouse scrolled (1110, 540) with delta (0, -1)
Screenshot: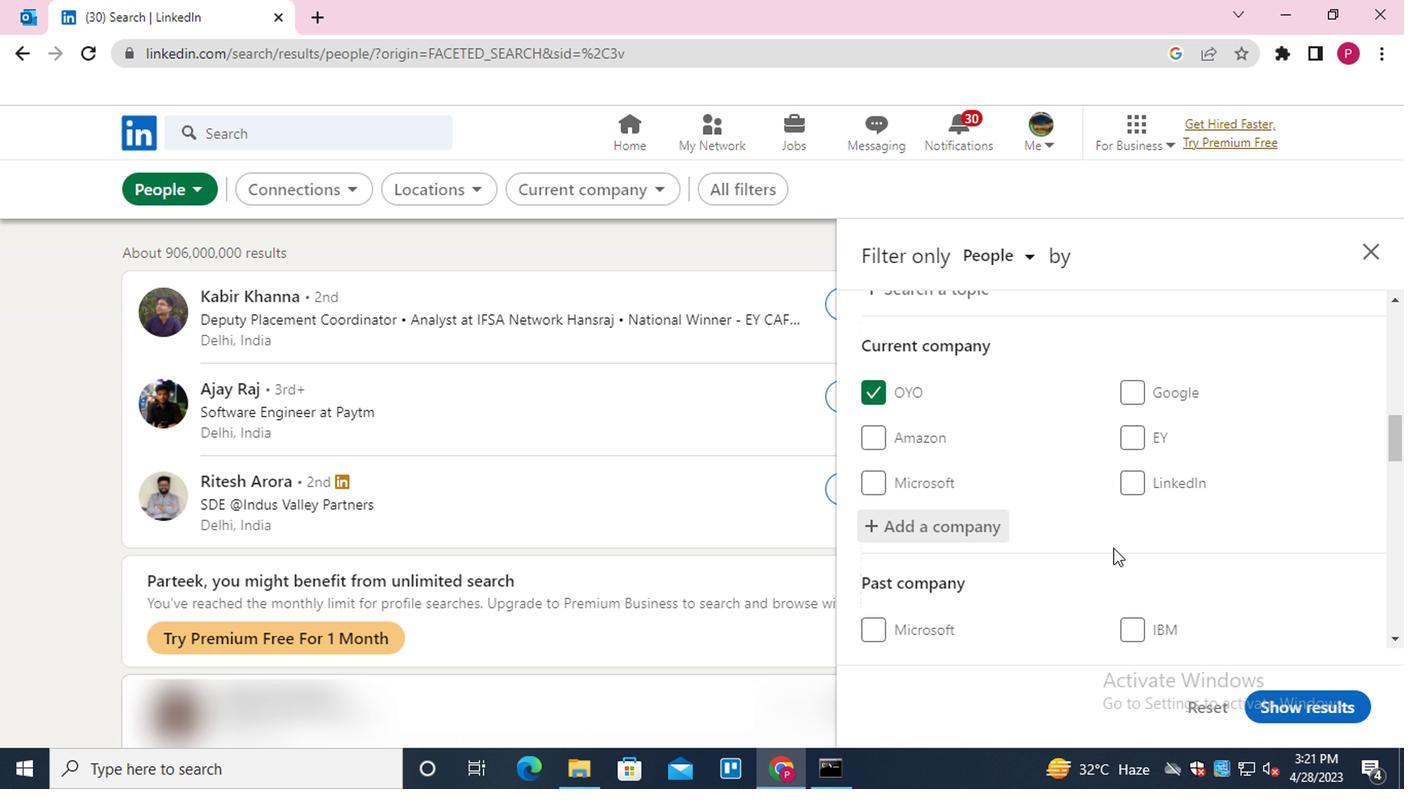 
Action: Mouse moved to (986, 520)
Screenshot: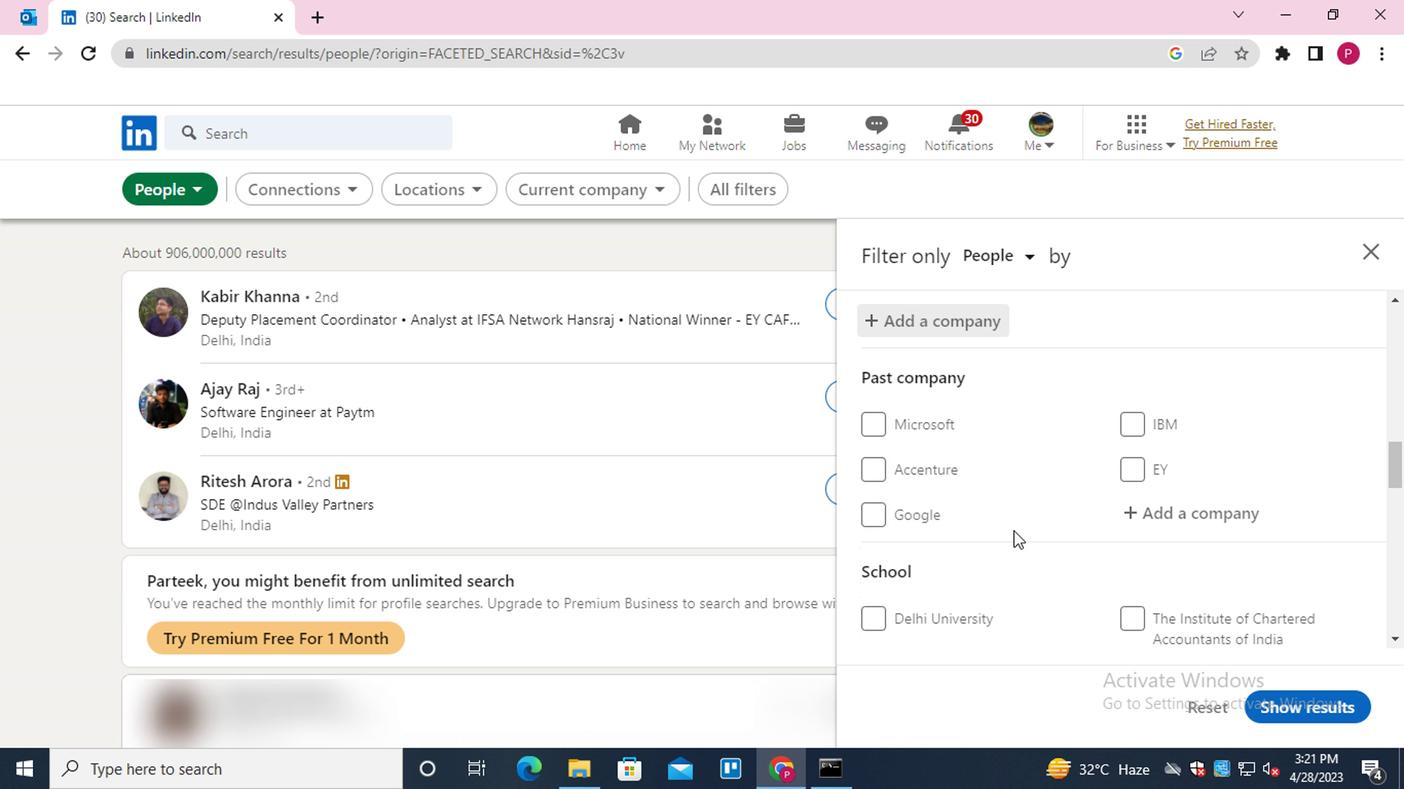 
Action: Mouse scrolled (986, 518) with delta (0, -1)
Screenshot: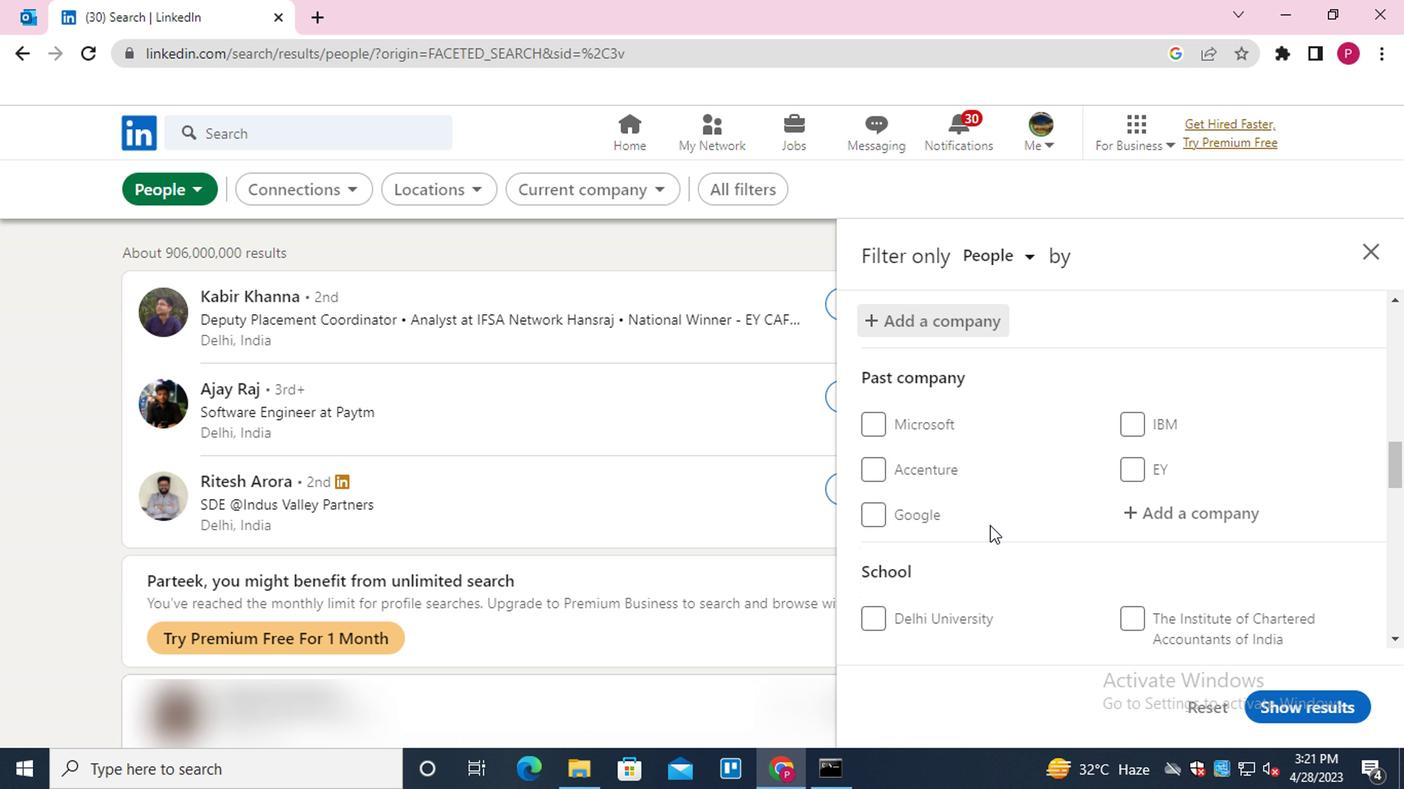 
Action: Mouse scrolled (986, 518) with delta (0, -1)
Screenshot: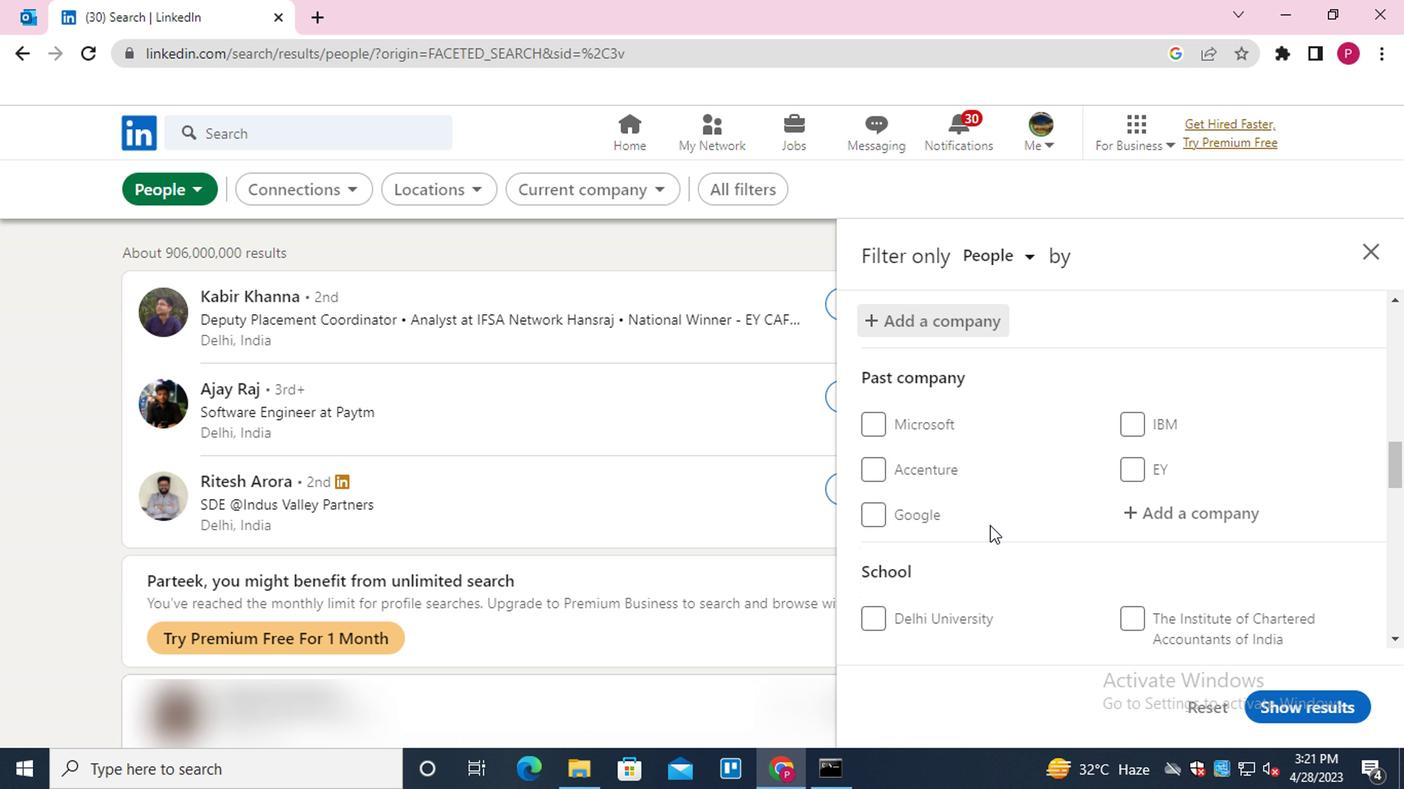 
Action: Mouse scrolled (986, 518) with delta (0, -1)
Screenshot: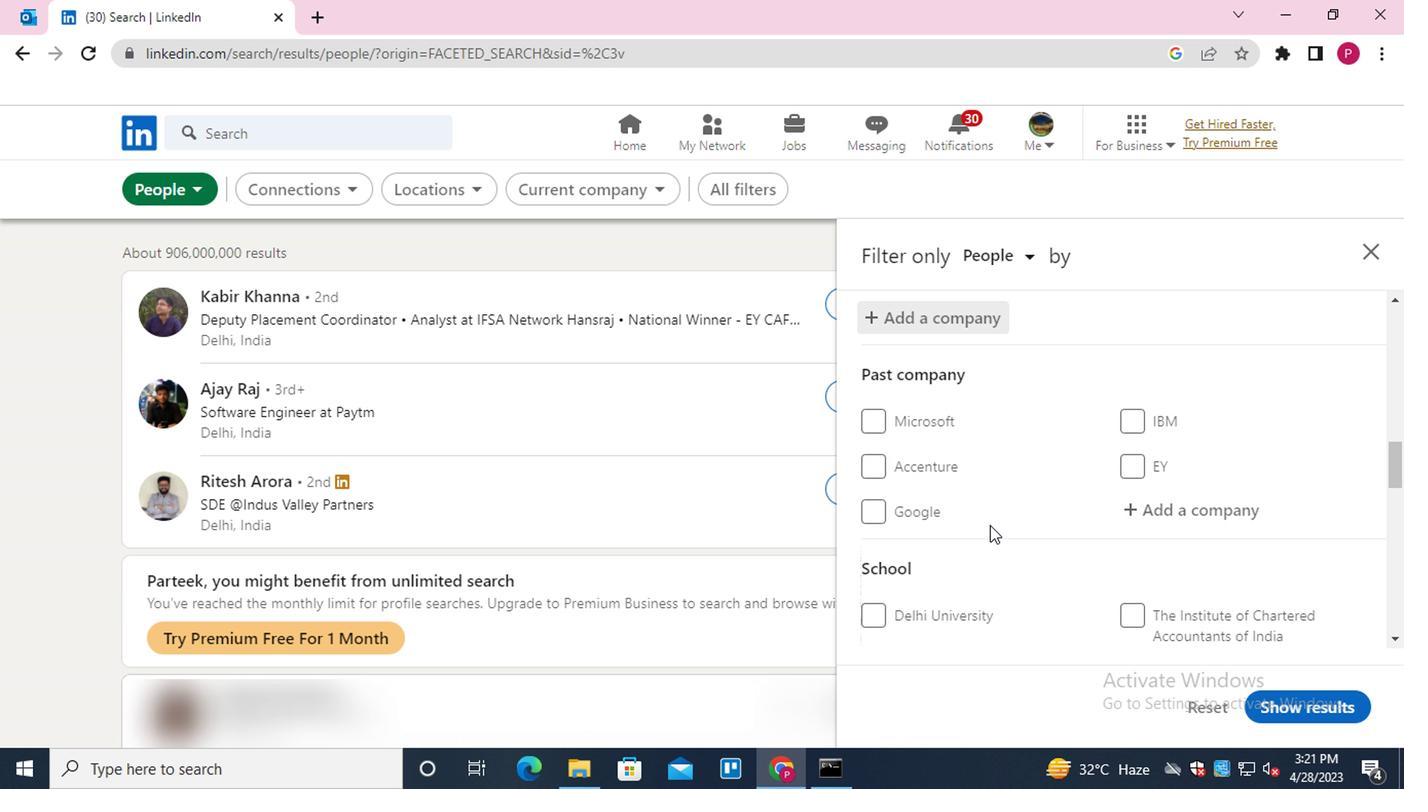 
Action: Mouse scrolled (986, 518) with delta (0, -1)
Screenshot: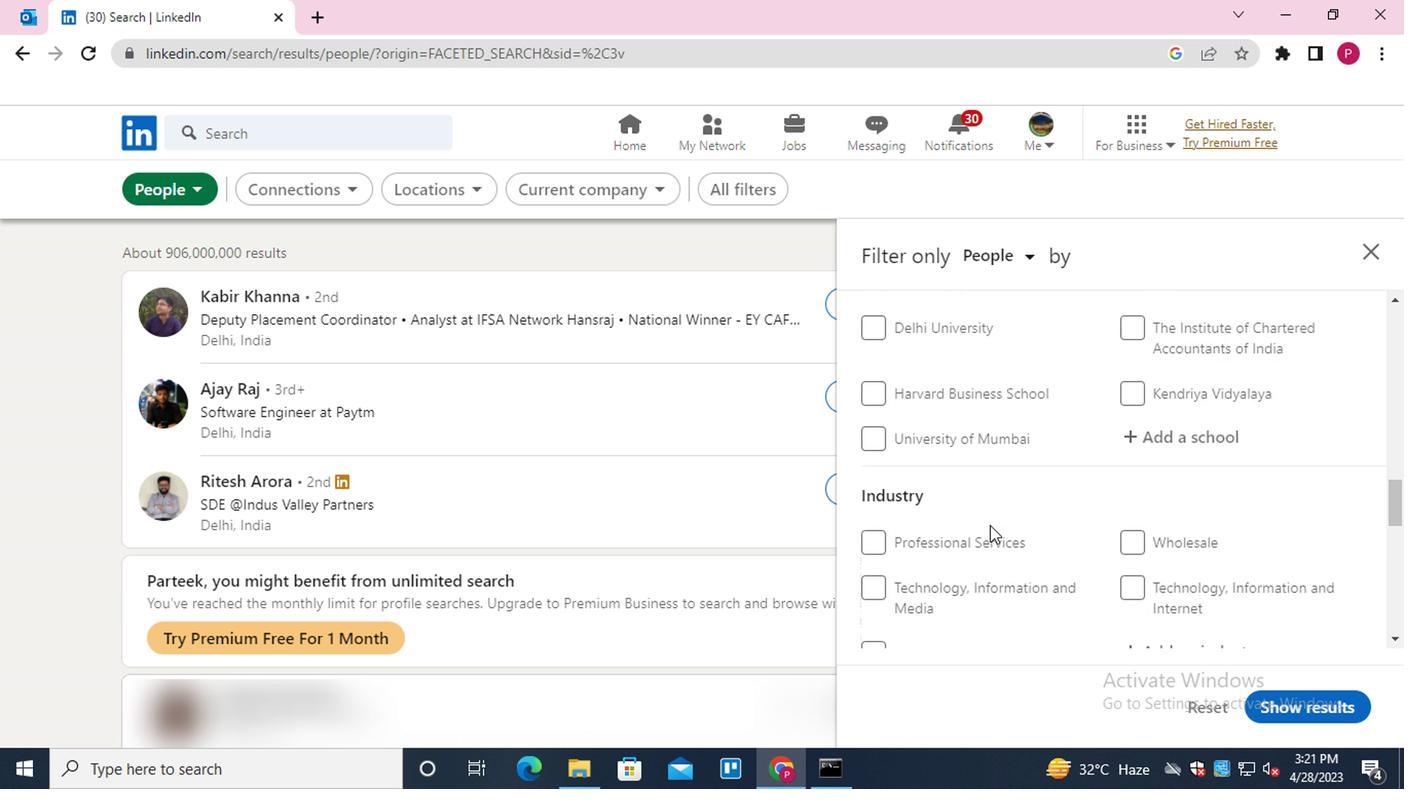 
Action: Mouse moved to (1211, 328)
Screenshot: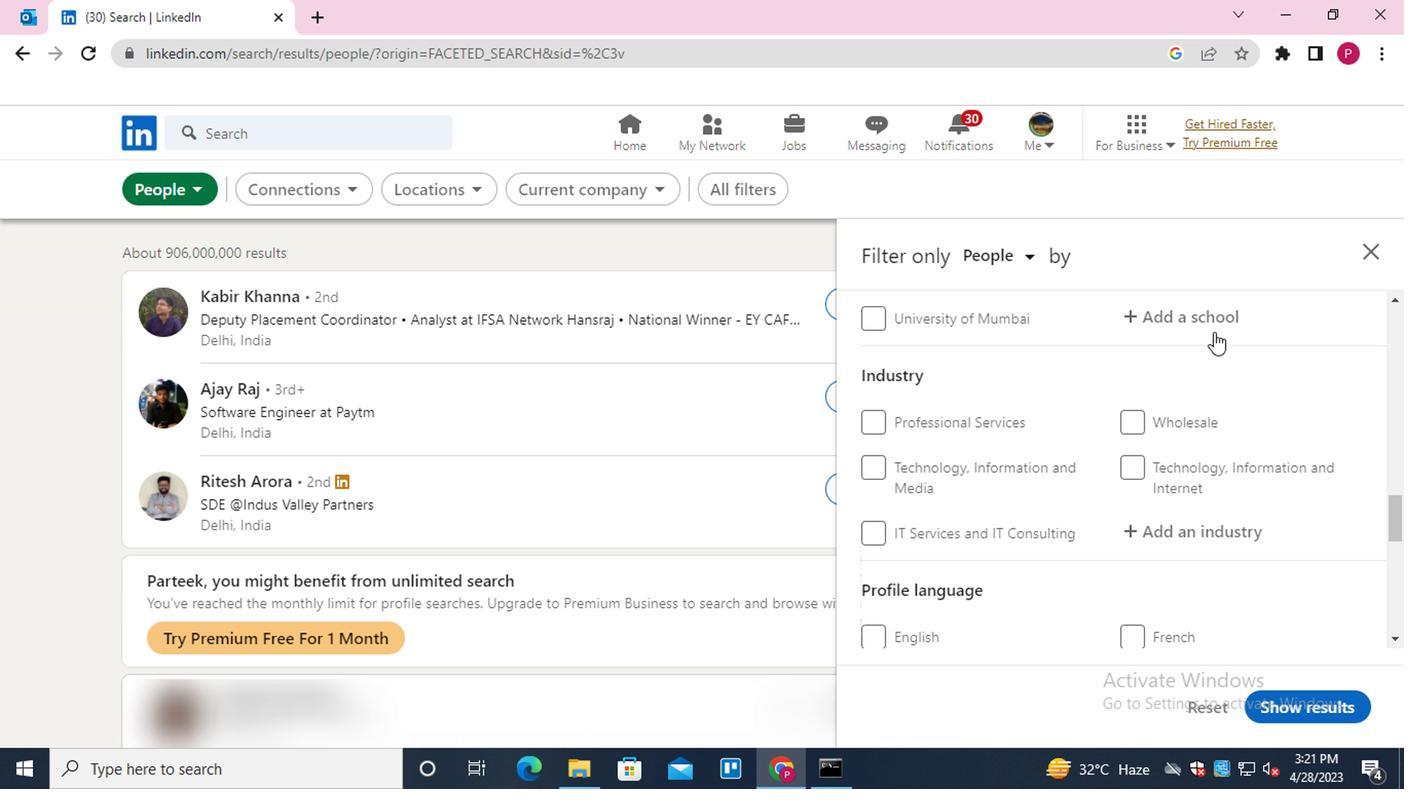 
Action: Mouse pressed left at (1211, 328)
Screenshot: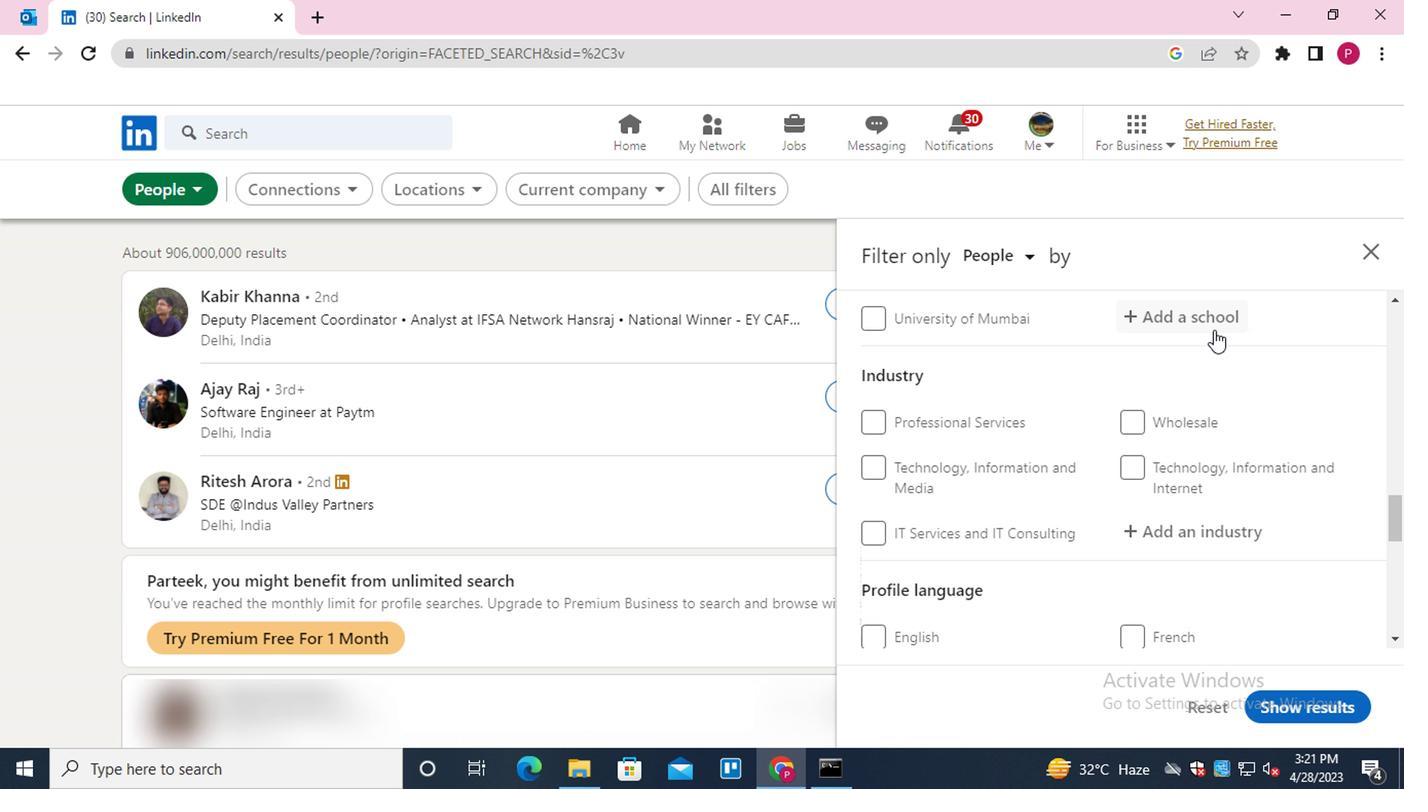 
Action: Key pressed <Key.shift><Key.shift>PSNA<Key.down><Key.enter>
Screenshot: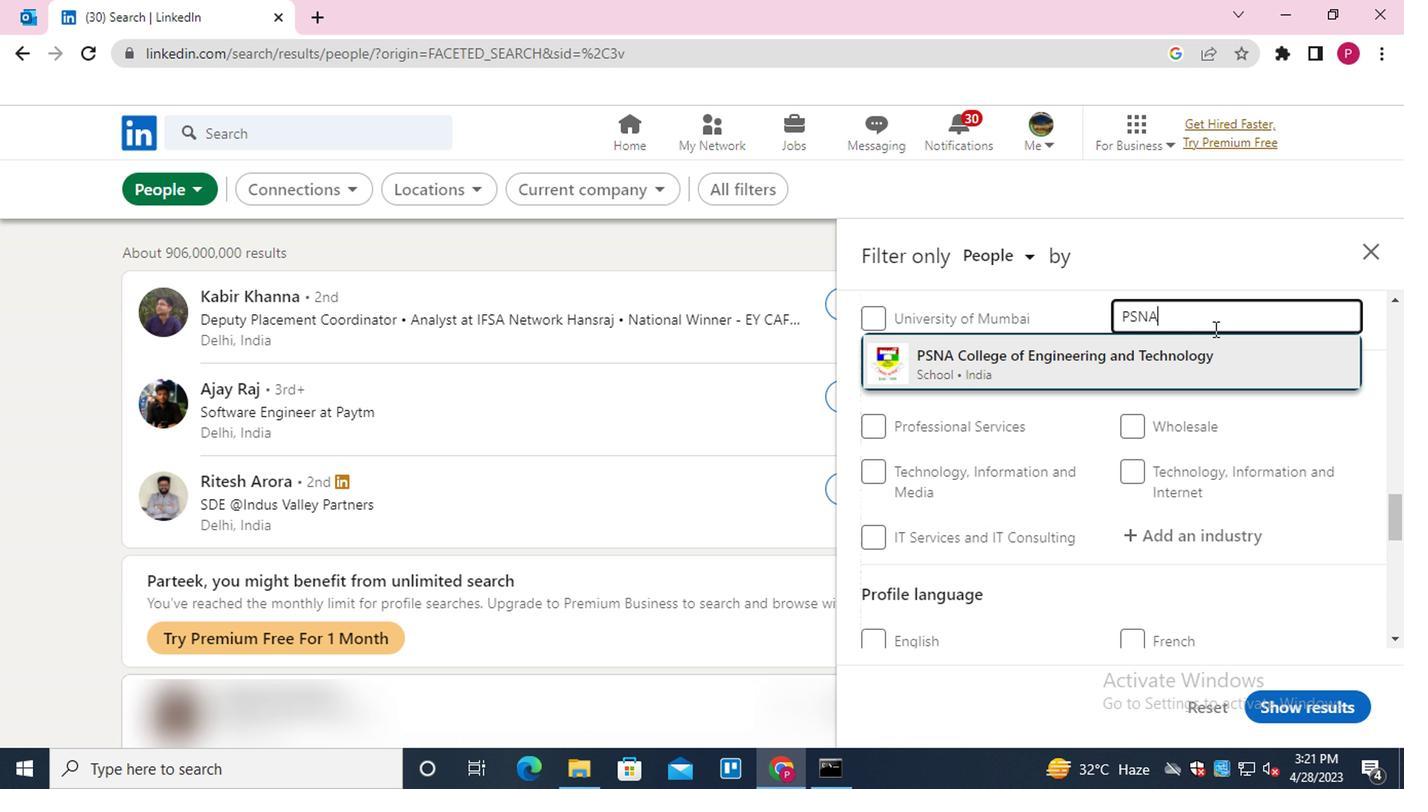 
Action: Mouse moved to (1029, 477)
Screenshot: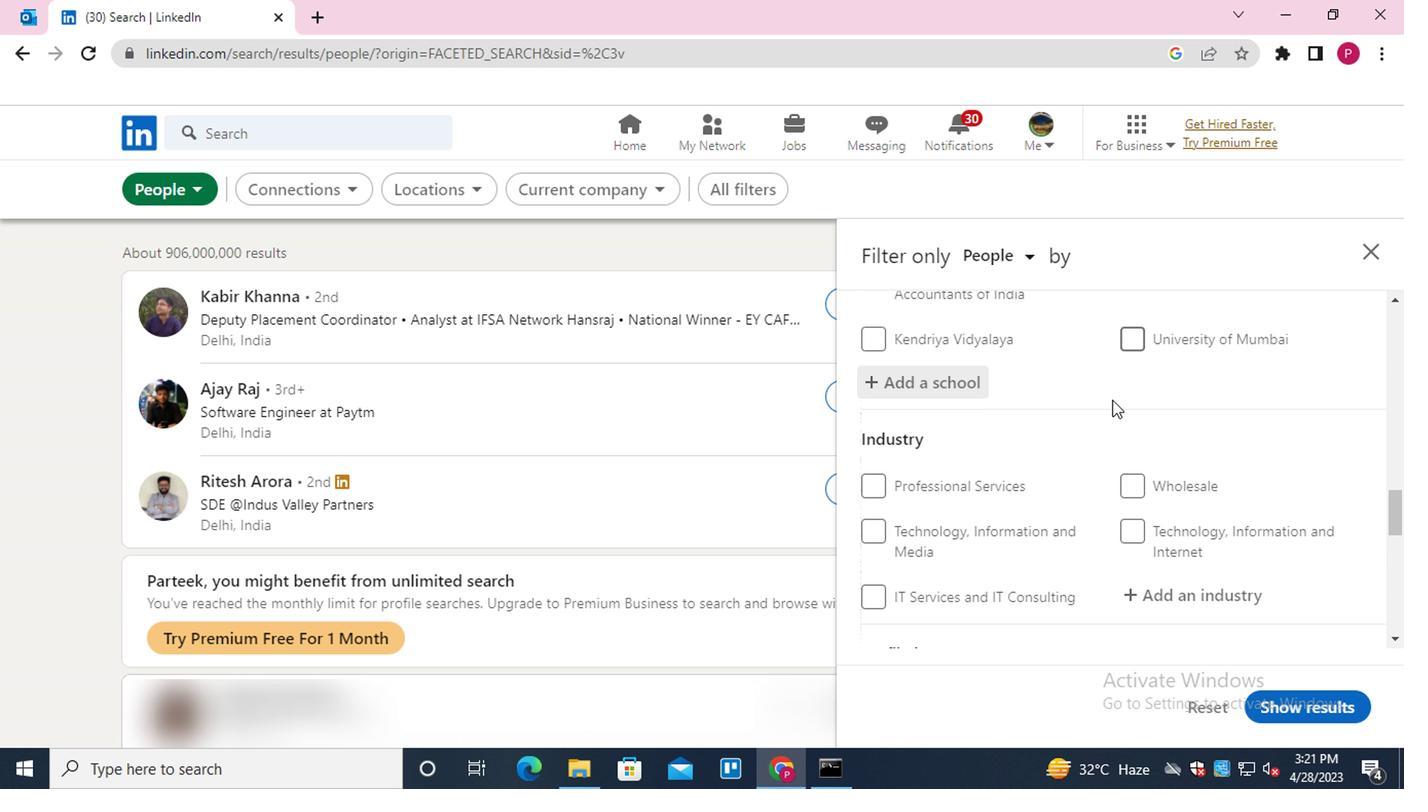 
Action: Mouse scrolled (1029, 476) with delta (0, 0)
Screenshot: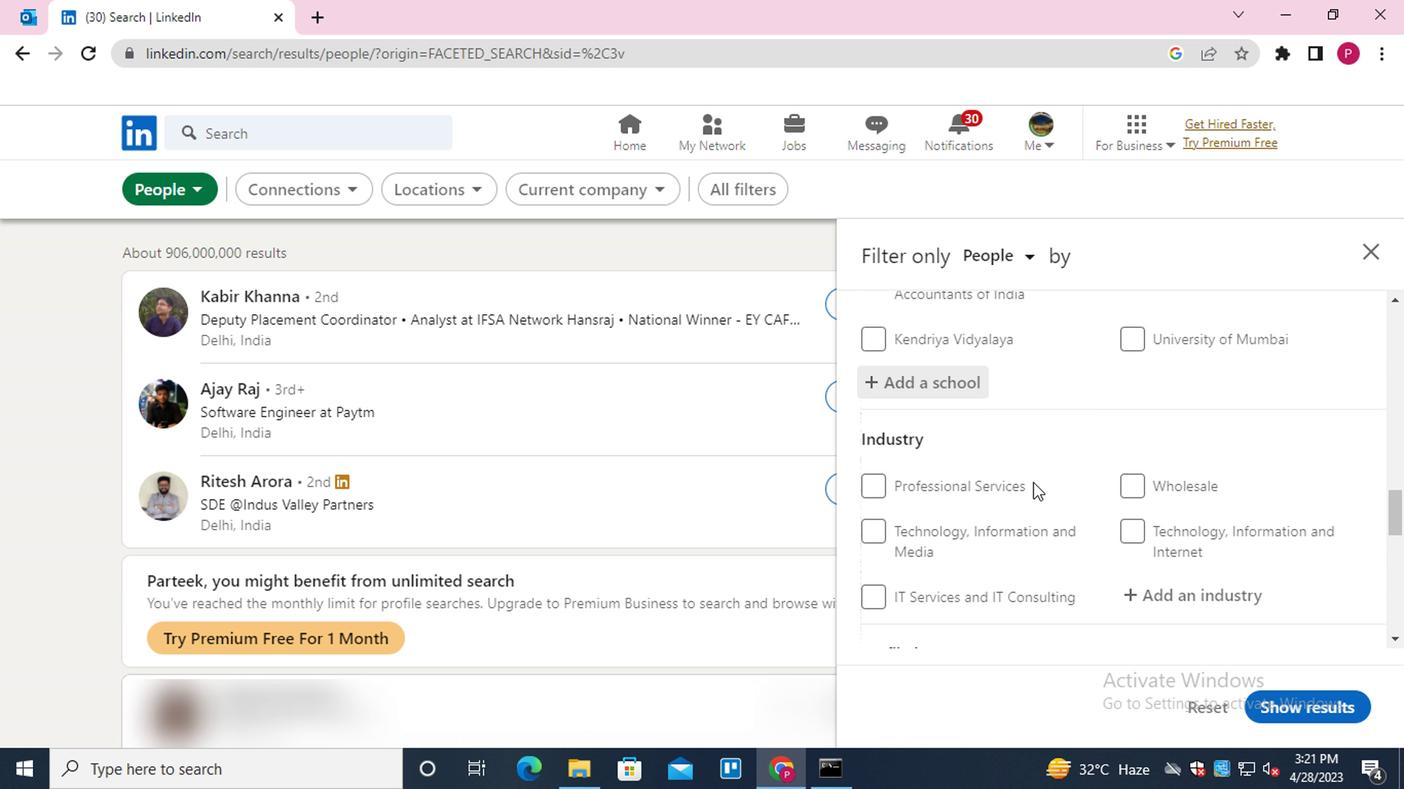 
Action: Mouse scrolled (1029, 476) with delta (0, 0)
Screenshot: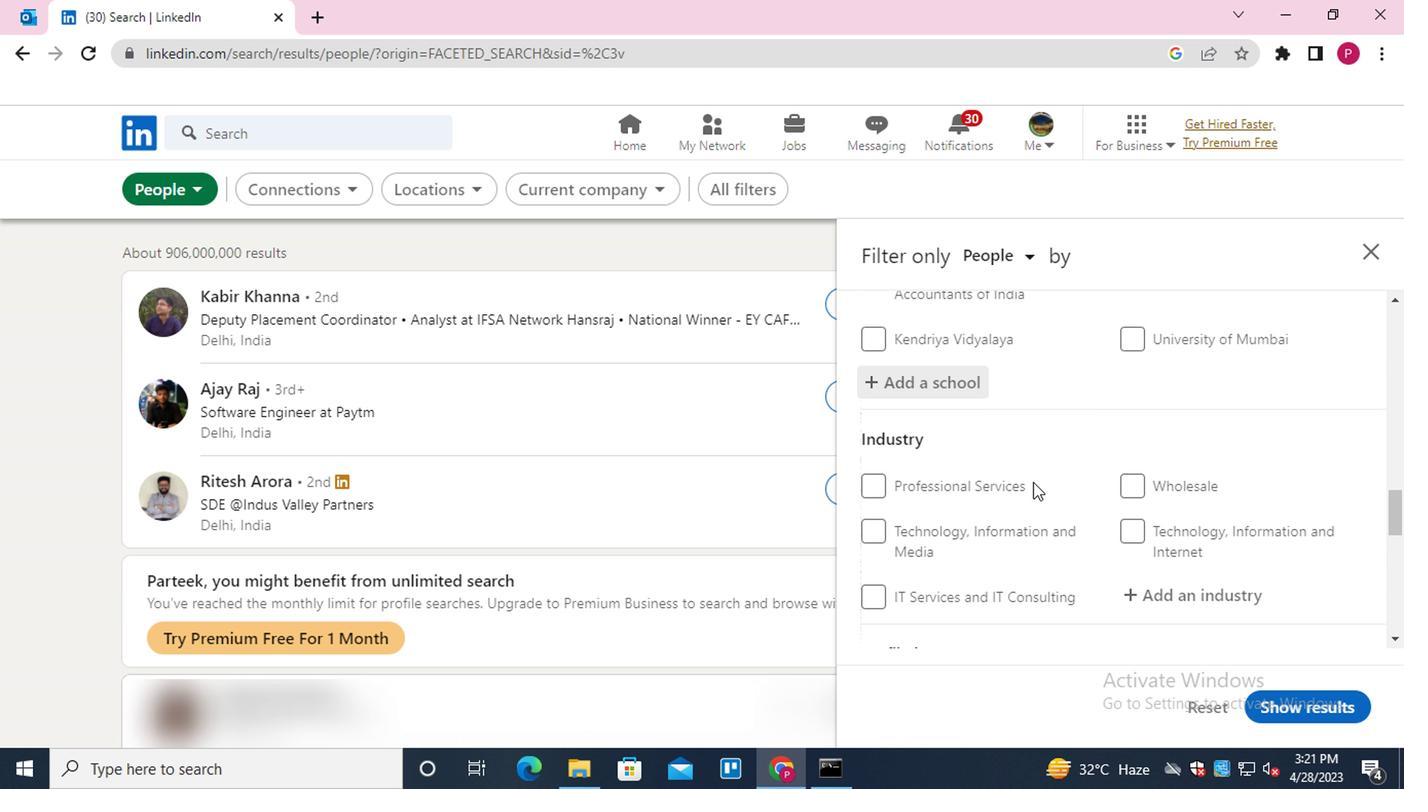 
Action: Mouse moved to (1211, 385)
Screenshot: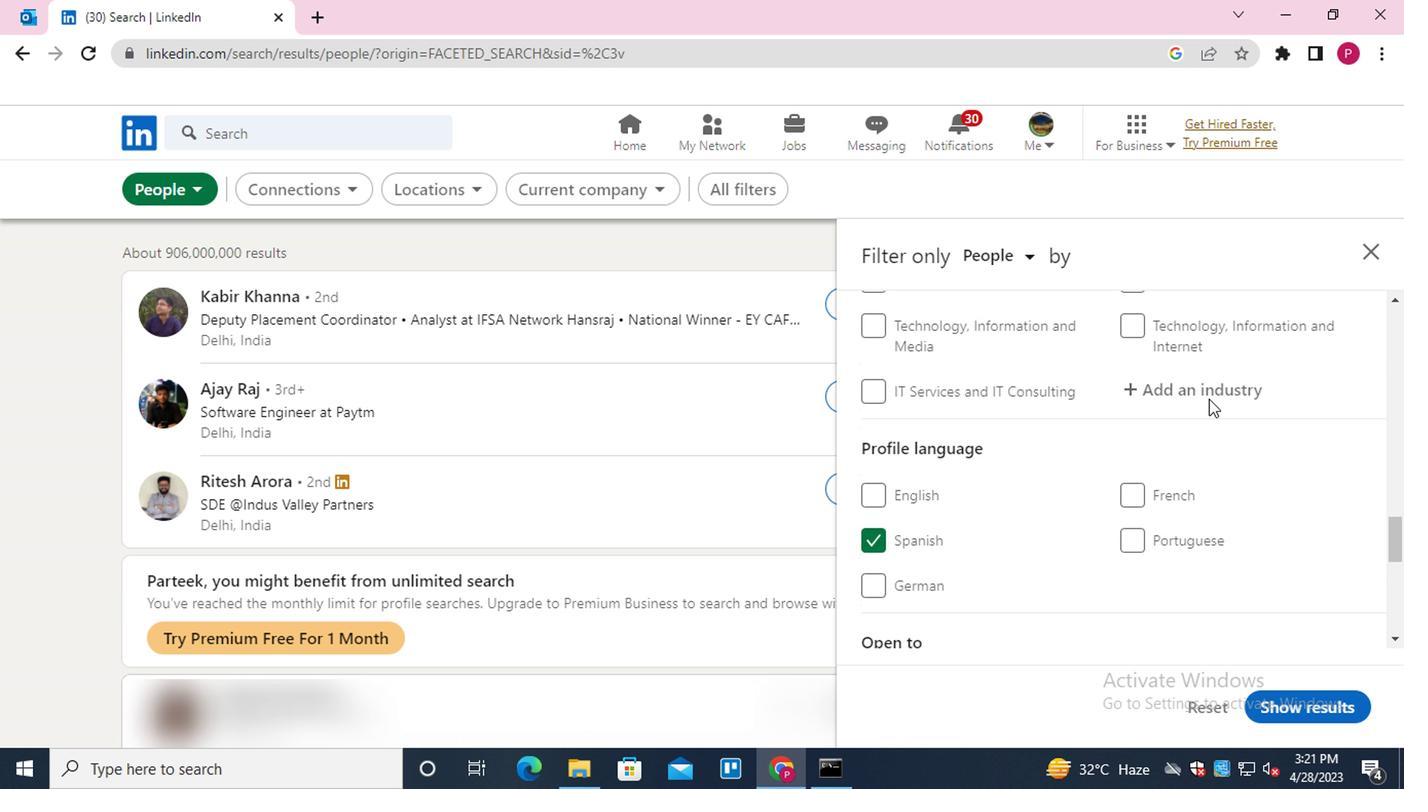 
Action: Mouse pressed left at (1211, 385)
Screenshot: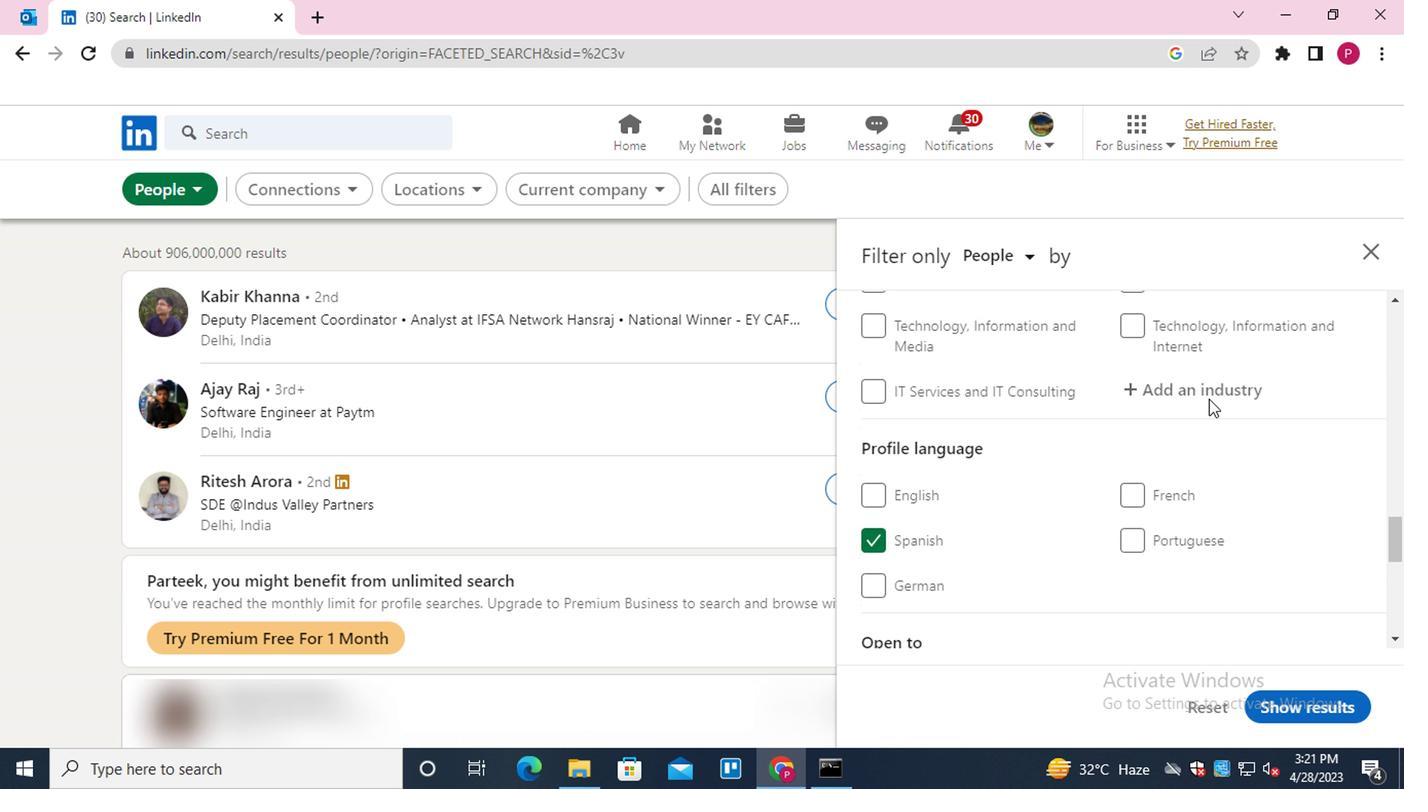 
Action: Key pressed <Key.shift>NATURAL<Key.down><Key.down><Key.enter>
Screenshot: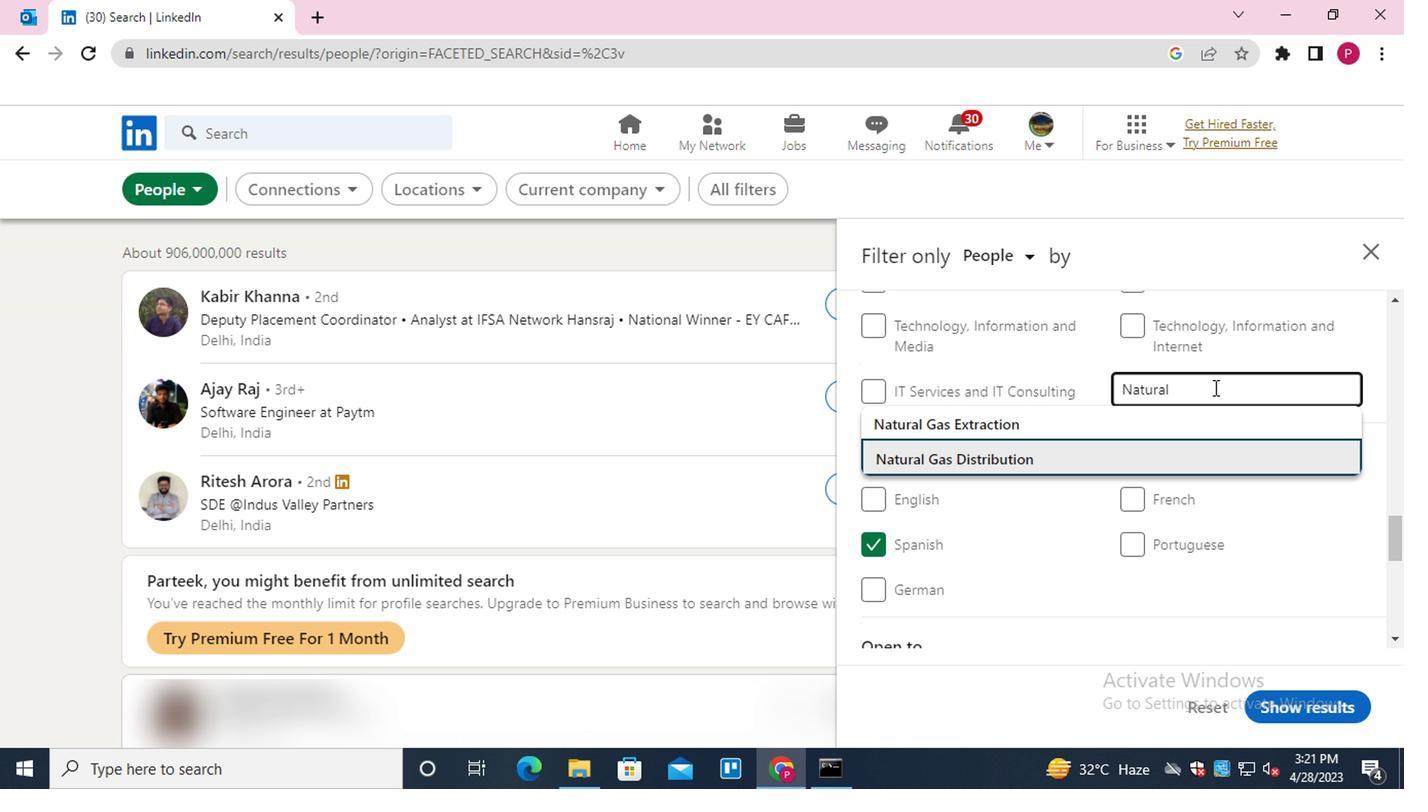 
Action: Mouse moved to (1097, 411)
Screenshot: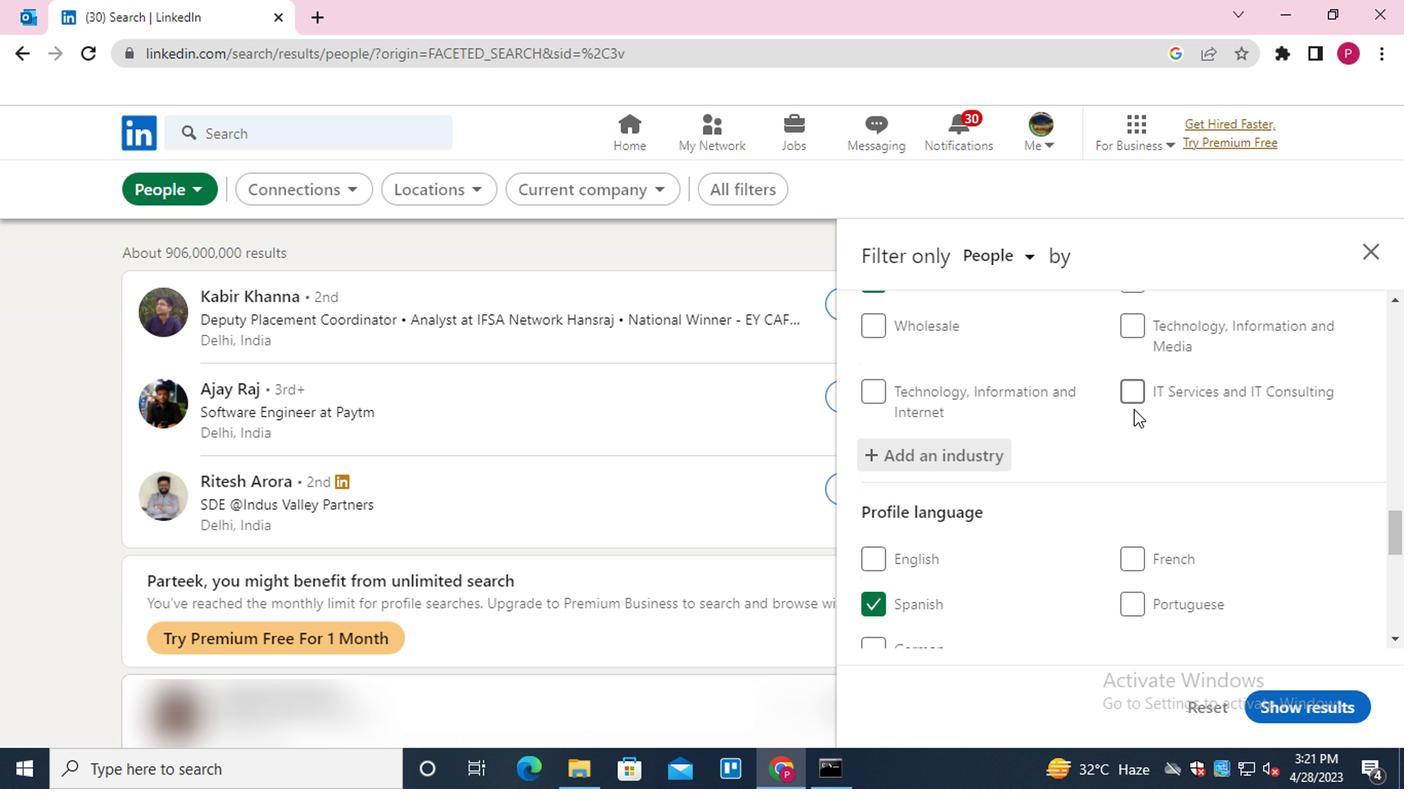 
Action: Mouse scrolled (1097, 410) with delta (0, -1)
Screenshot: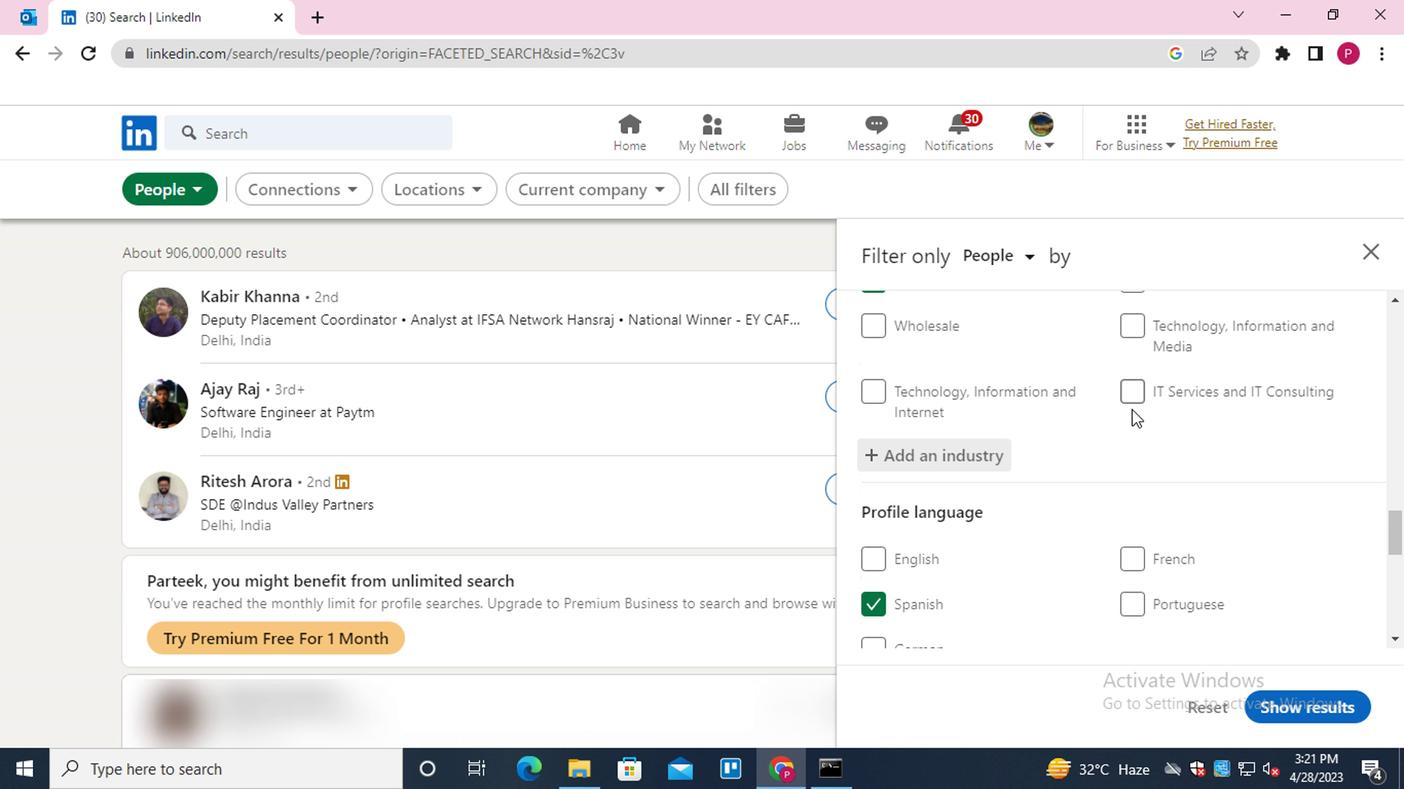 
Action: Mouse moved to (1096, 419)
Screenshot: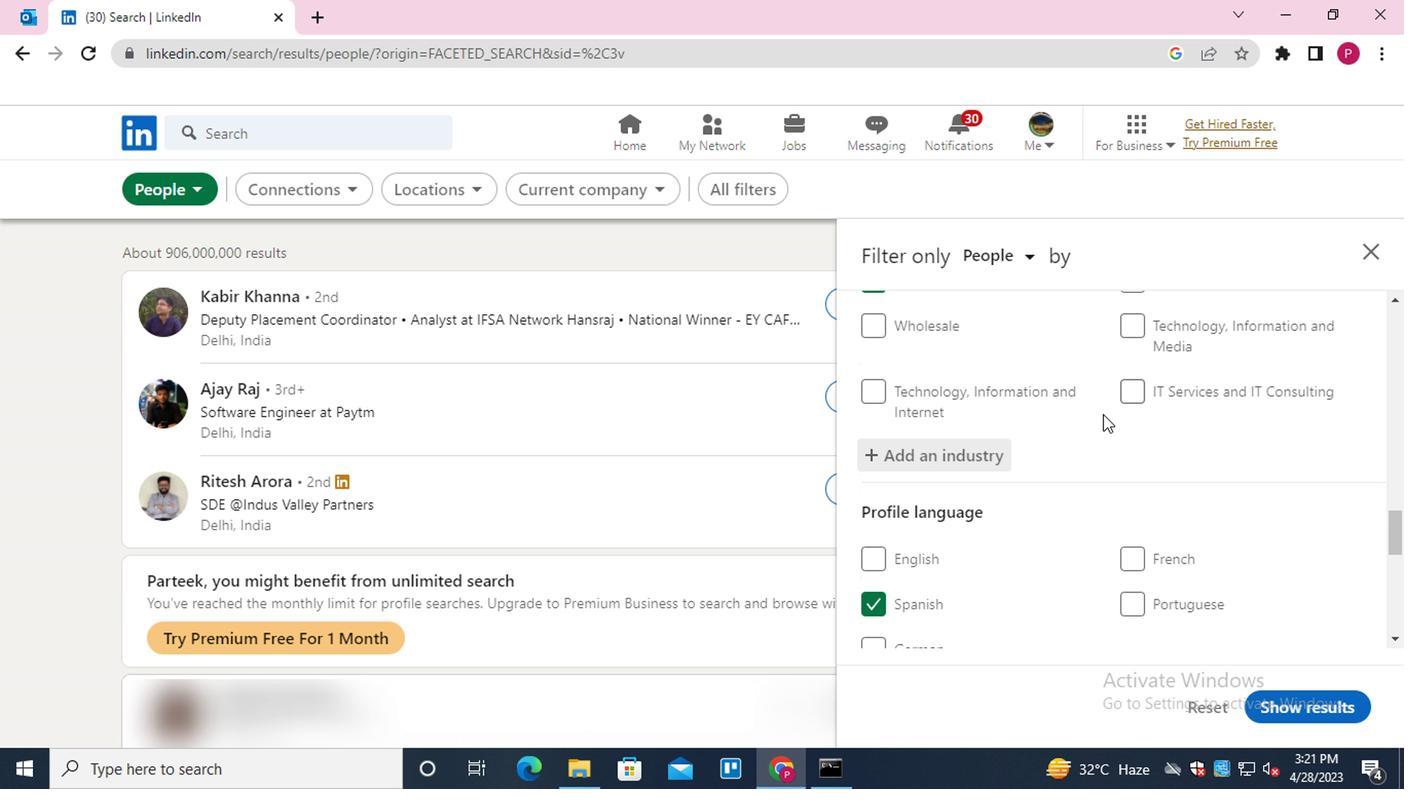 
Action: Mouse scrolled (1096, 418) with delta (0, -1)
Screenshot: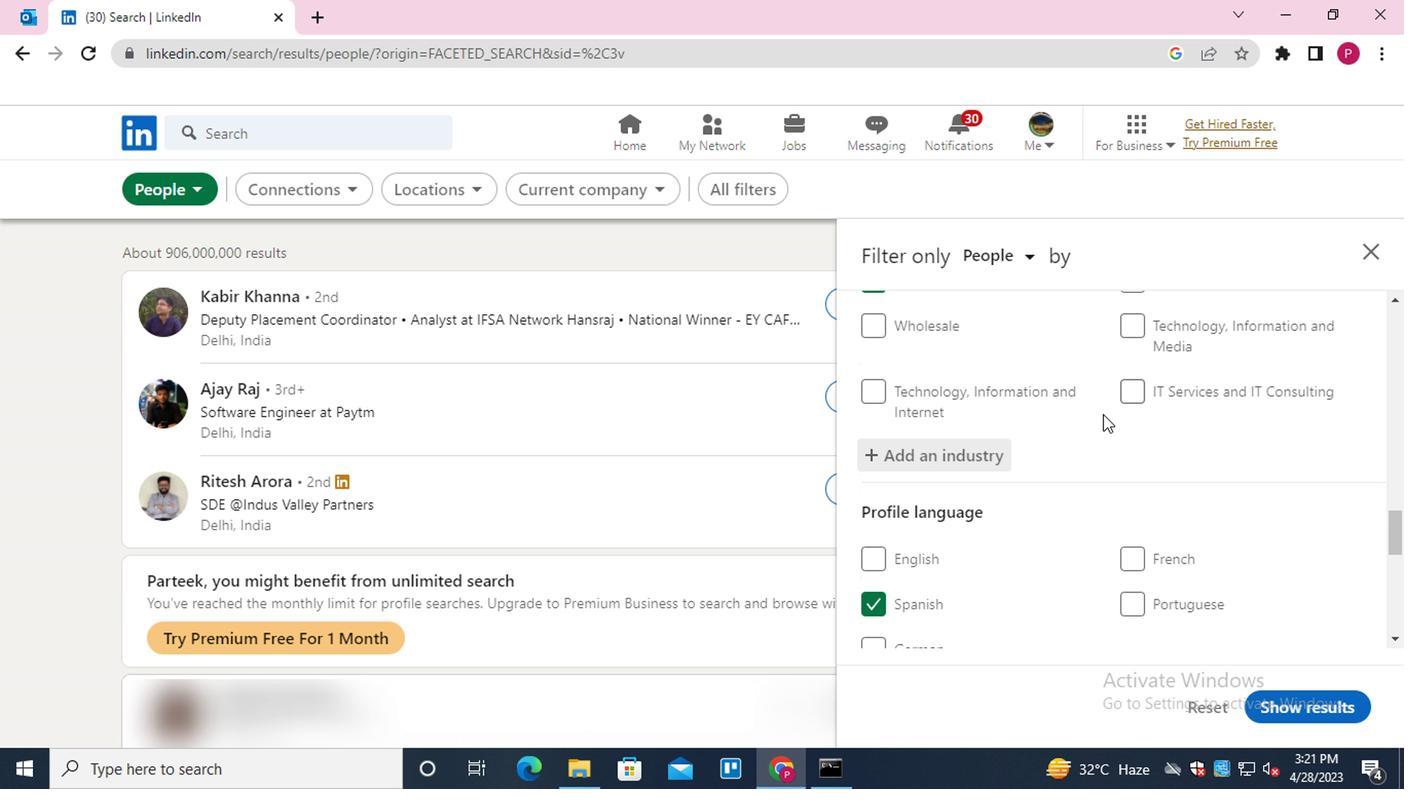 
Action: Mouse moved to (1087, 436)
Screenshot: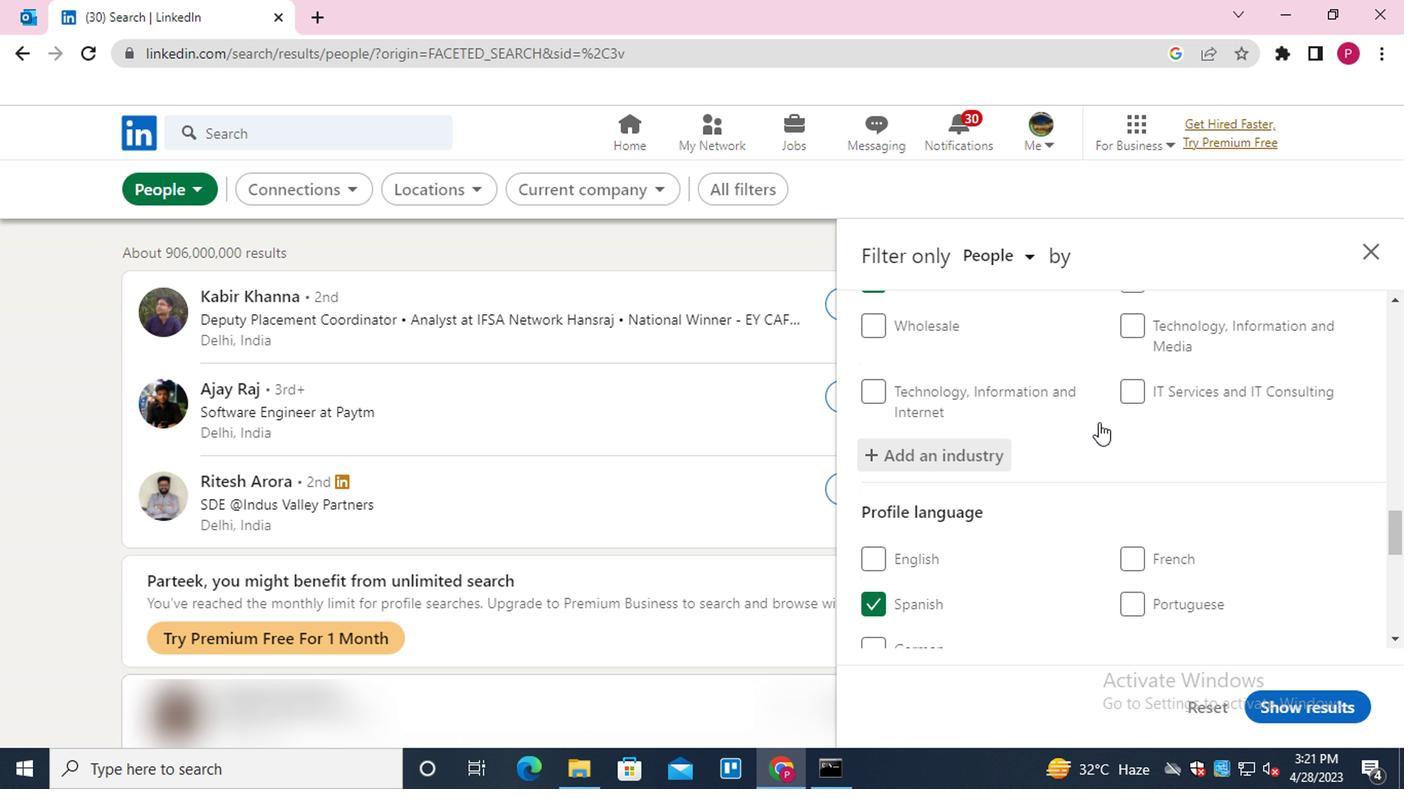 
Action: Mouse scrolled (1087, 435) with delta (0, 0)
Screenshot: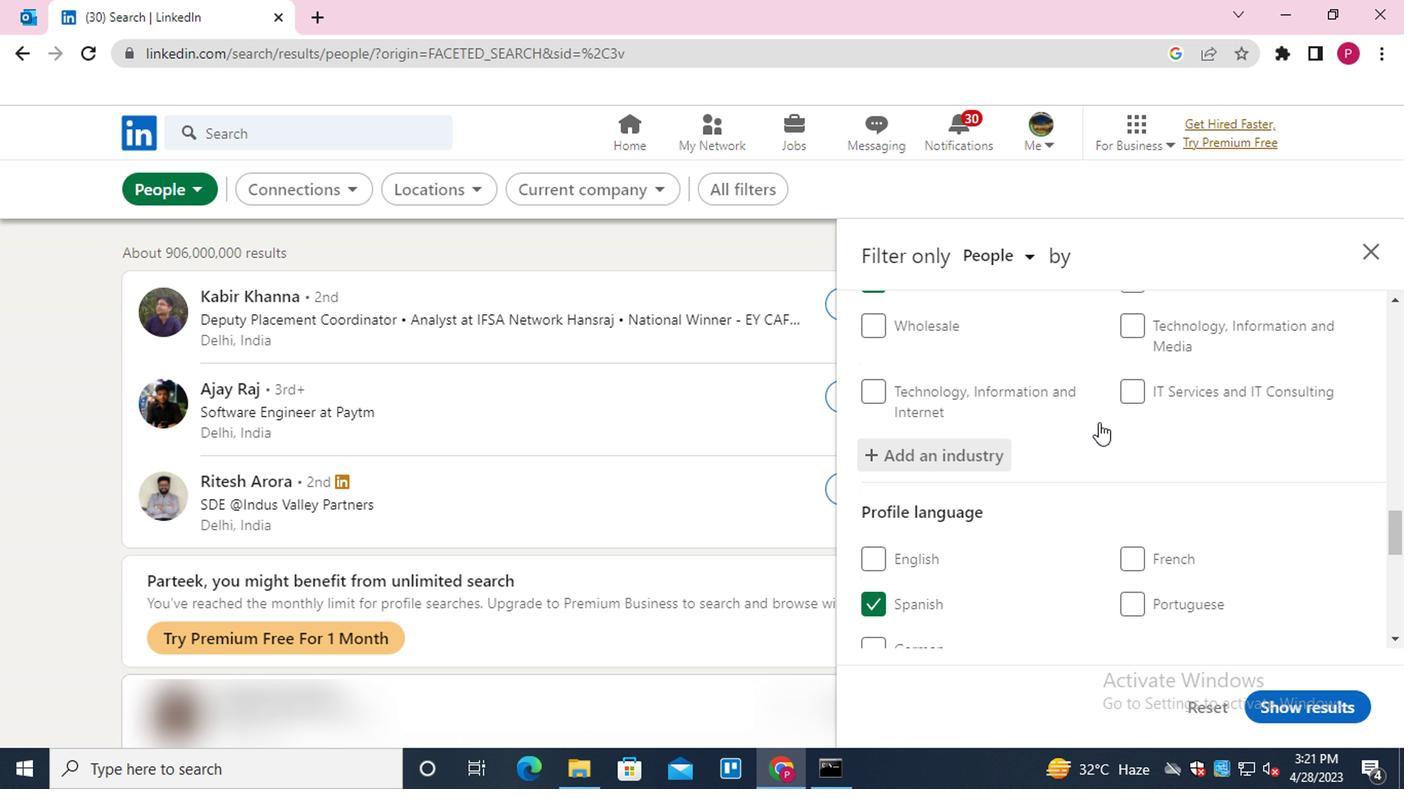 
Action: Mouse moved to (1084, 447)
Screenshot: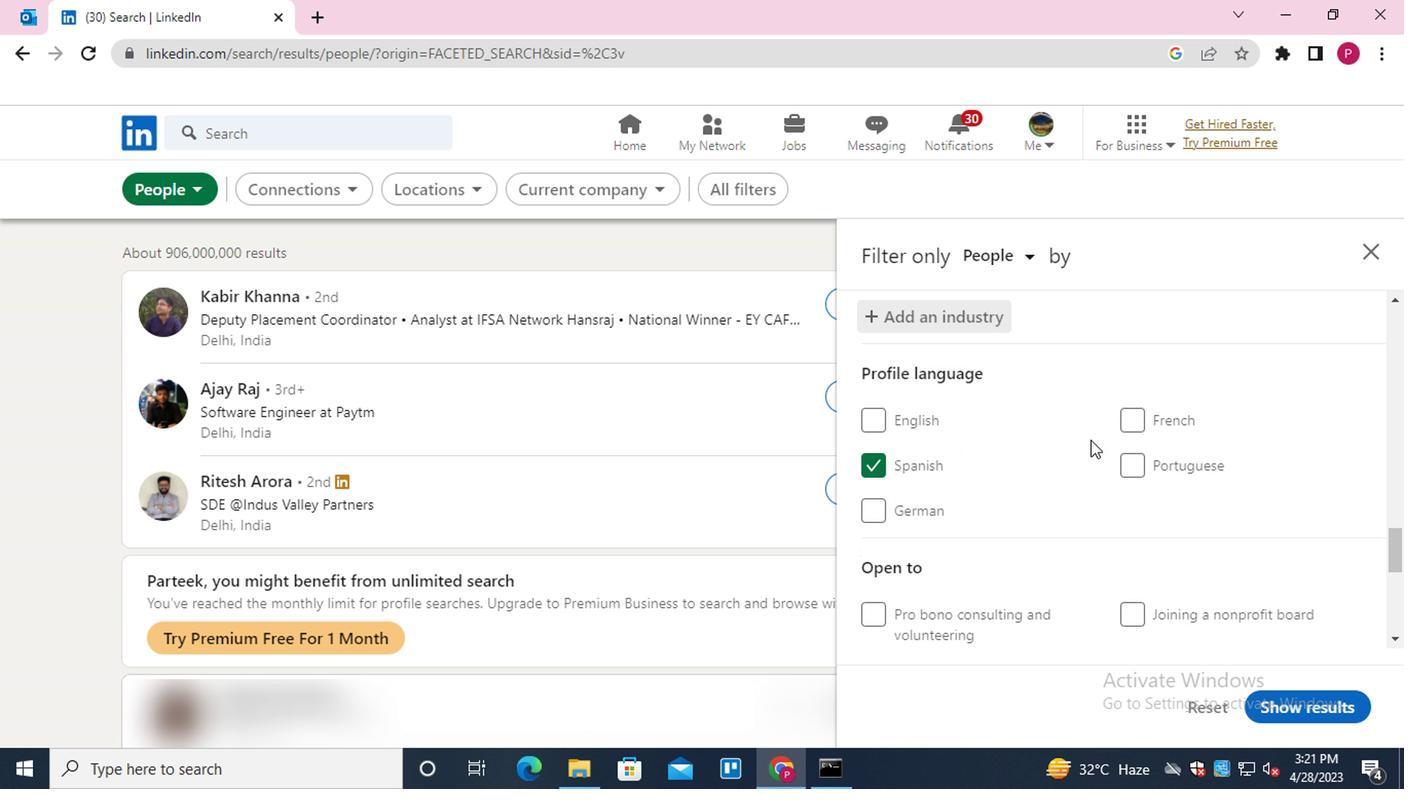 
Action: Mouse scrolled (1084, 446) with delta (0, 0)
Screenshot: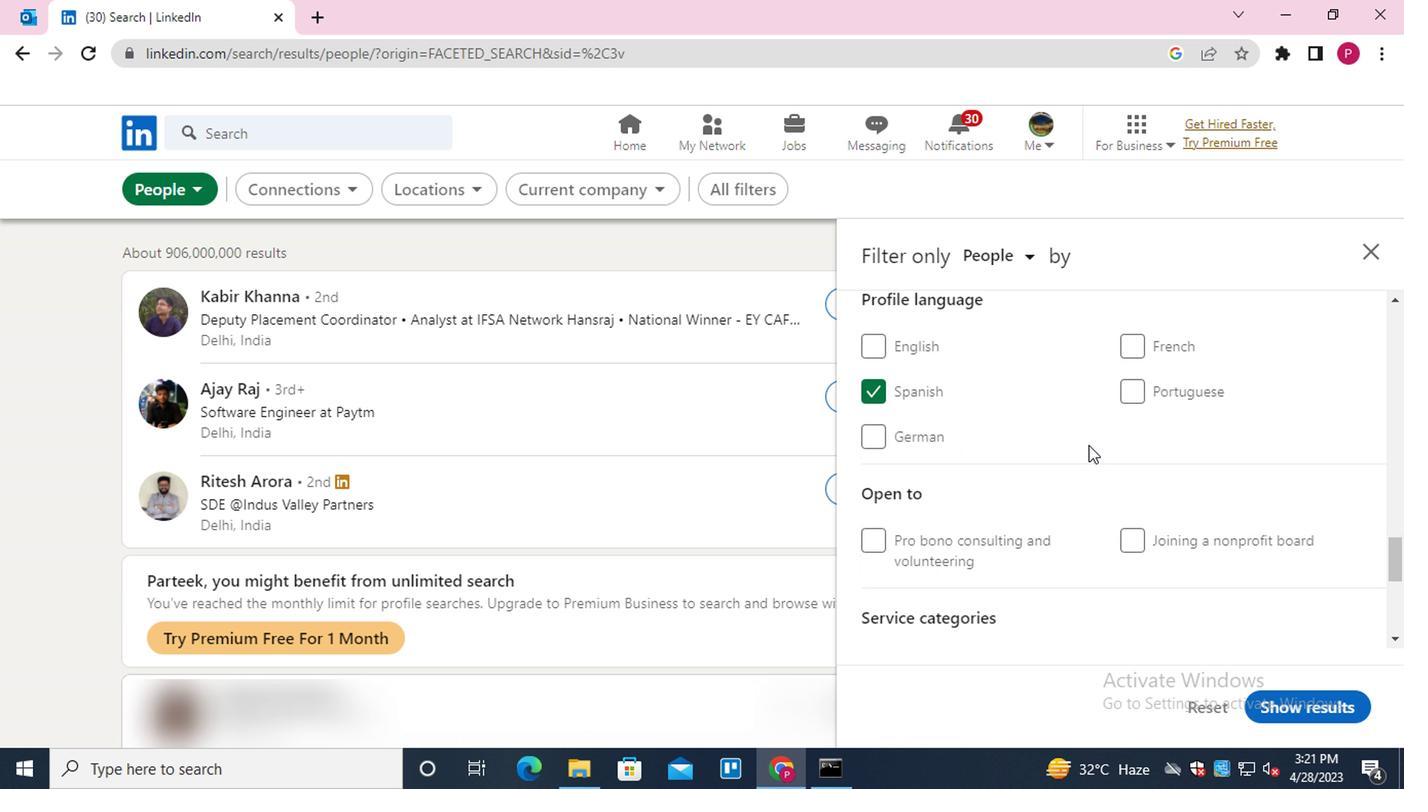 
Action: Mouse scrolled (1084, 446) with delta (0, 0)
Screenshot: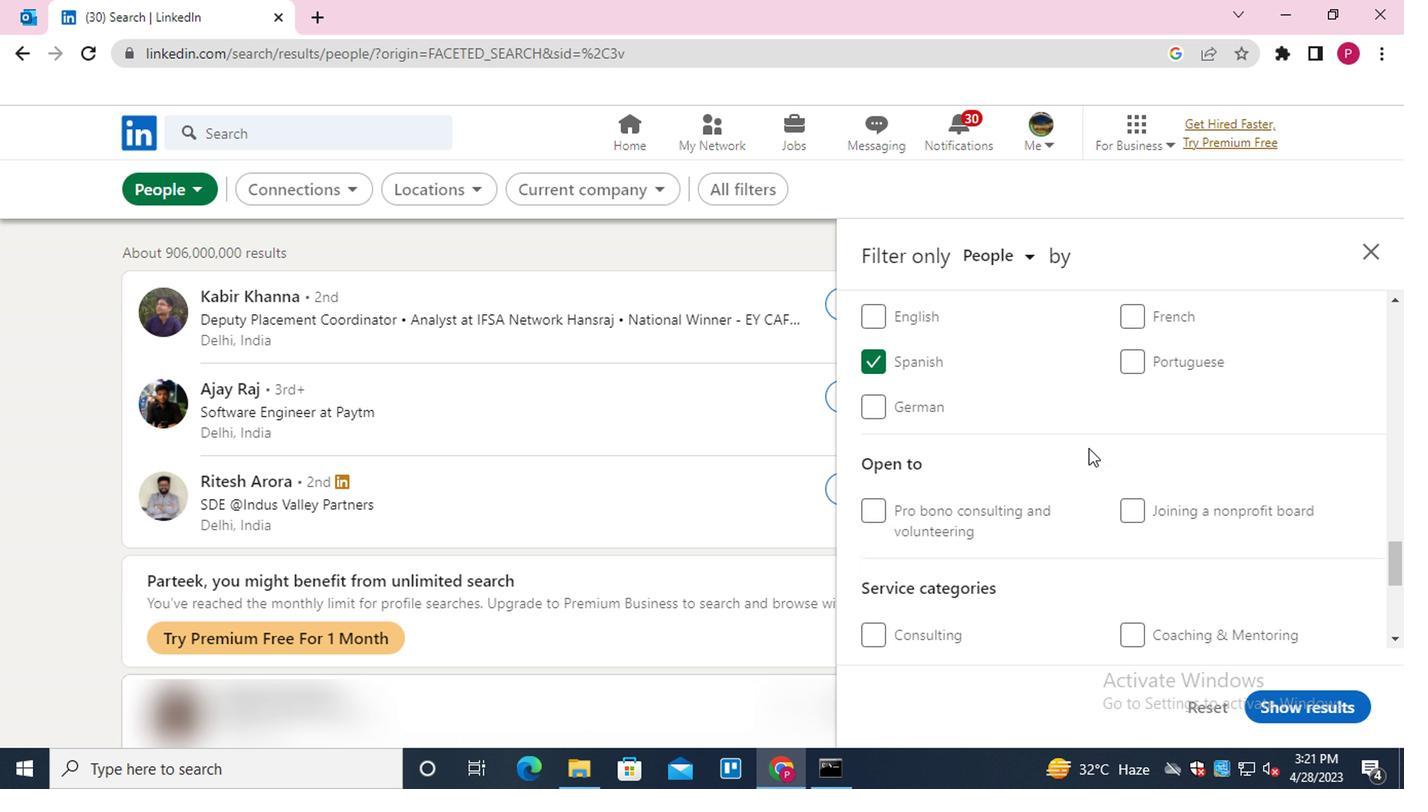 
Action: Mouse moved to (1169, 448)
Screenshot: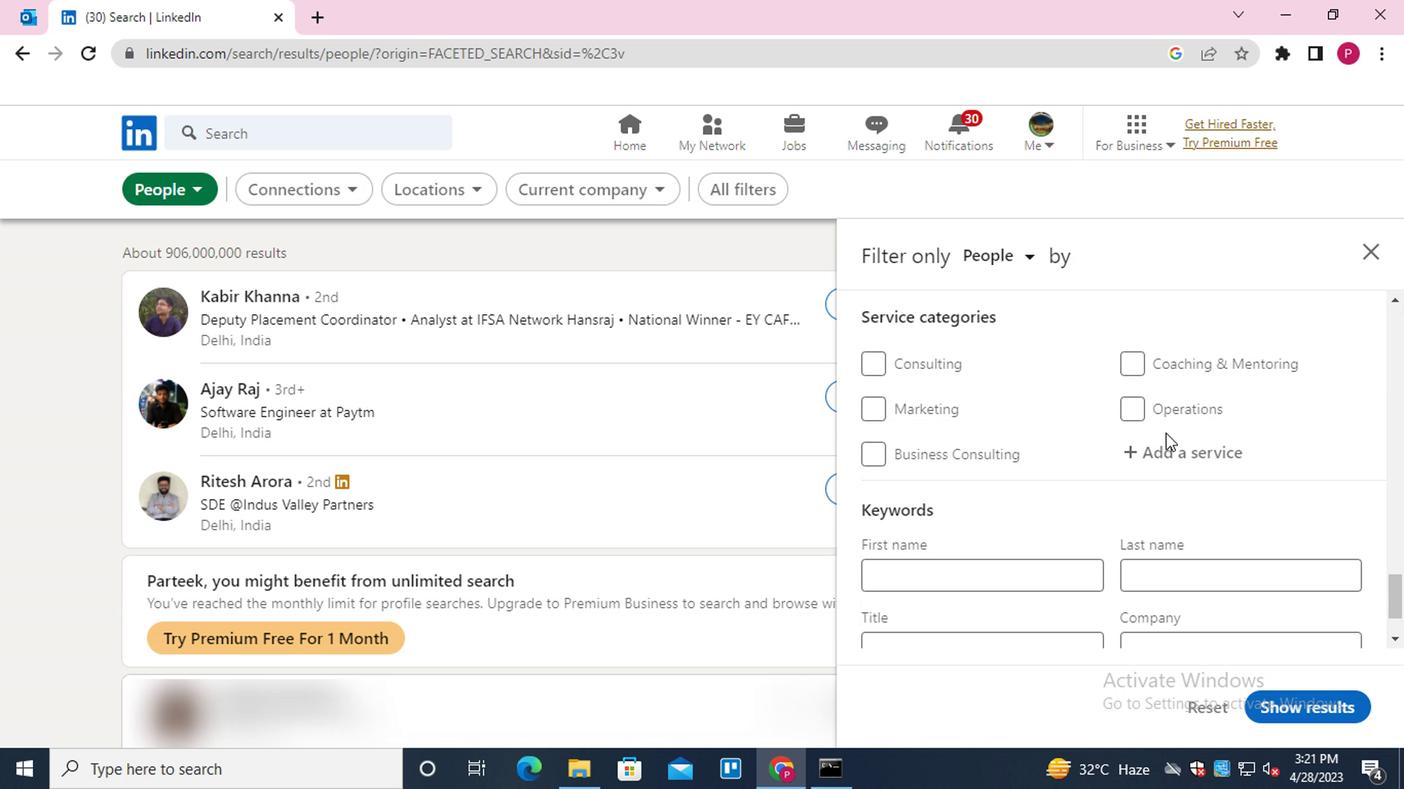 
Action: Mouse pressed left at (1169, 448)
Screenshot: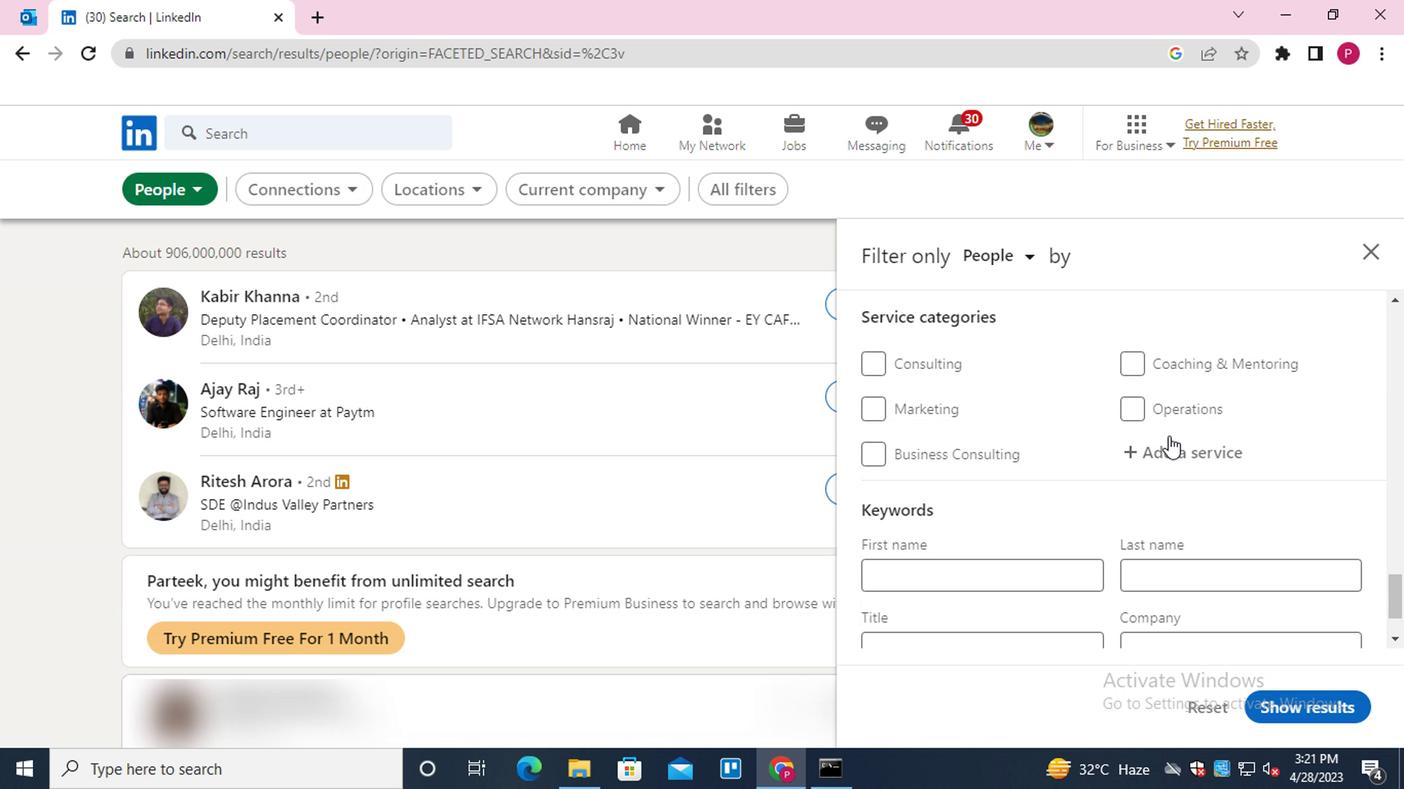 
Action: Key pressed <Key.shift><Key.shift><Key.shift>WEB<Key.space><Key.down><Key.down><Key.enter>
Screenshot: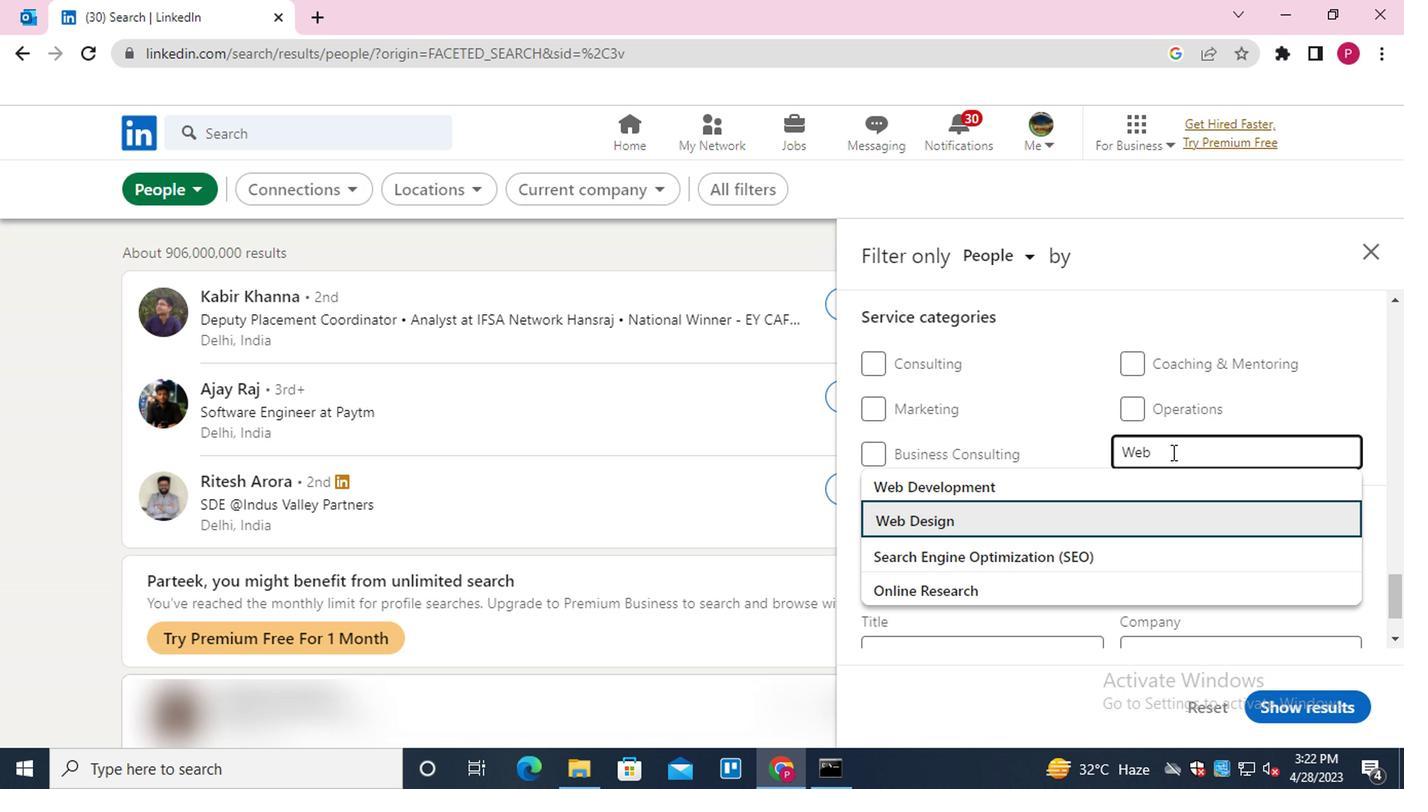 
Action: Mouse moved to (1155, 461)
Screenshot: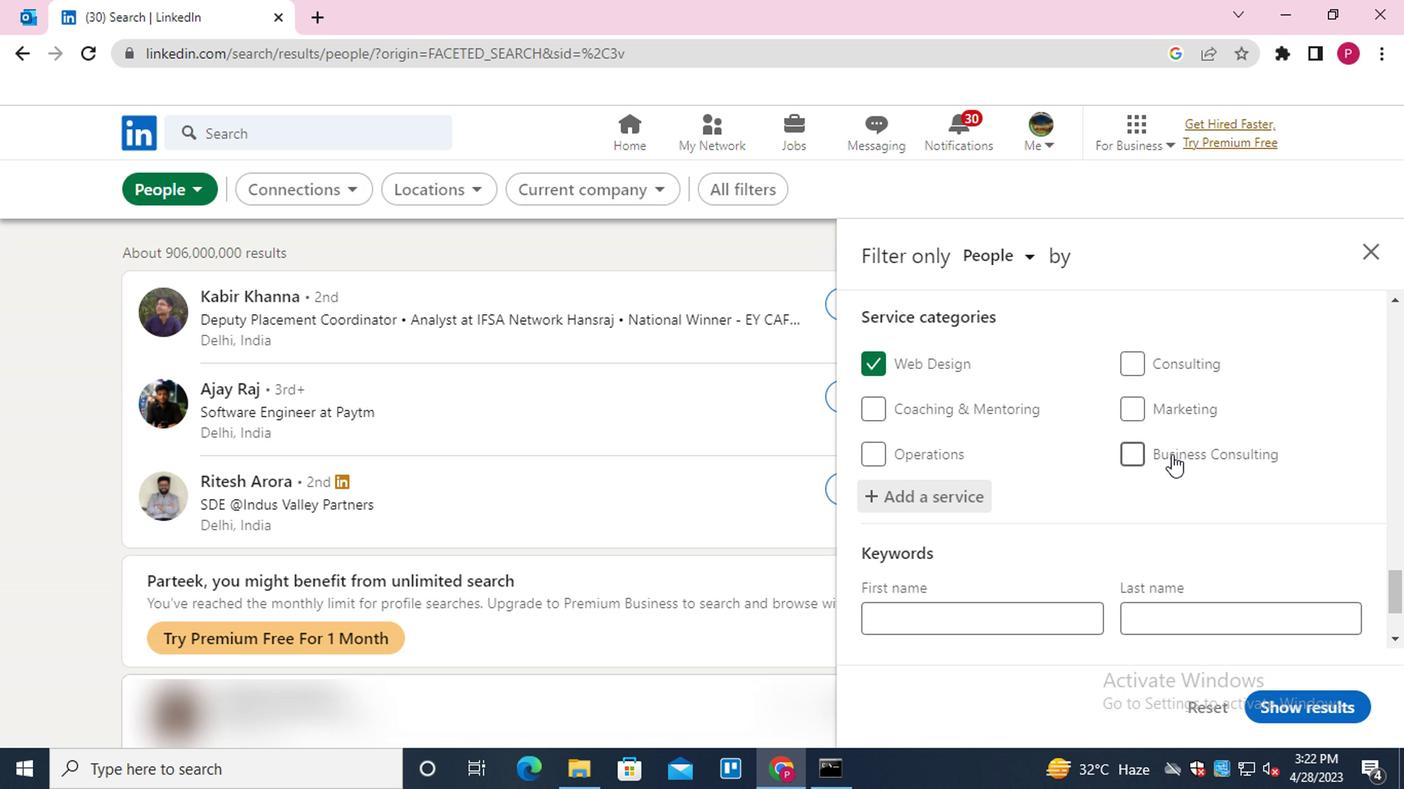 
Action: Mouse scrolled (1155, 460) with delta (0, 0)
Screenshot: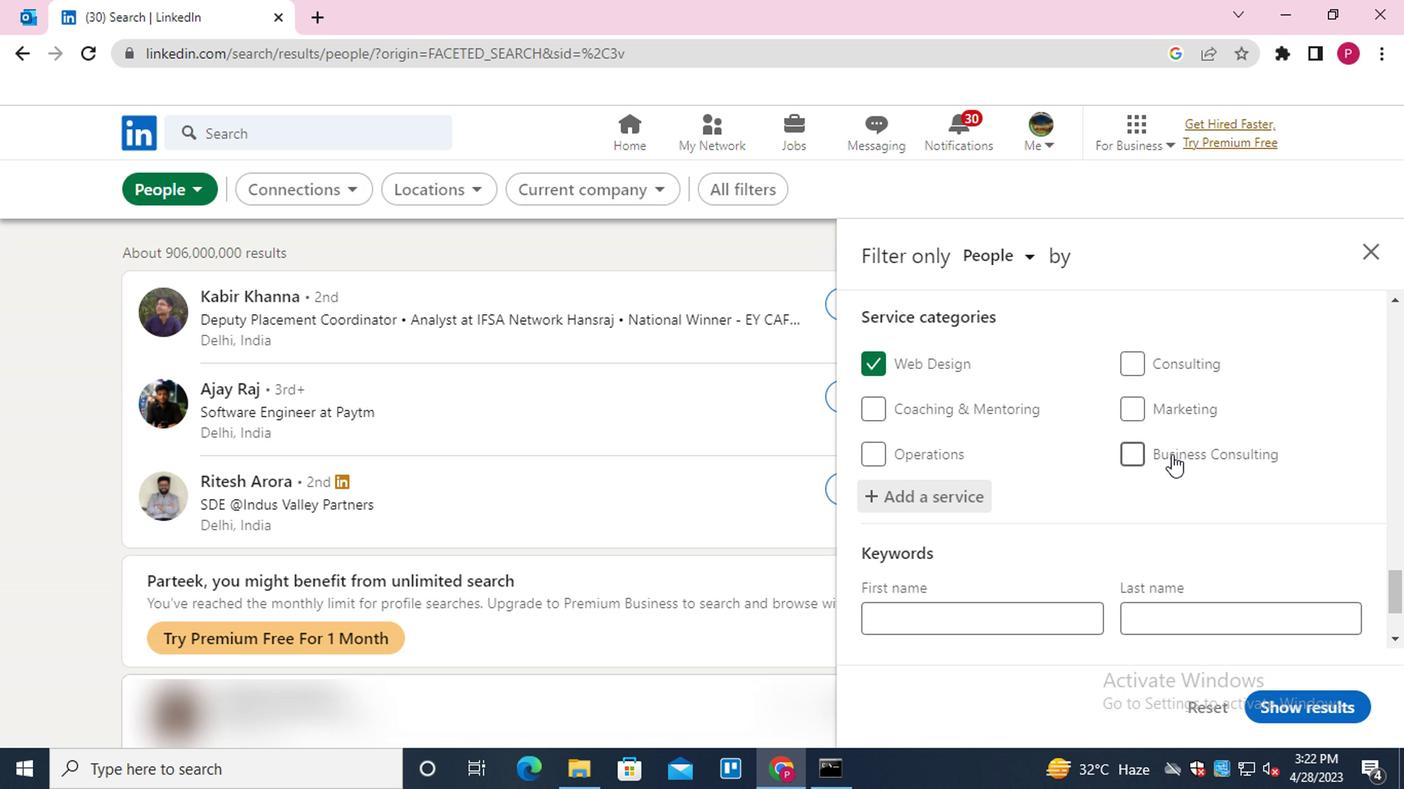 
Action: Mouse moved to (1150, 468)
Screenshot: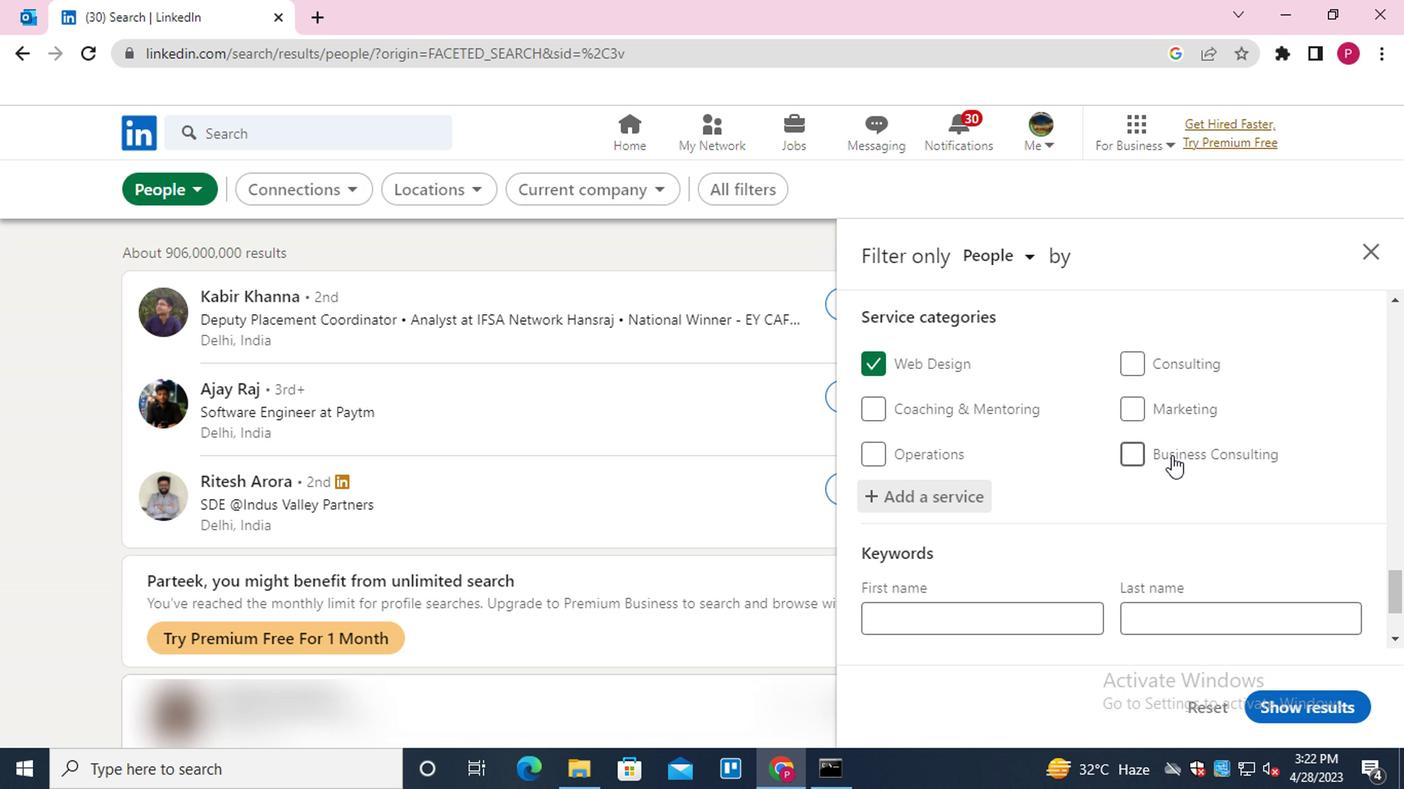 
Action: Mouse scrolled (1150, 467) with delta (0, -1)
Screenshot: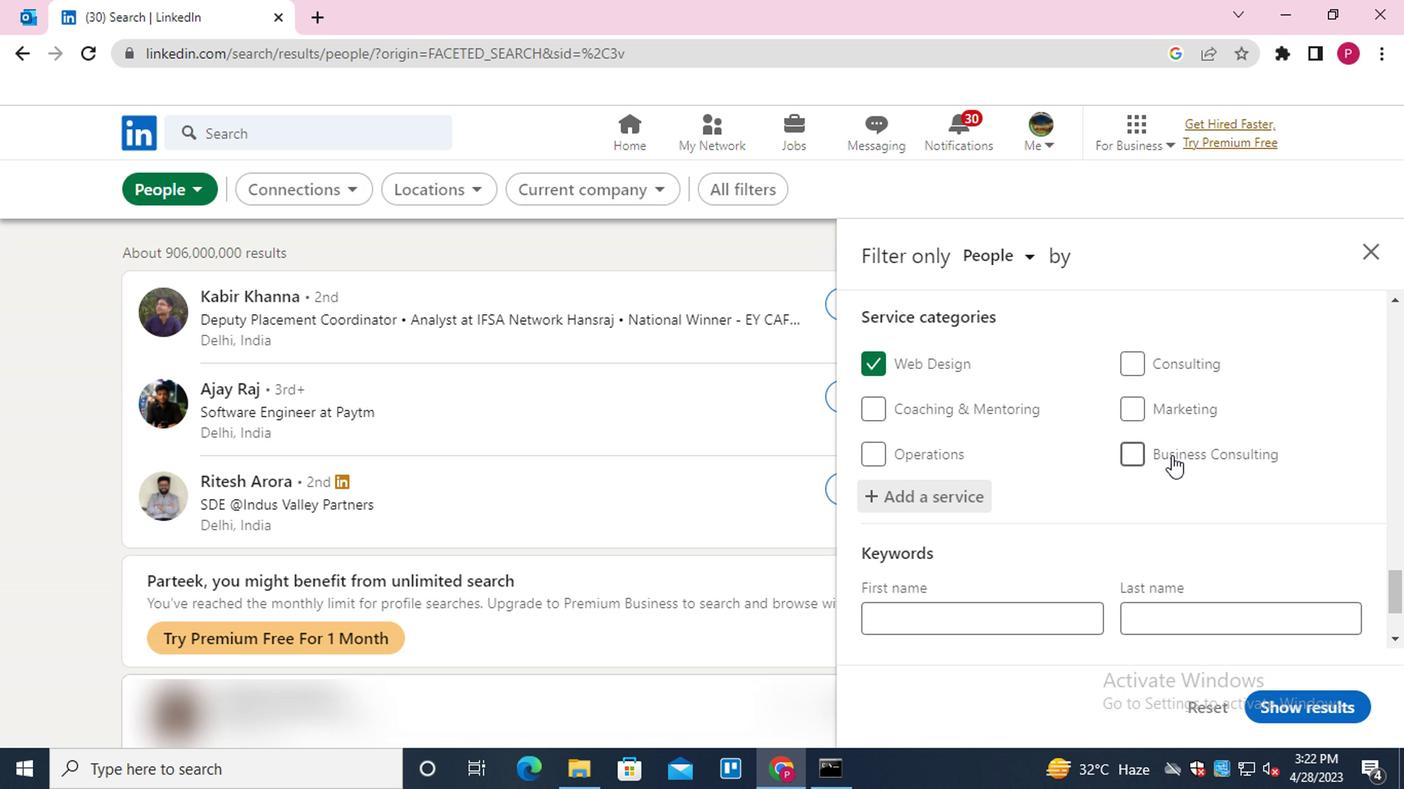 
Action: Mouse moved to (1137, 484)
Screenshot: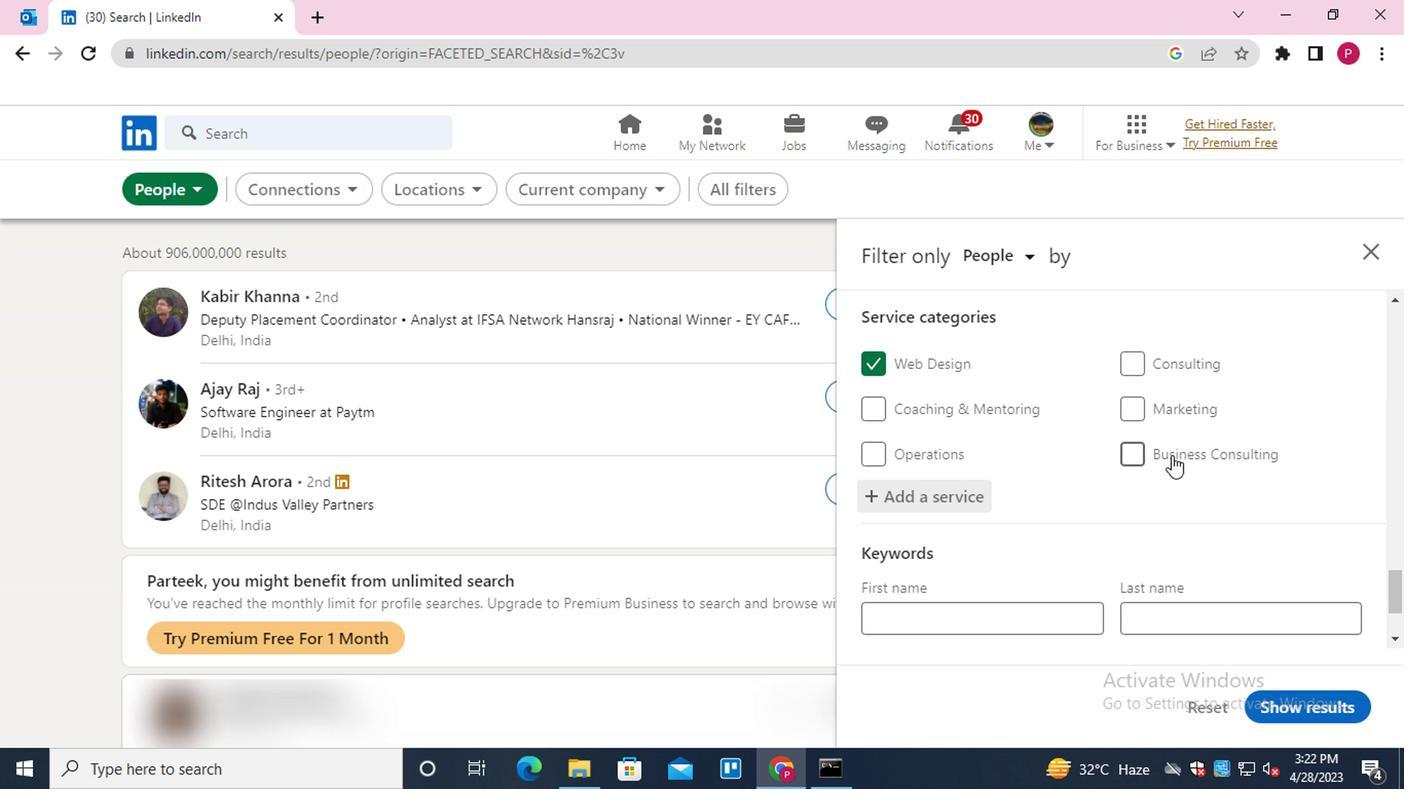 
Action: Mouse scrolled (1137, 483) with delta (0, -1)
Screenshot: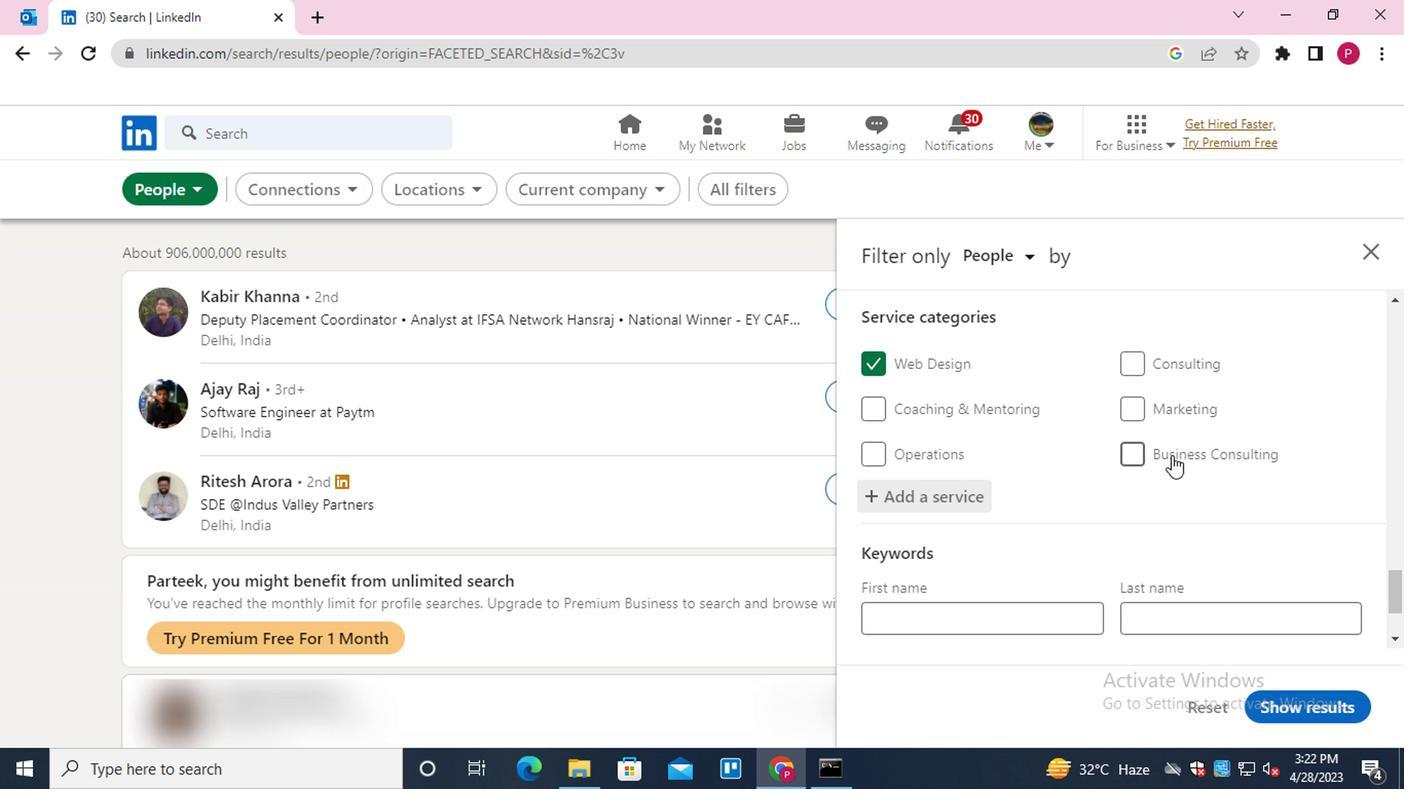
Action: Mouse moved to (1112, 511)
Screenshot: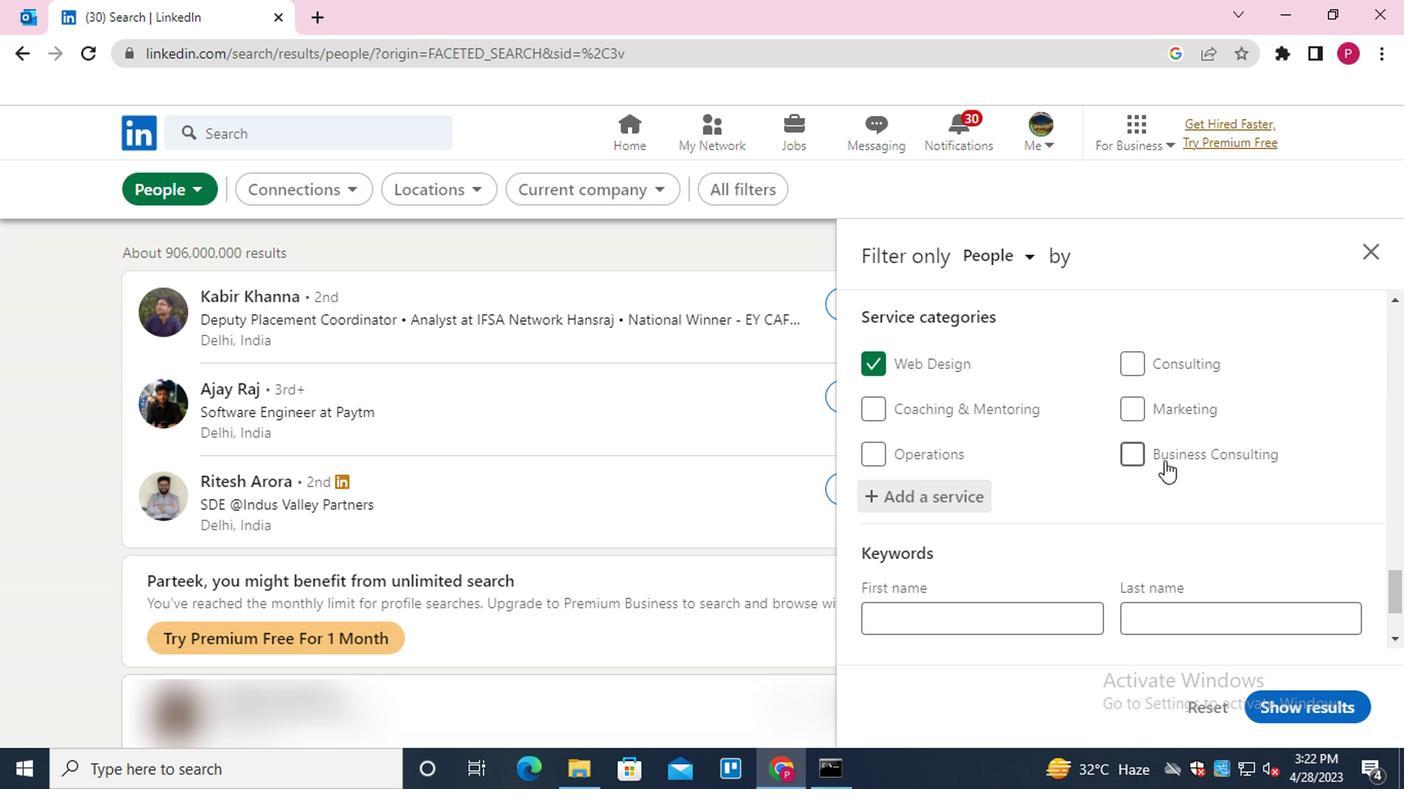 
Action: Mouse scrolled (1112, 510) with delta (0, -1)
Screenshot: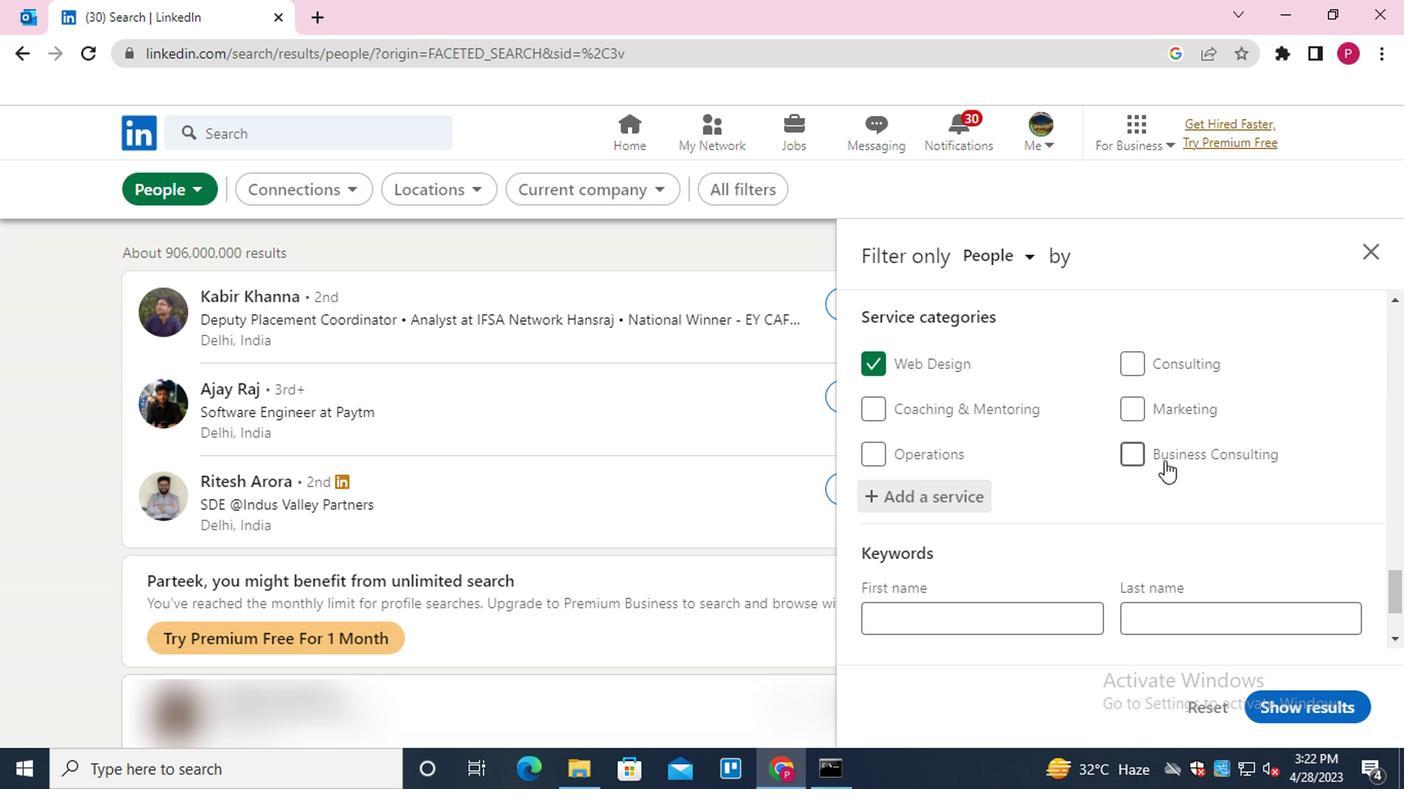 
Action: Mouse moved to (1002, 558)
Screenshot: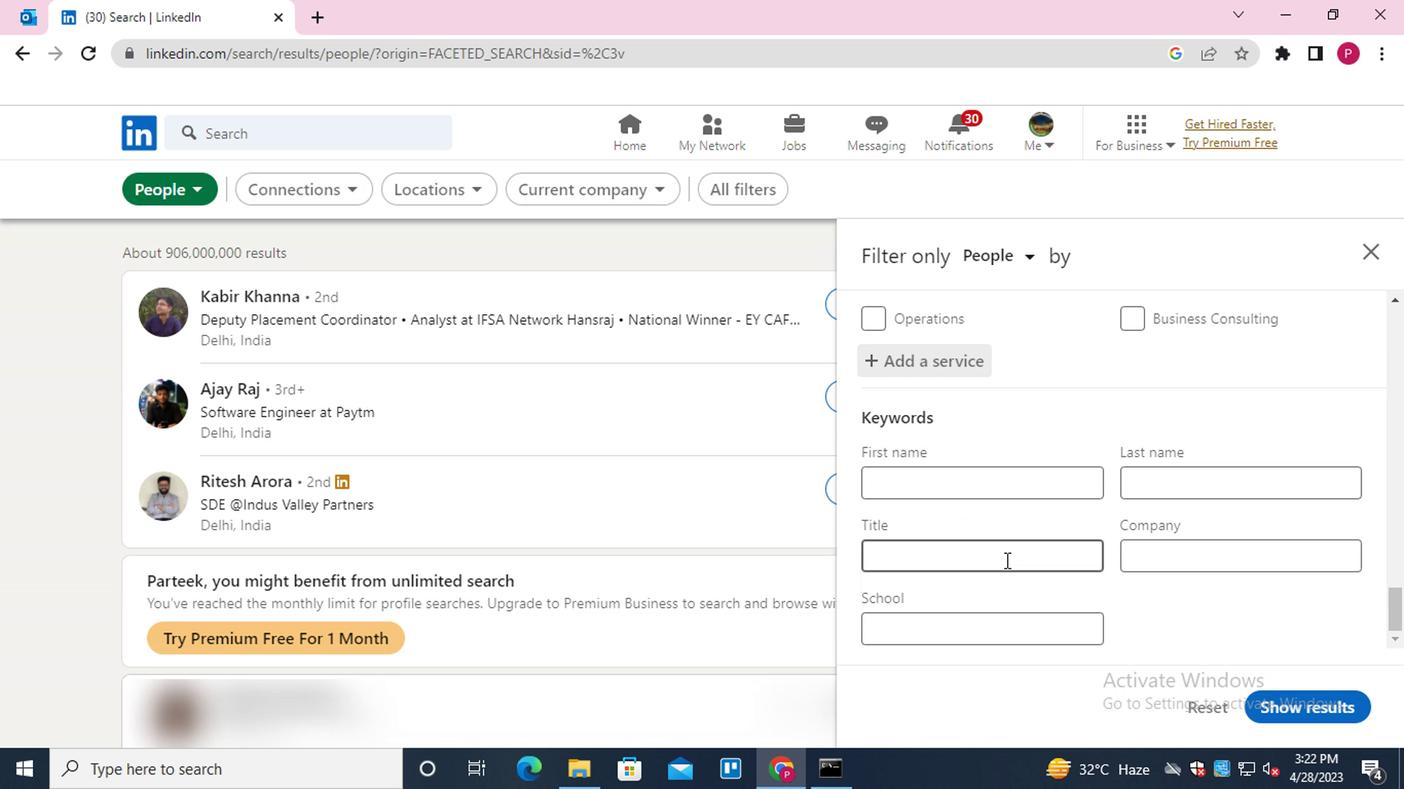 
Action: Mouse pressed left at (1002, 558)
Screenshot: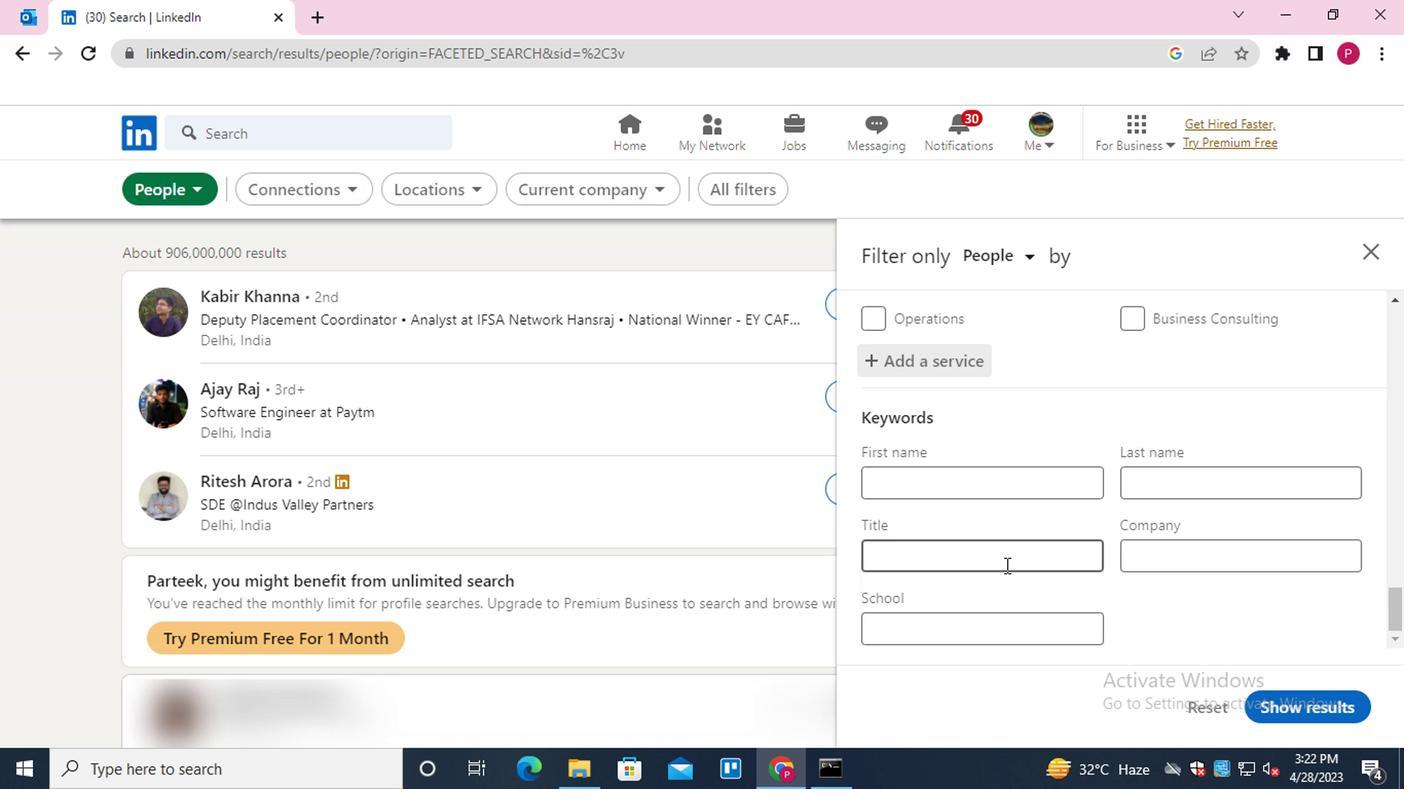 
Action: Key pressed <Key.shift>SOCIOLOGY
Screenshot: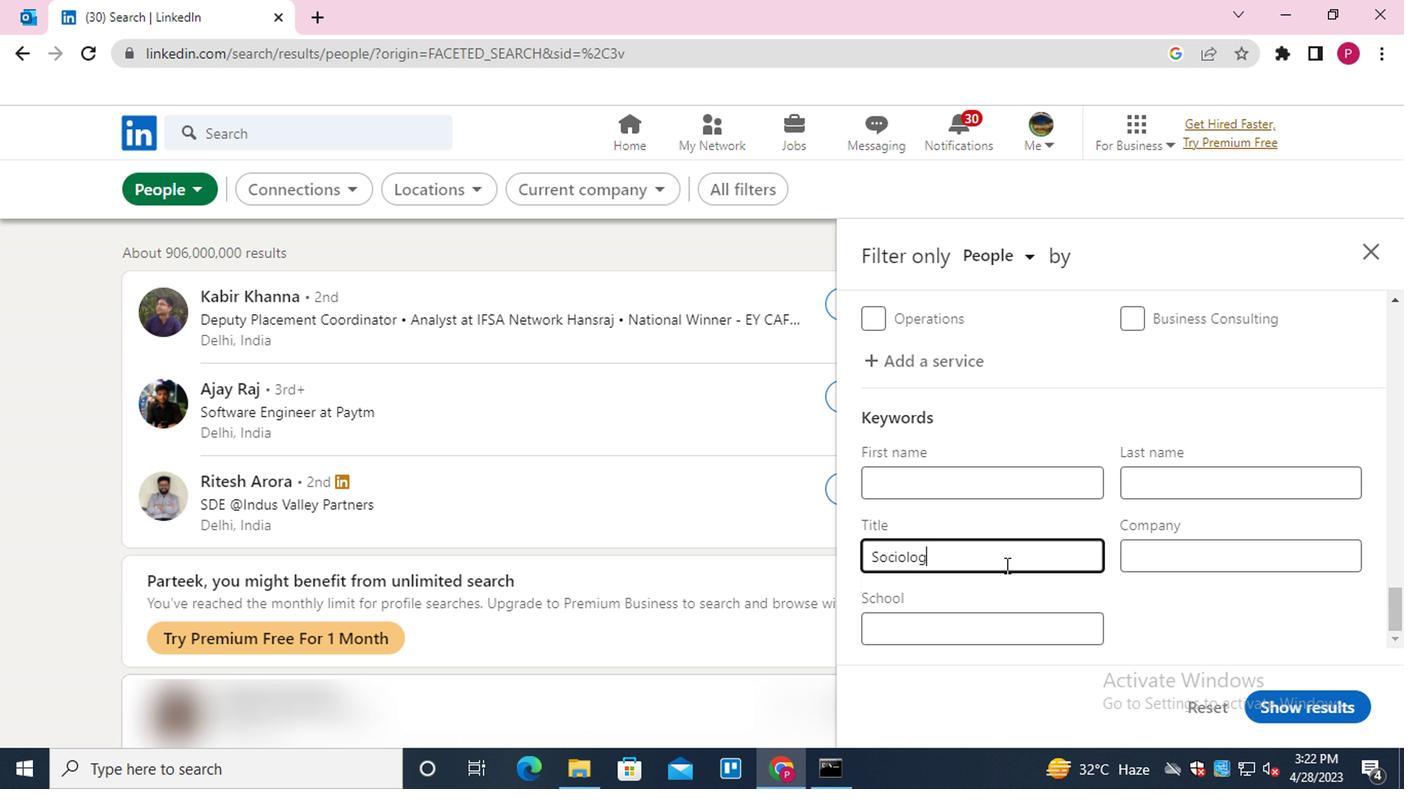 
Action: Mouse moved to (1318, 688)
Screenshot: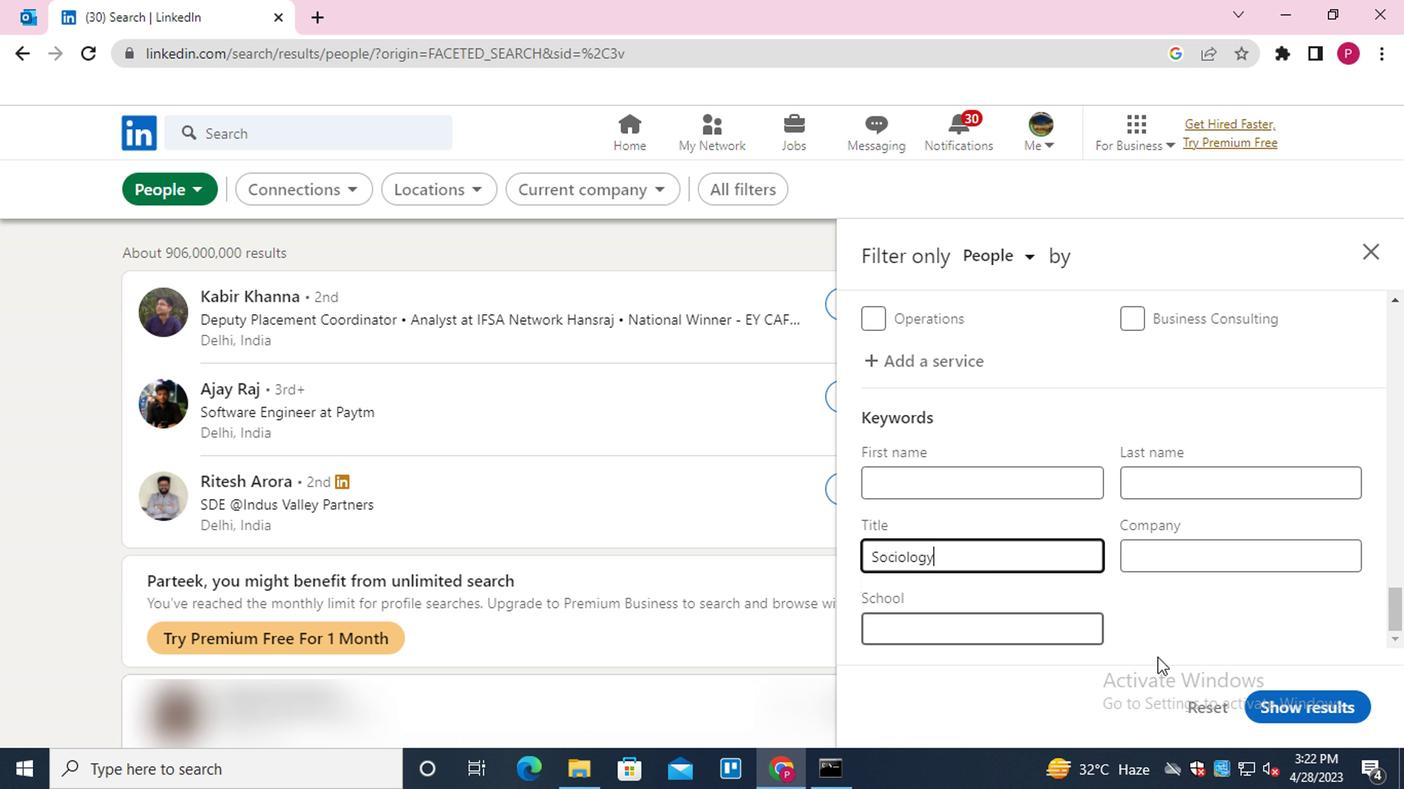 
Action: Mouse pressed left at (1318, 688)
Screenshot: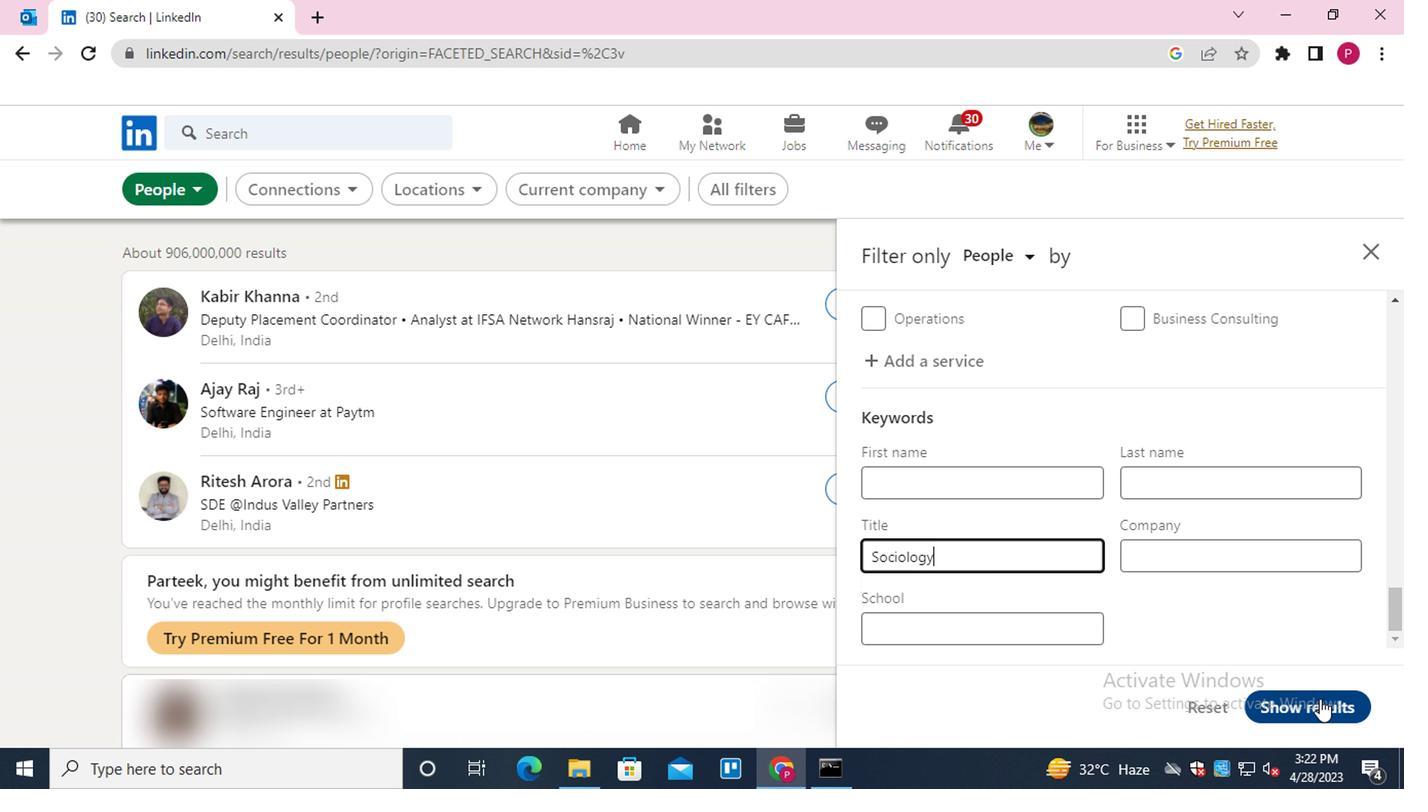 
Action: Mouse moved to (769, 448)
Screenshot: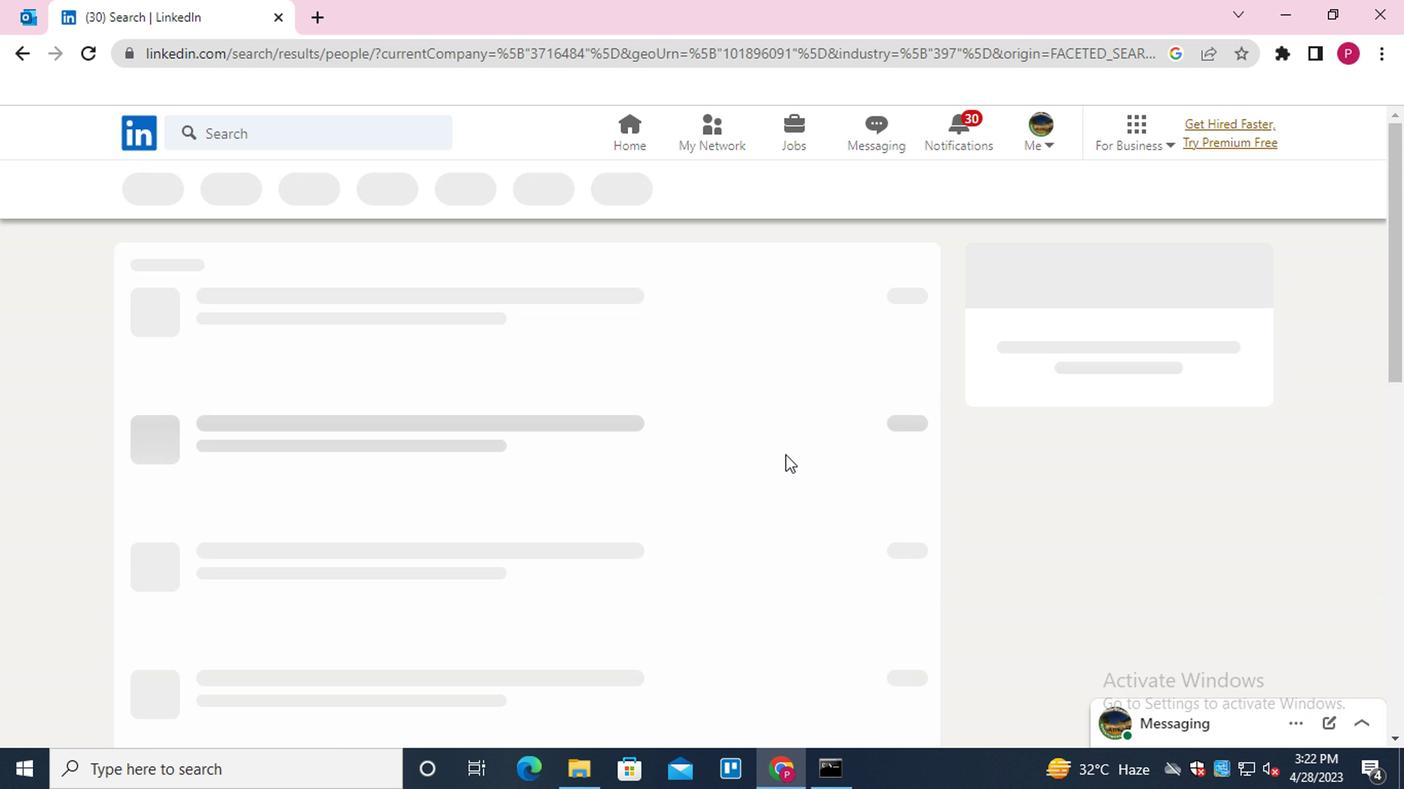 
